 Task: Add a signature Lauren Sanchez containing Have a great National Domestic Violence Awareness Month, Lauren Sanchez to email address softage.9@softage.net and add a label Tools
Action: Mouse moved to (1096, 63)
Screenshot: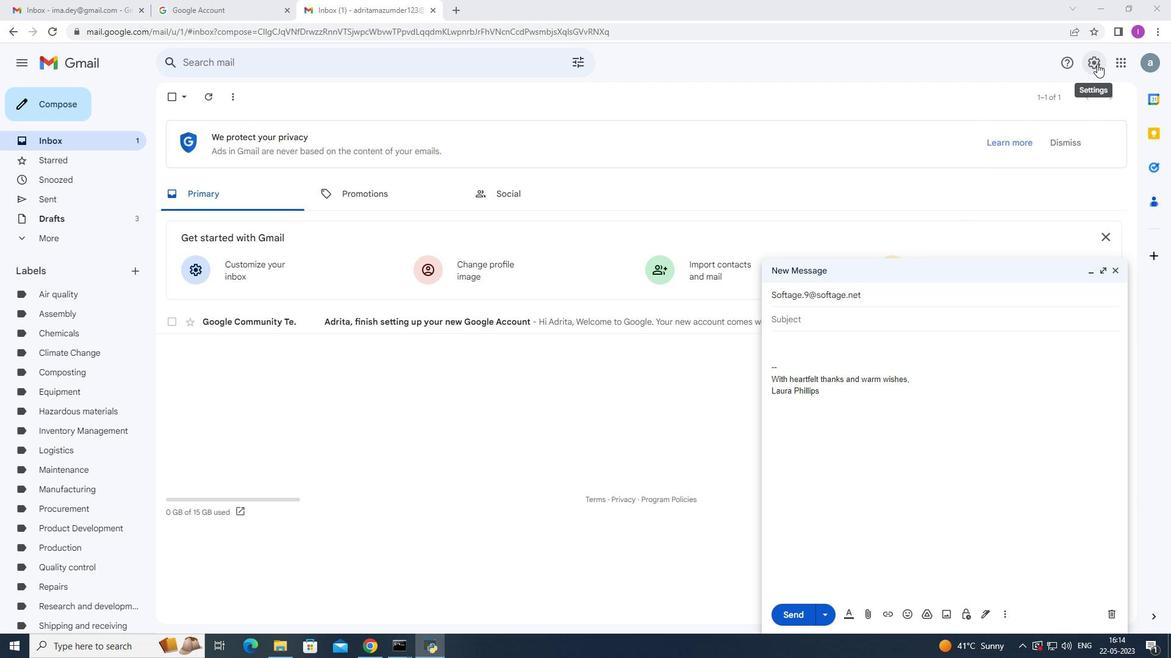 
Action: Mouse pressed left at (1096, 63)
Screenshot: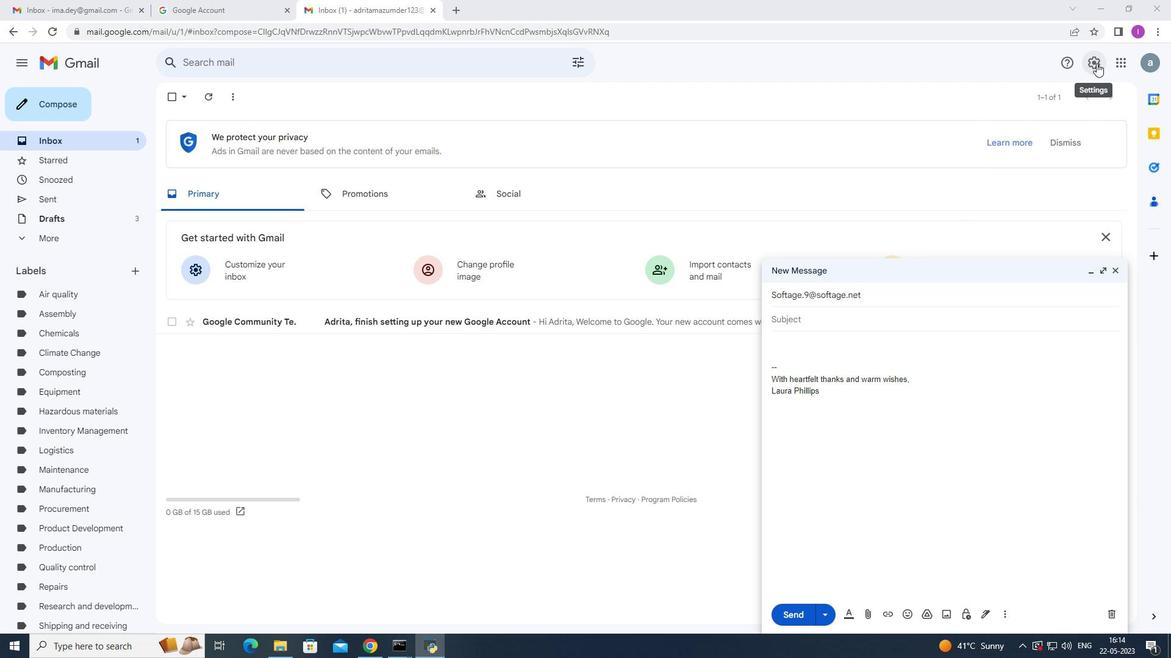 
Action: Mouse moved to (1112, 272)
Screenshot: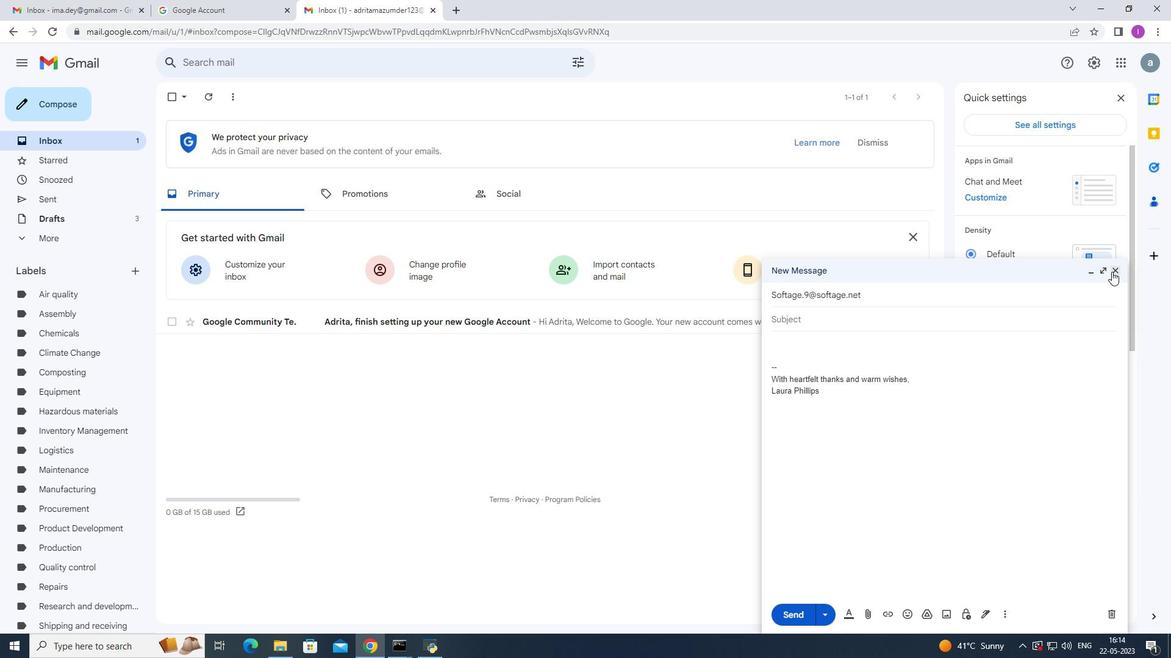 
Action: Mouse pressed left at (1112, 272)
Screenshot: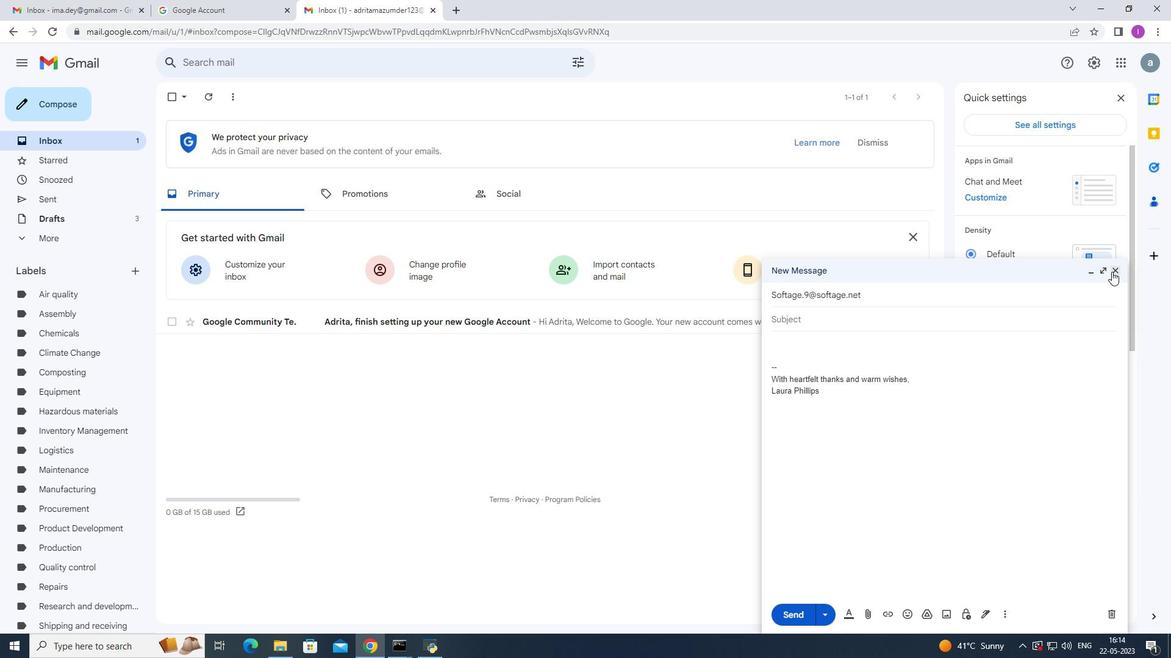 
Action: Mouse moved to (1050, 120)
Screenshot: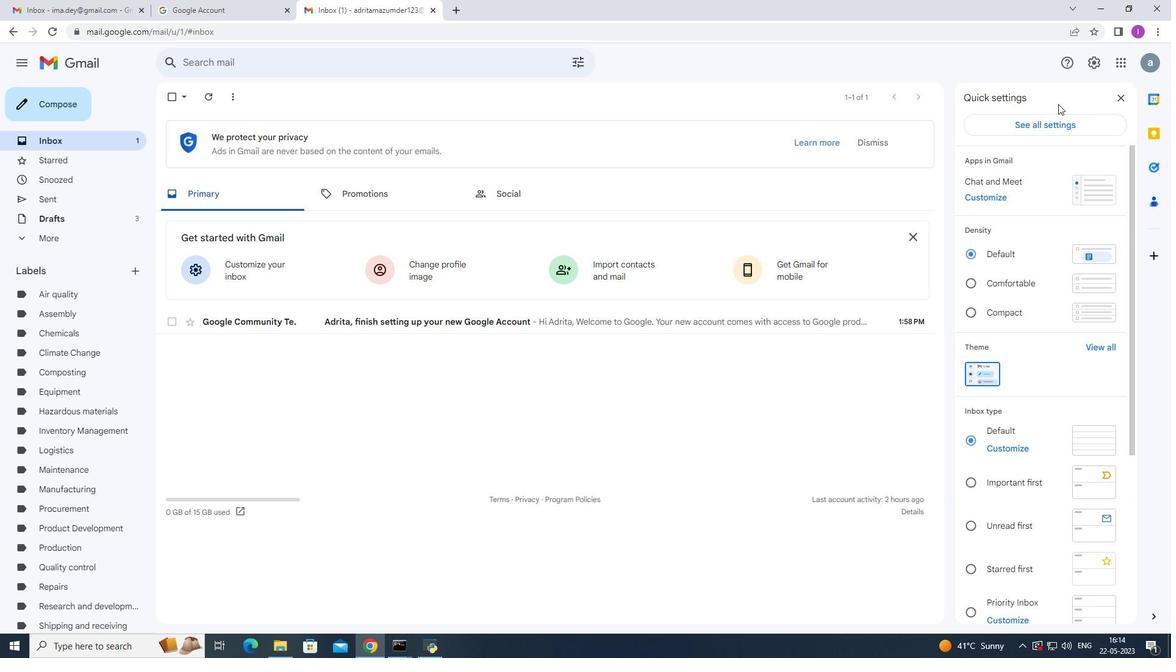 
Action: Mouse pressed left at (1050, 120)
Screenshot: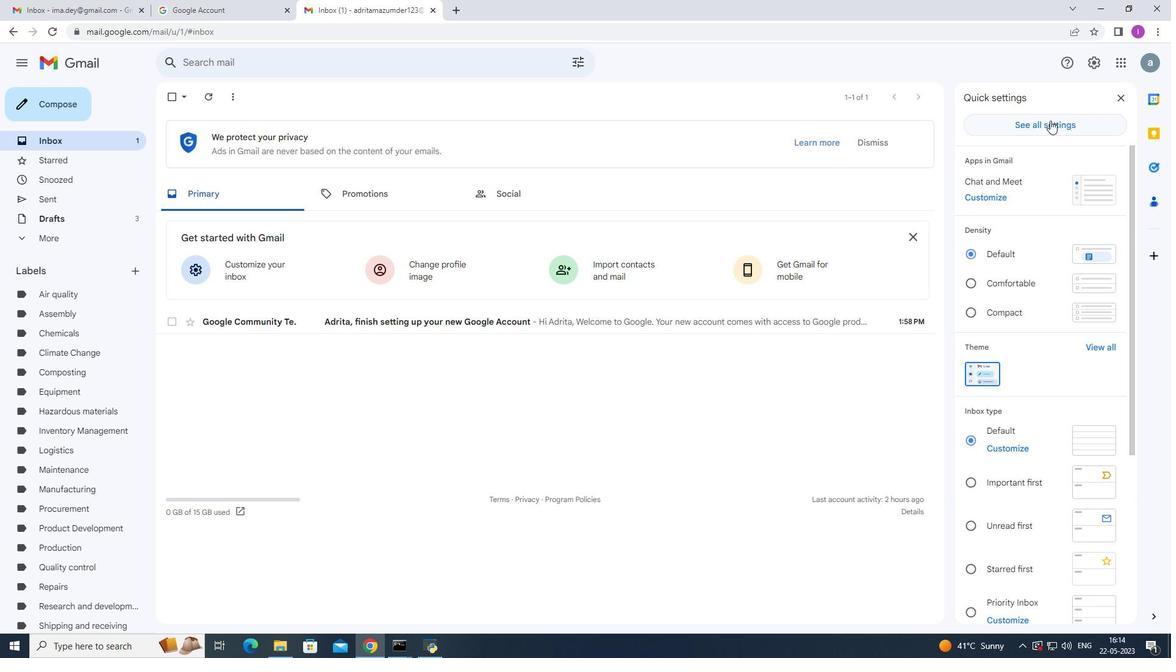 
Action: Mouse moved to (616, 316)
Screenshot: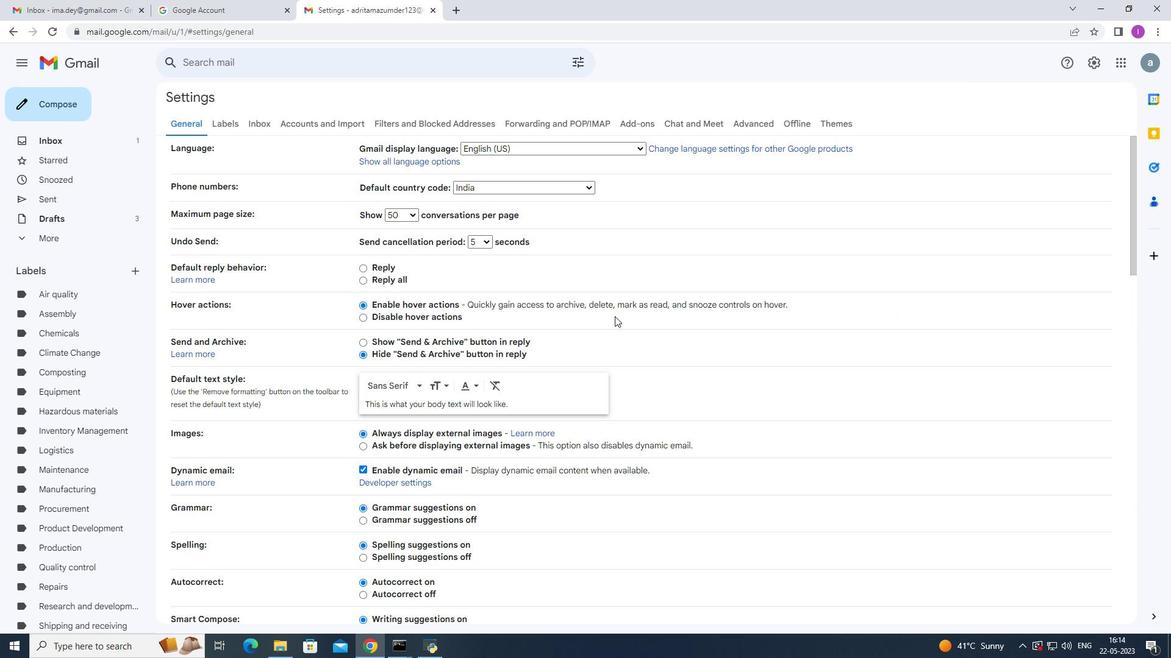 
Action: Mouse scrolled (616, 316) with delta (0, 0)
Screenshot: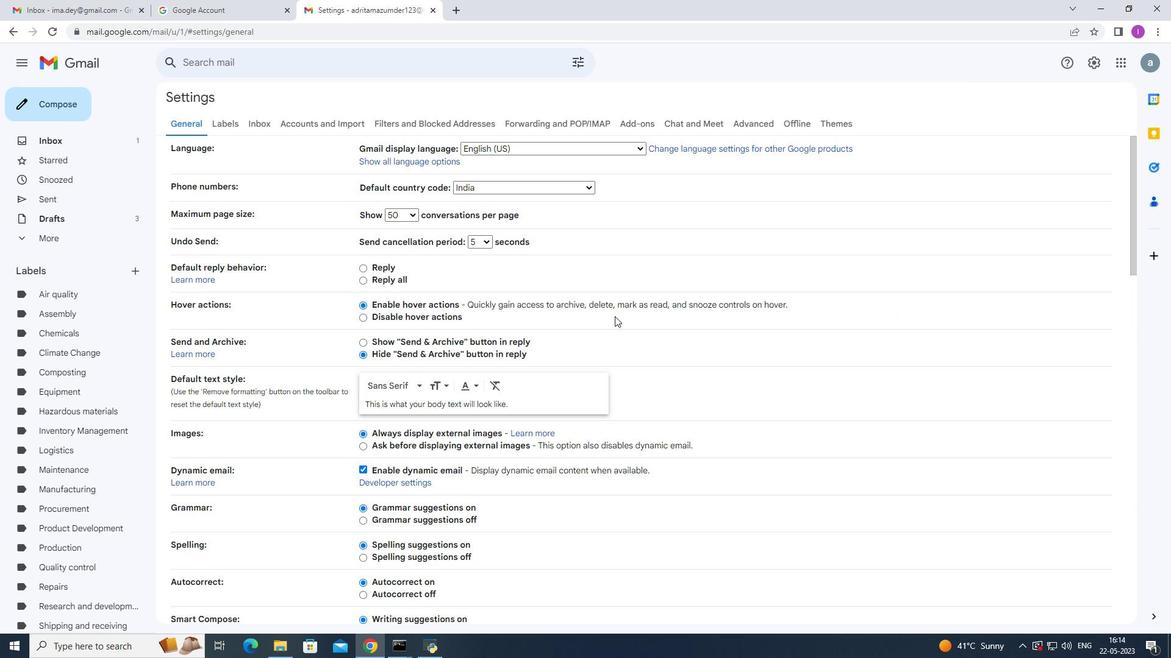
Action: Mouse moved to (623, 325)
Screenshot: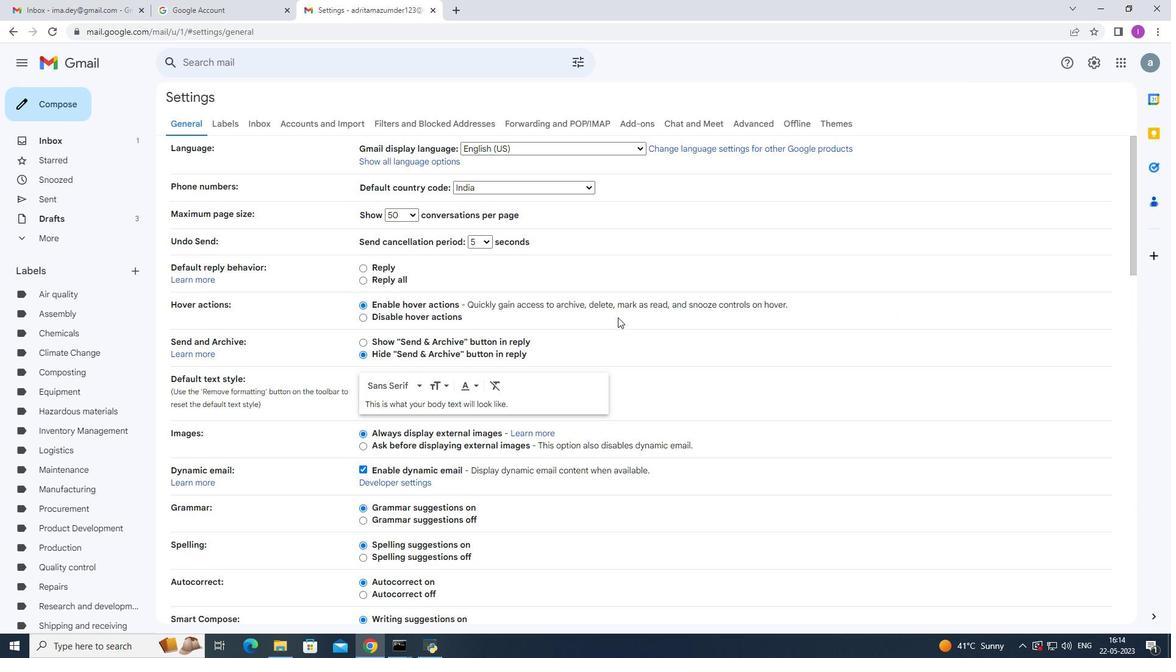 
Action: Mouse scrolled (622, 323) with delta (0, 0)
Screenshot: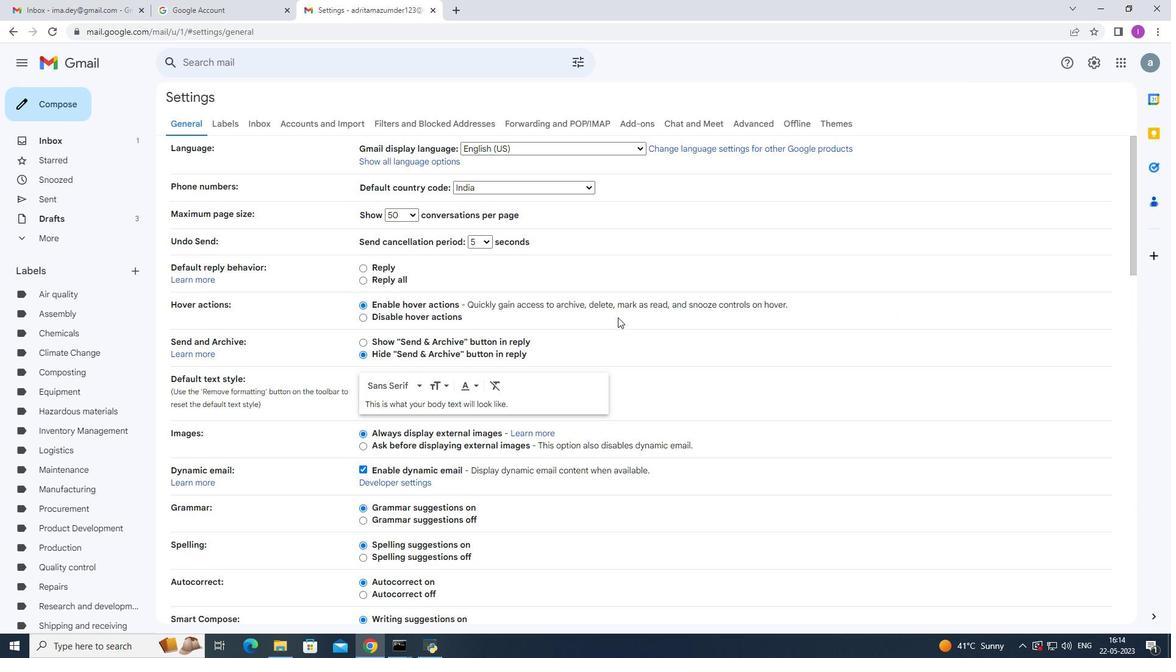 
Action: Mouse moved to (625, 325)
Screenshot: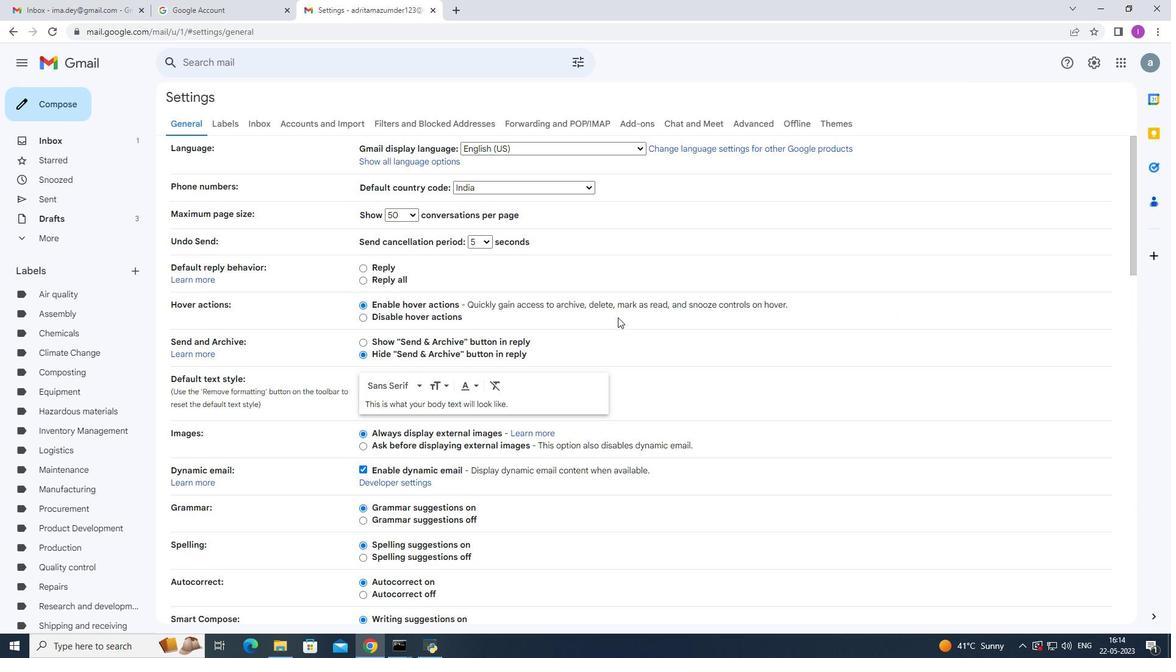 
Action: Mouse scrolled (623, 324) with delta (0, 0)
Screenshot: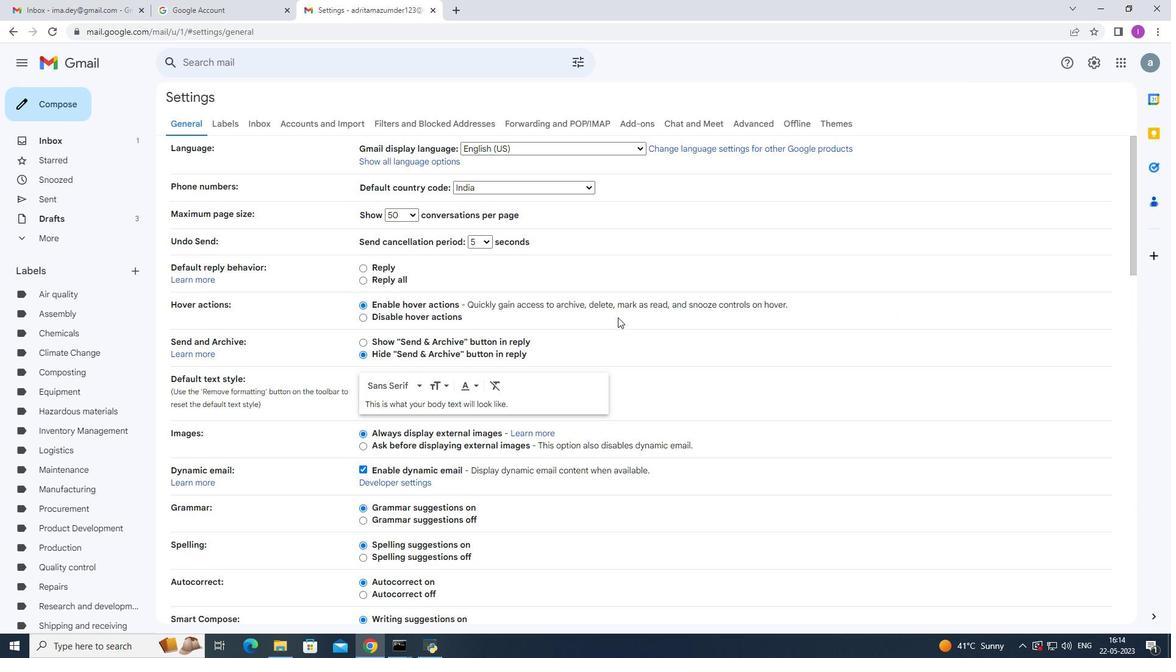 
Action: Mouse moved to (627, 326)
Screenshot: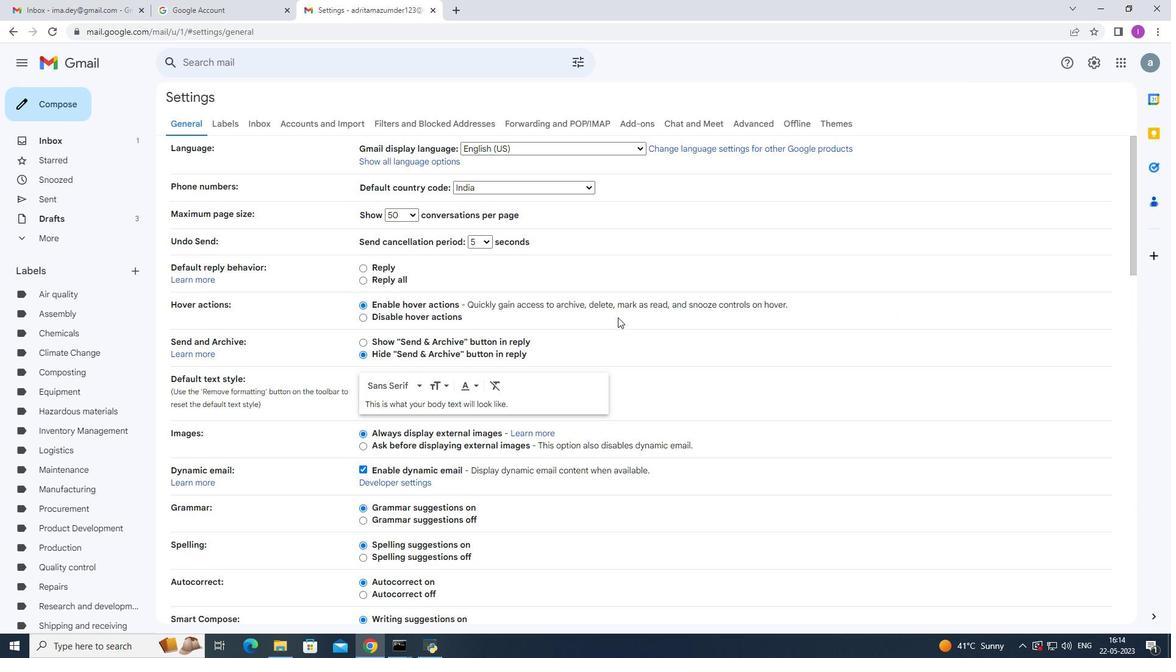 
Action: Mouse scrolled (625, 324) with delta (0, 0)
Screenshot: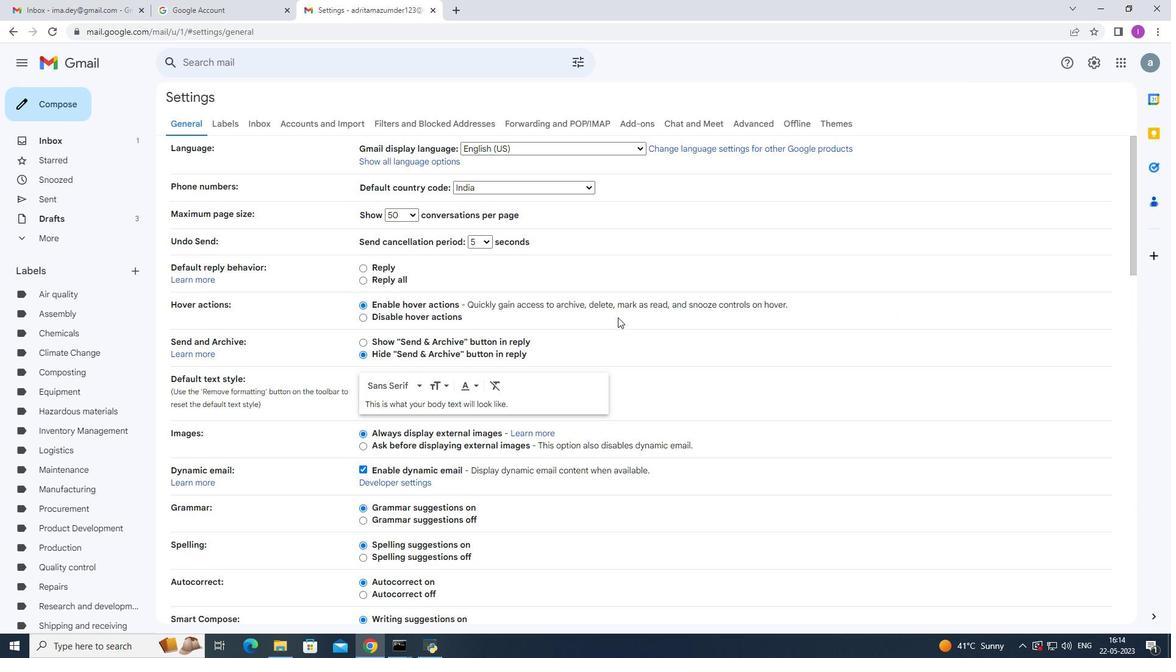 
Action: Mouse moved to (634, 322)
Screenshot: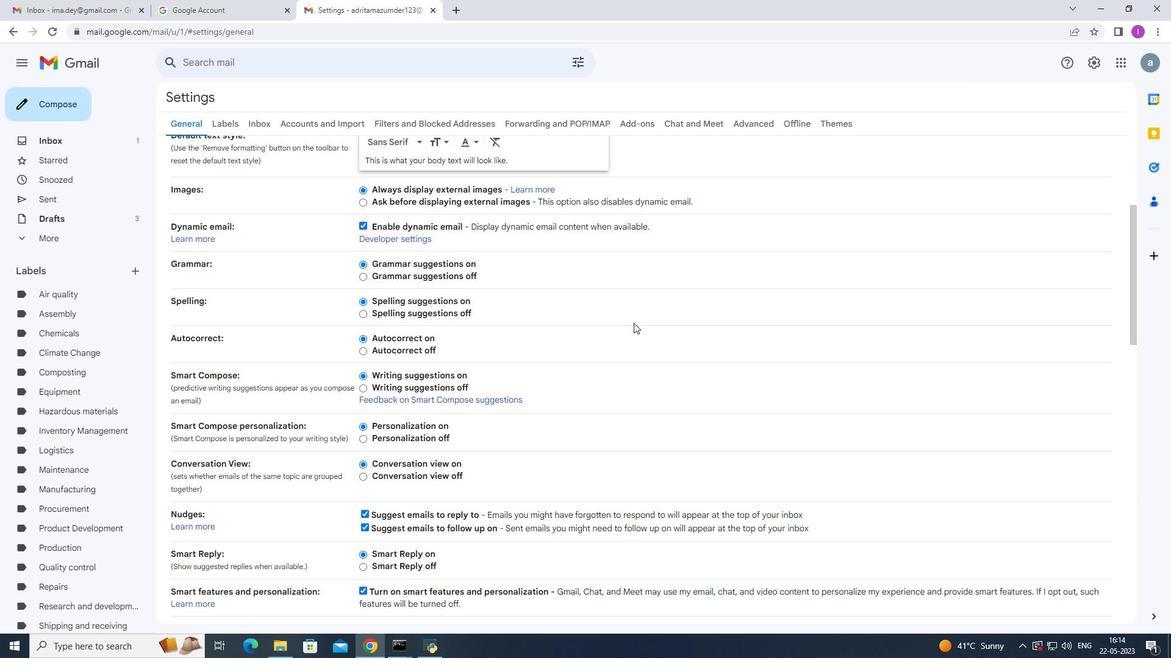 
Action: Mouse scrolled (634, 322) with delta (0, 0)
Screenshot: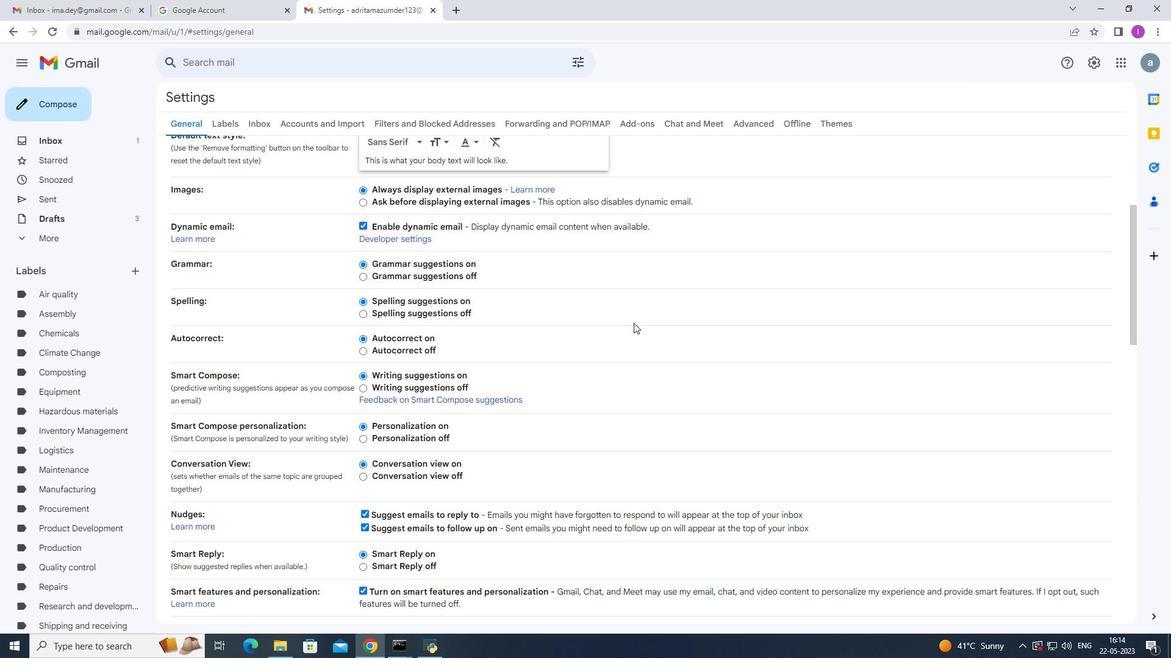 
Action: Mouse moved to (636, 322)
Screenshot: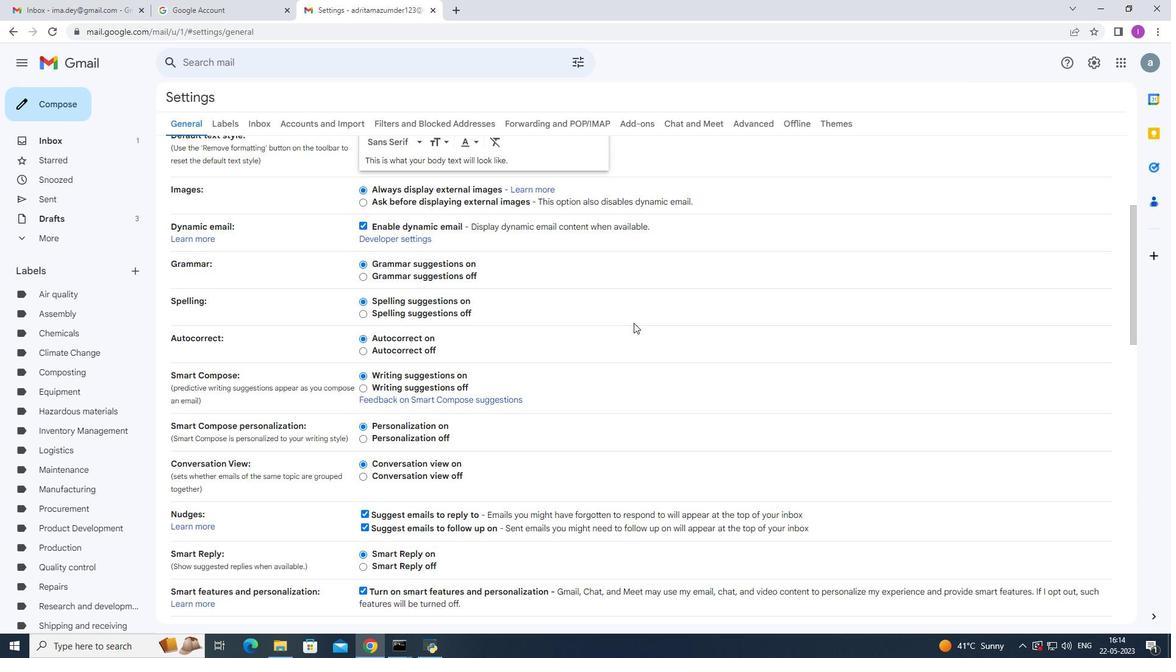 
Action: Mouse scrolled (636, 322) with delta (0, 0)
Screenshot: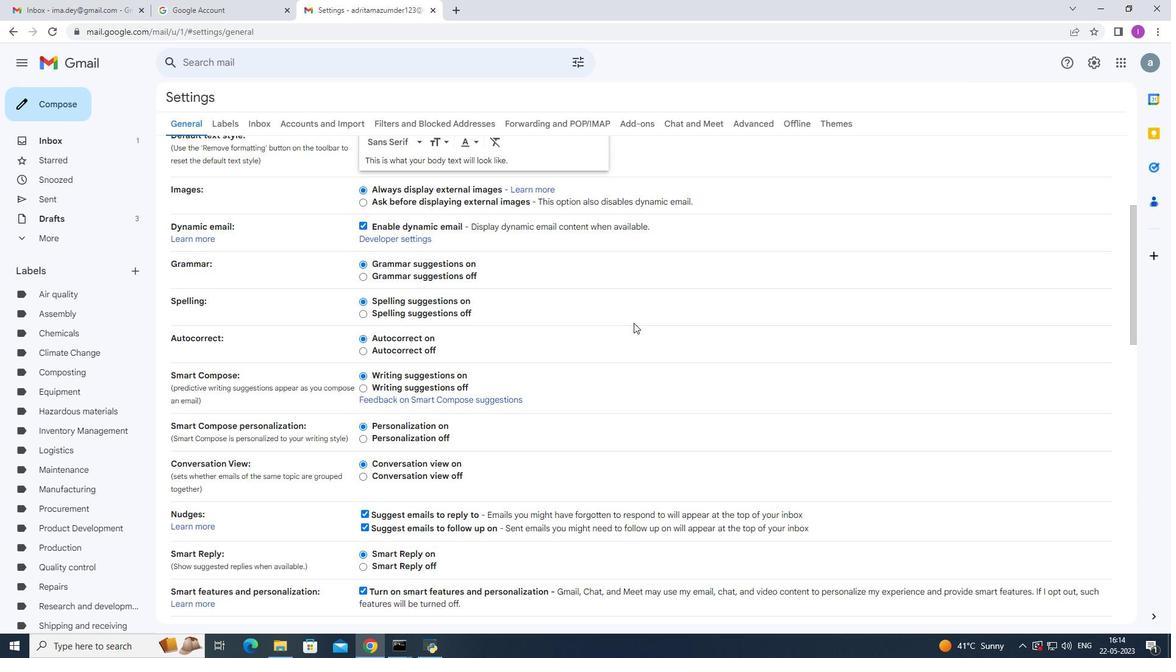 
Action: Mouse moved to (636, 322)
Screenshot: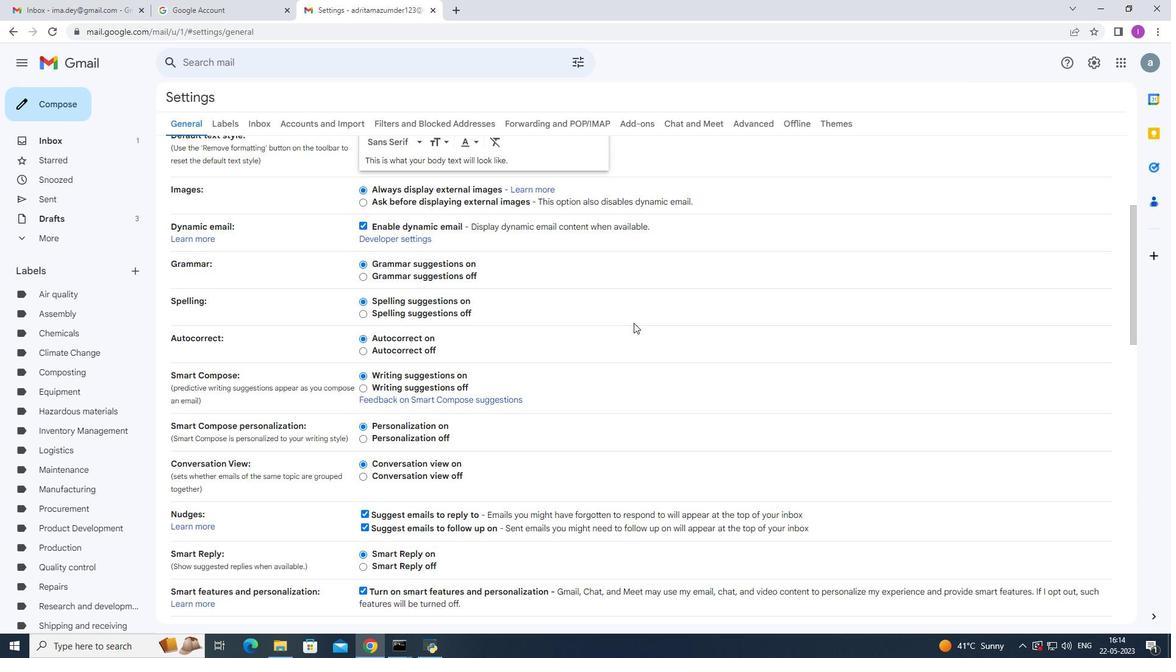 
Action: Mouse scrolled (636, 322) with delta (0, 0)
Screenshot: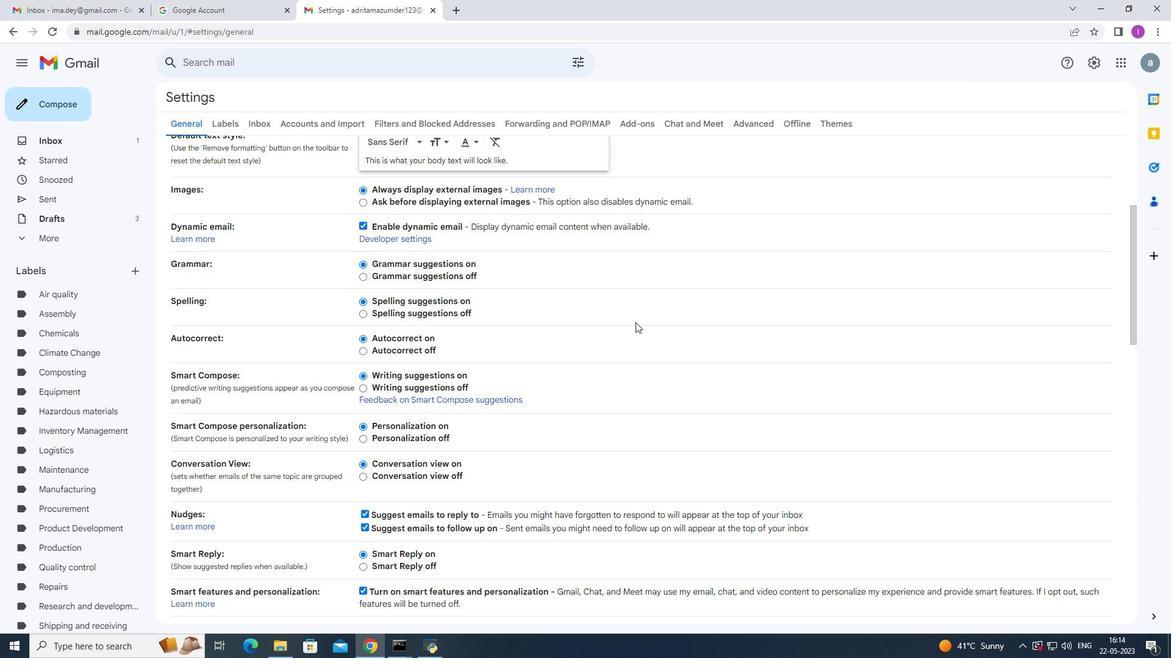 
Action: Mouse moved to (636, 323)
Screenshot: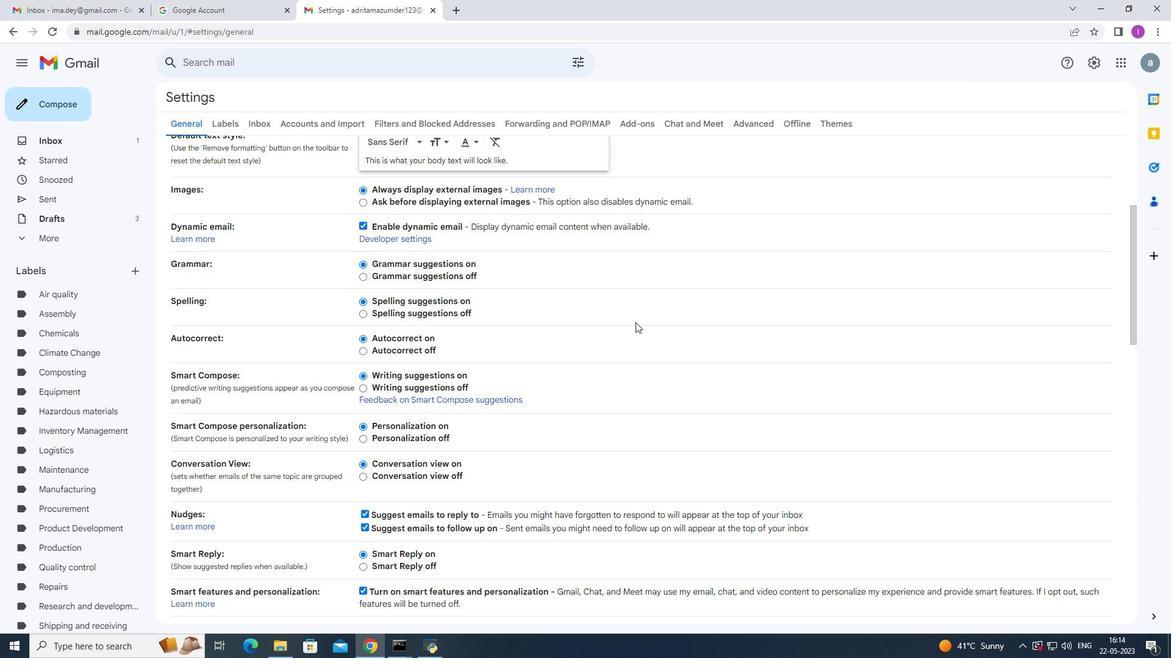 
Action: Mouse scrolled (636, 322) with delta (0, 0)
Screenshot: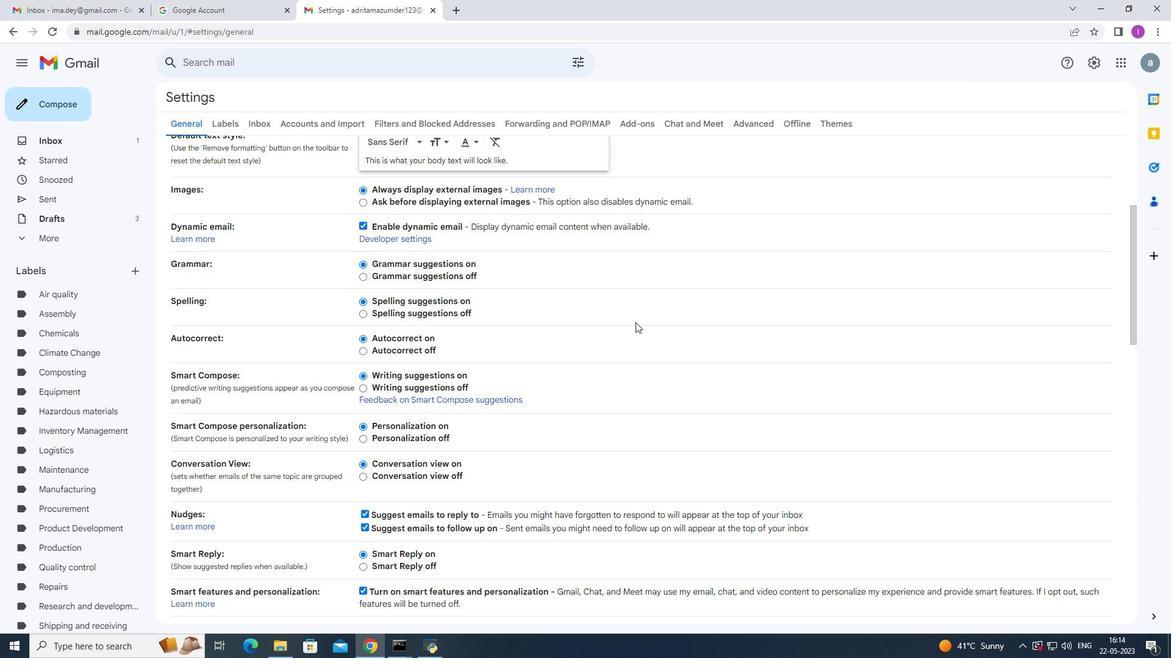 
Action: Mouse moved to (639, 323)
Screenshot: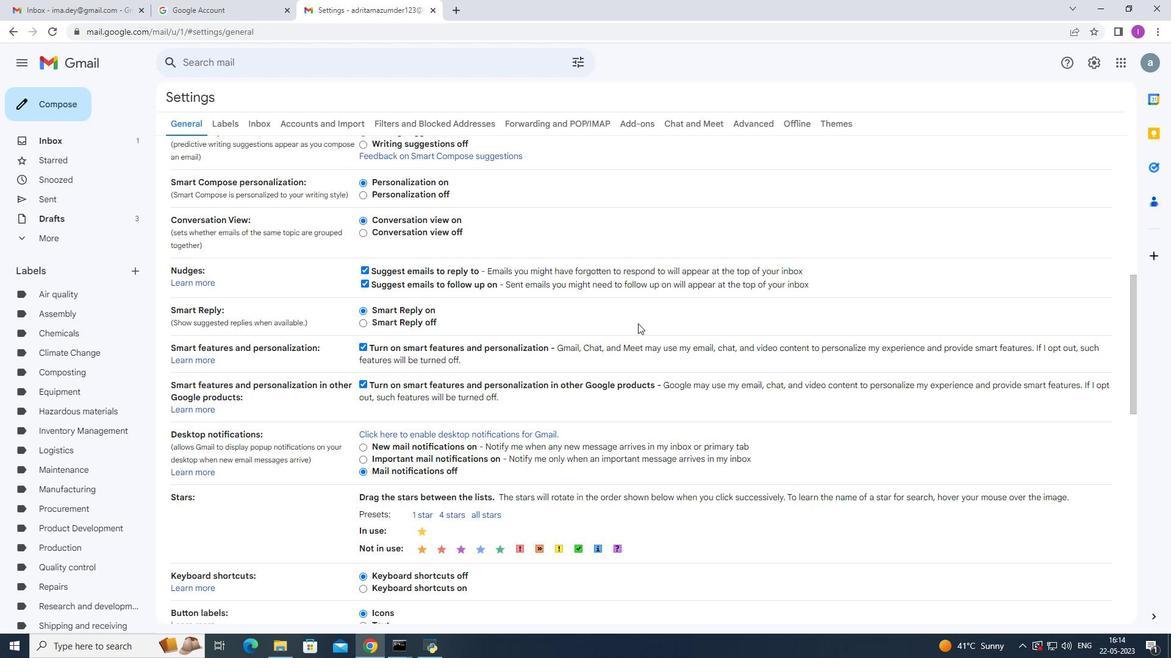 
Action: Mouse scrolled (638, 323) with delta (0, 0)
Screenshot: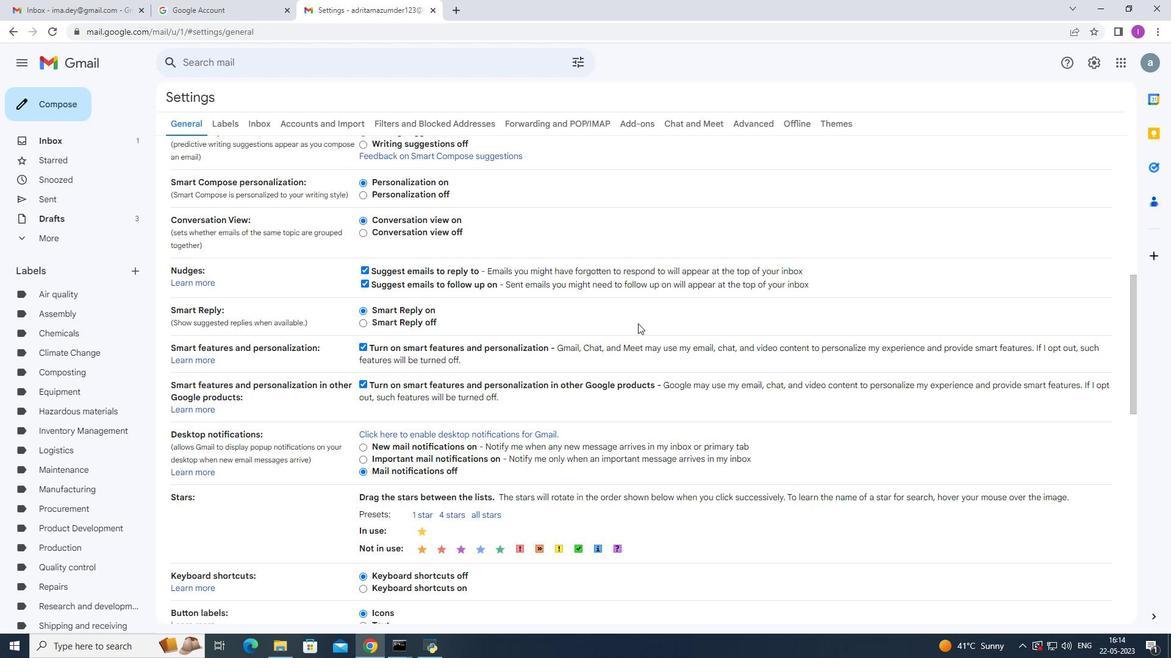 
Action: Mouse scrolled (638, 323) with delta (0, 0)
Screenshot: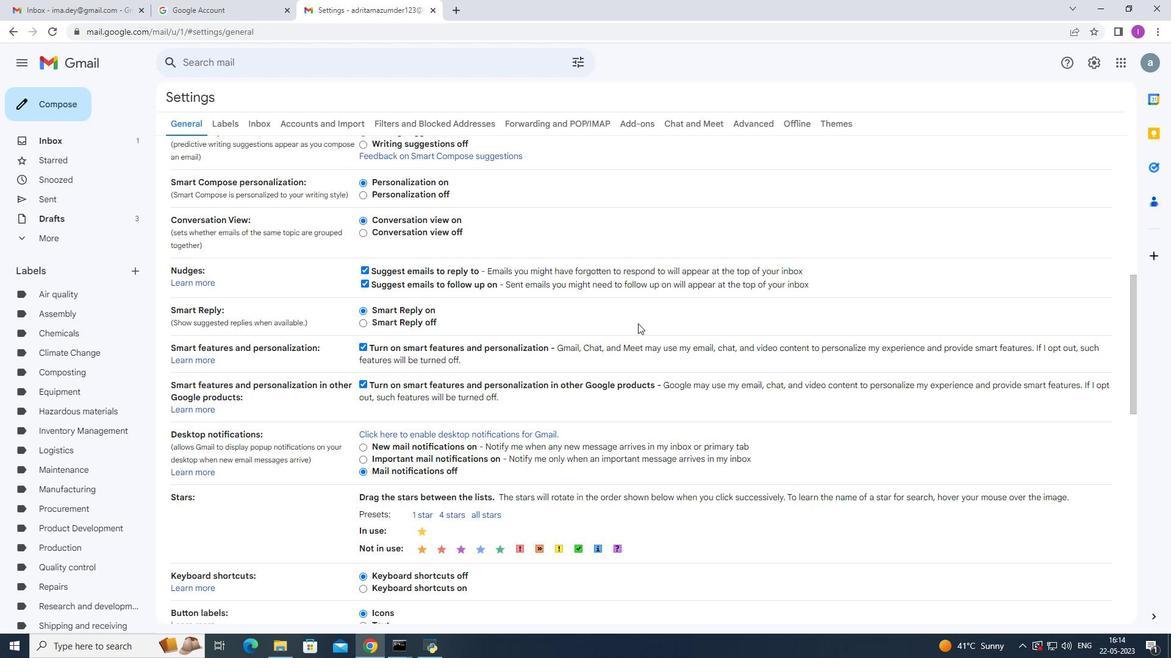 
Action: Mouse scrolled (638, 323) with delta (0, 0)
Screenshot: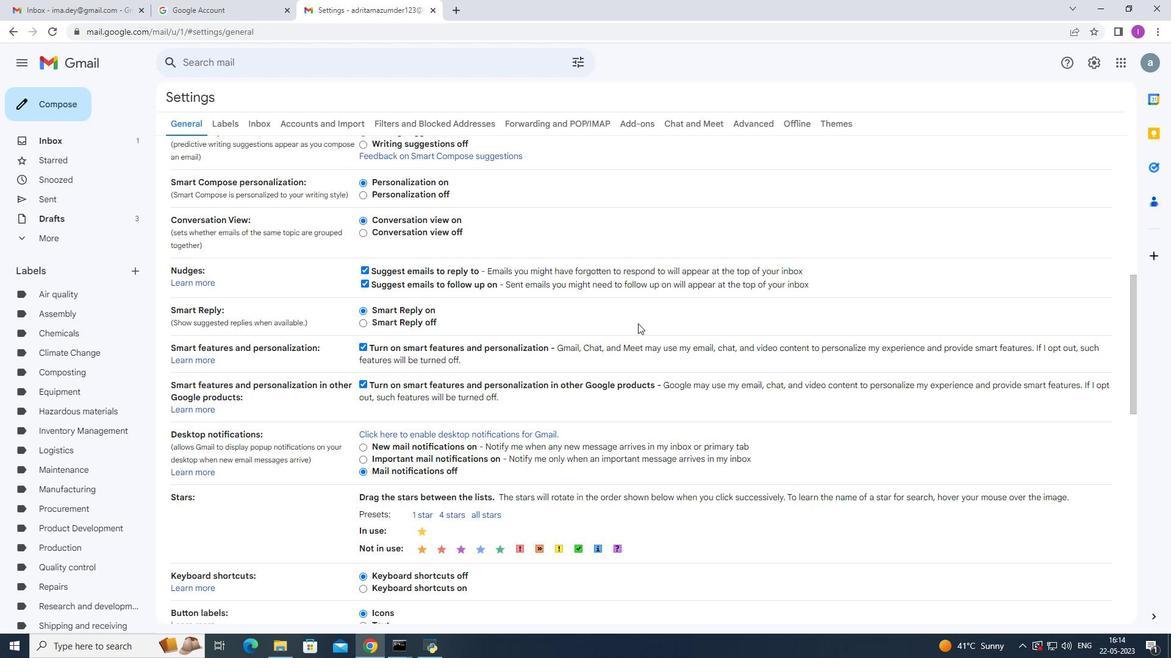 
Action: Mouse scrolled (639, 323) with delta (0, 0)
Screenshot: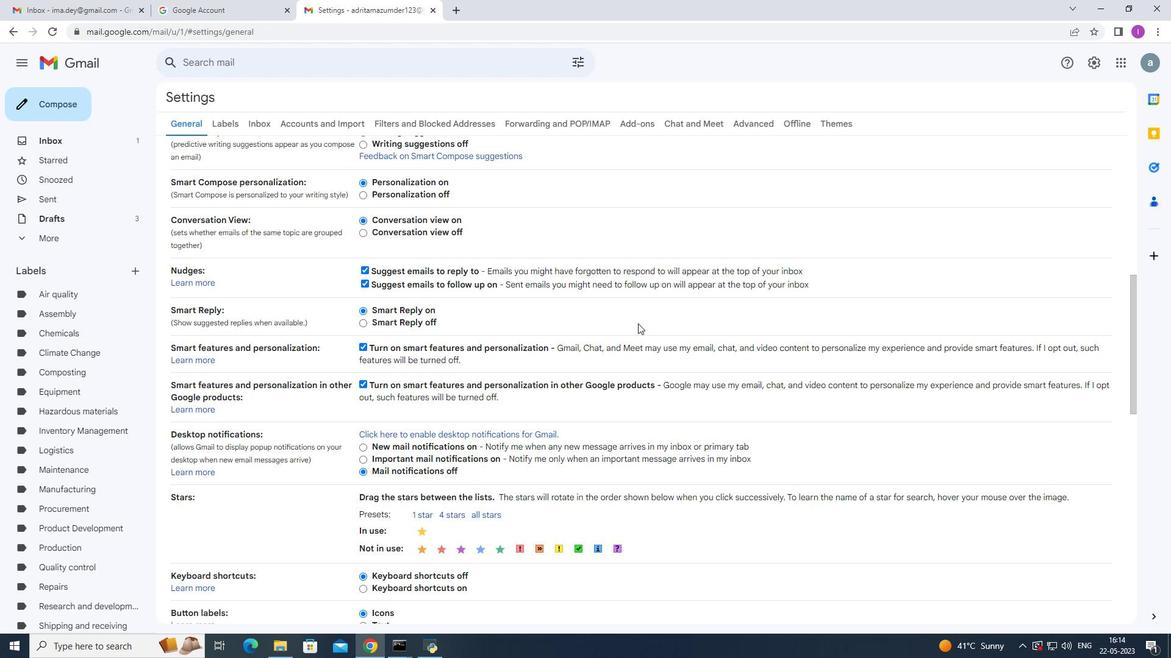 
Action: Mouse moved to (640, 323)
Screenshot: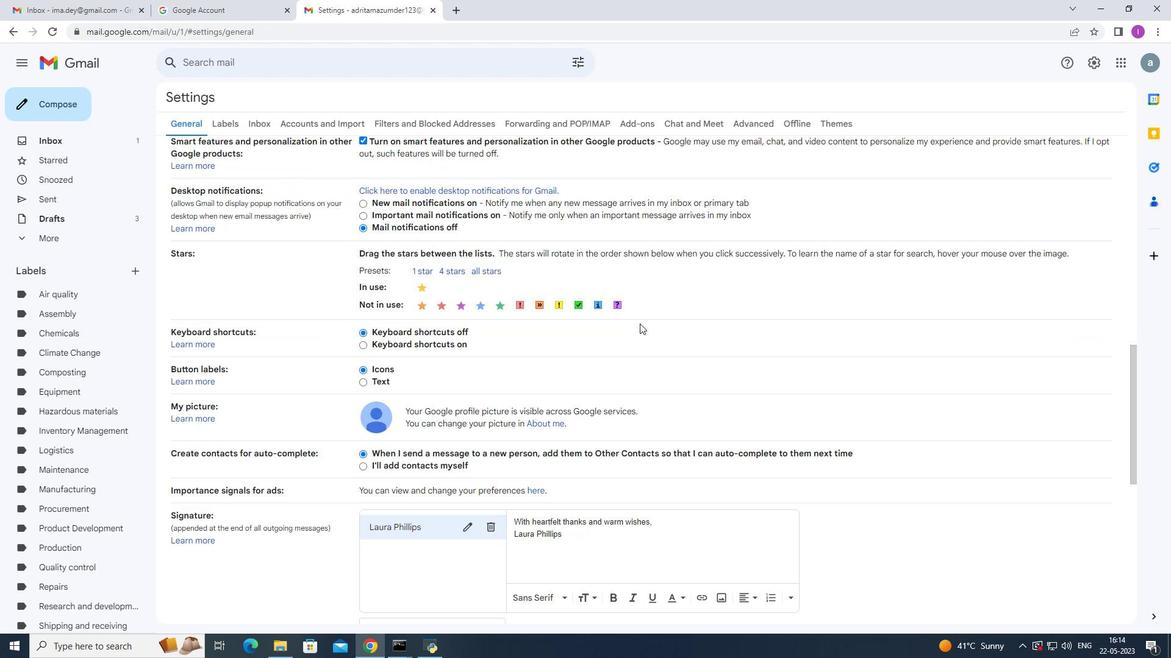 
Action: Mouse scrolled (640, 323) with delta (0, 0)
Screenshot: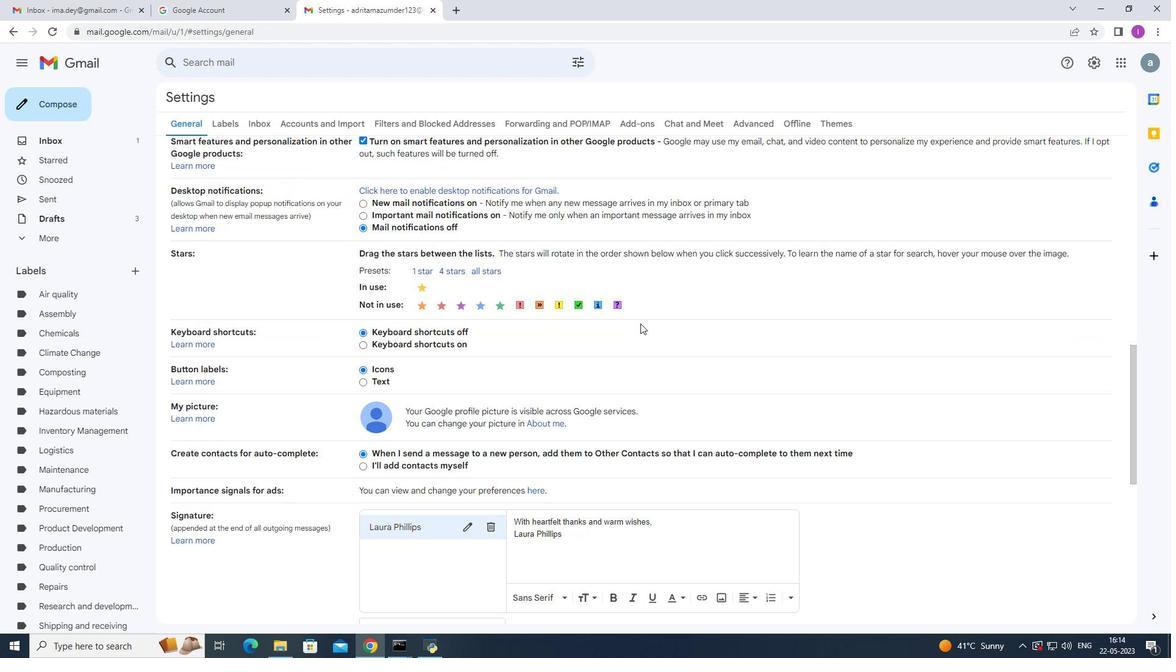 
Action: Mouse moved to (641, 324)
Screenshot: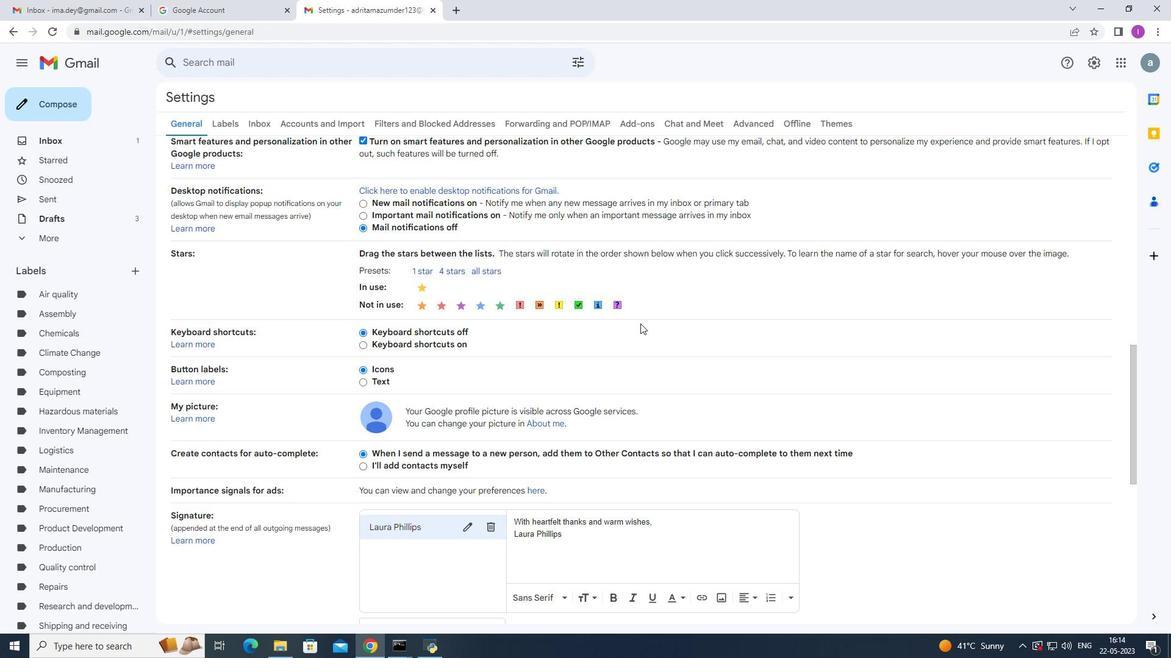 
Action: Mouse scrolled (641, 323) with delta (0, 0)
Screenshot: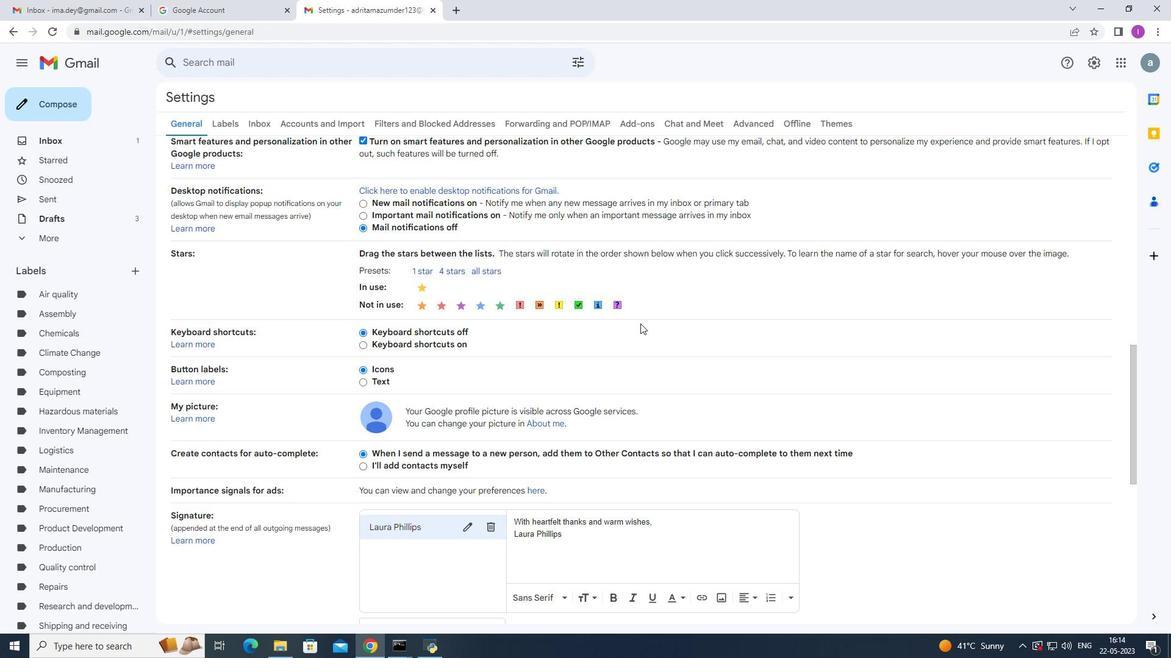 
Action: Mouse moved to (641, 324)
Screenshot: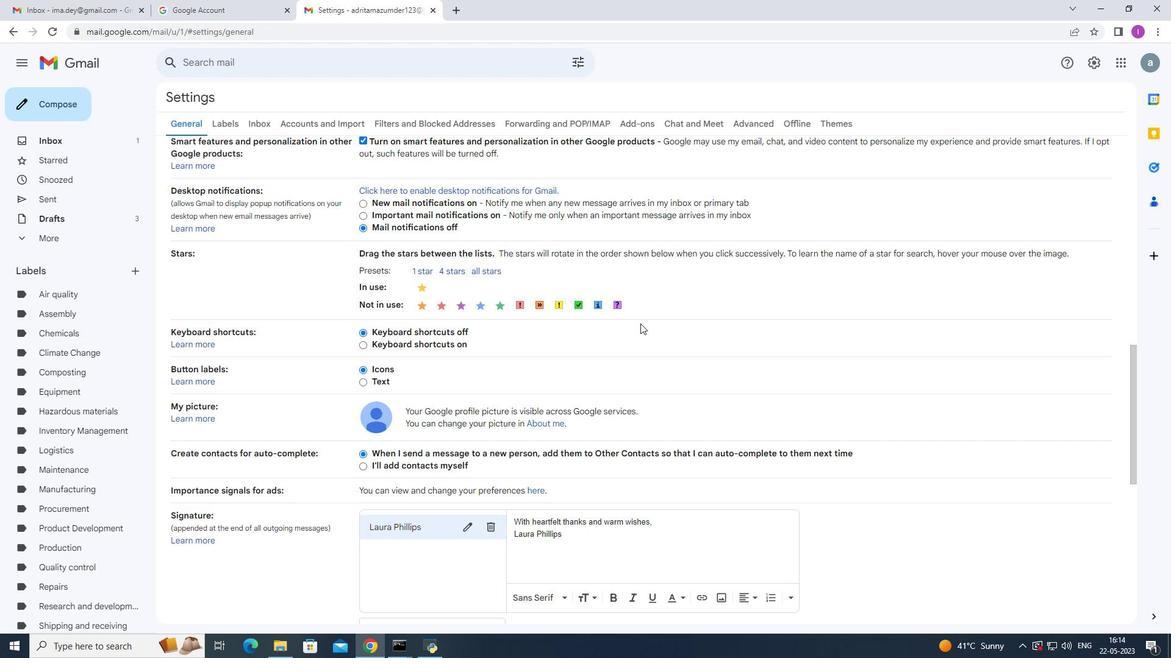 
Action: Mouse scrolled (641, 323) with delta (0, 0)
Screenshot: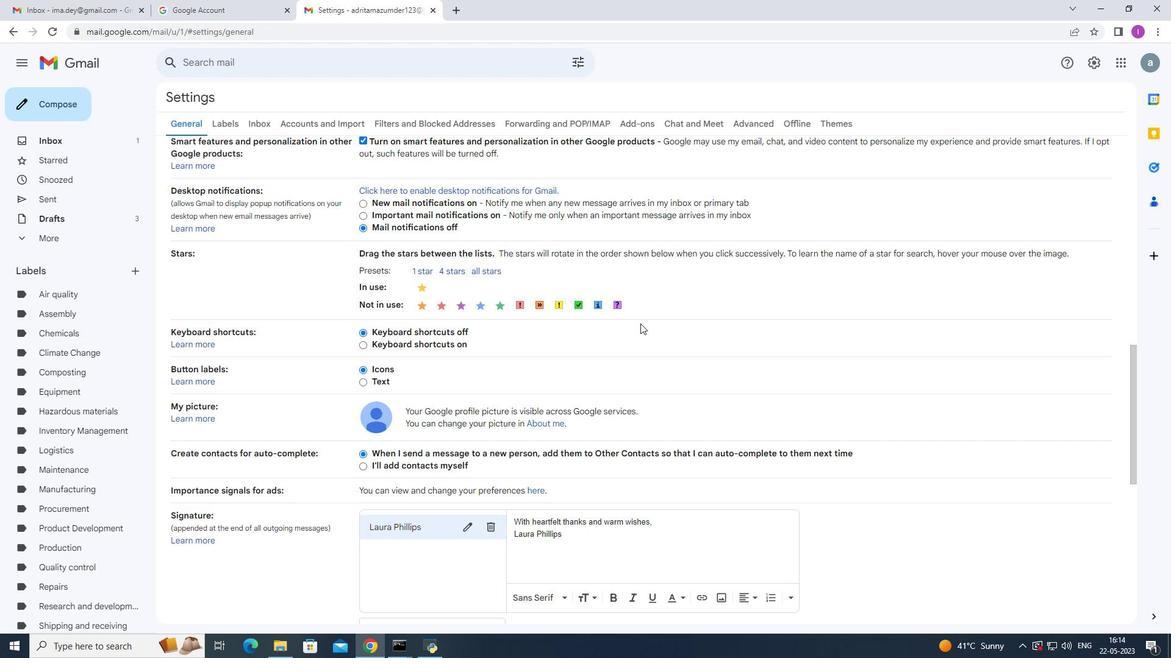 
Action: Mouse scrolled (641, 323) with delta (0, 0)
Screenshot: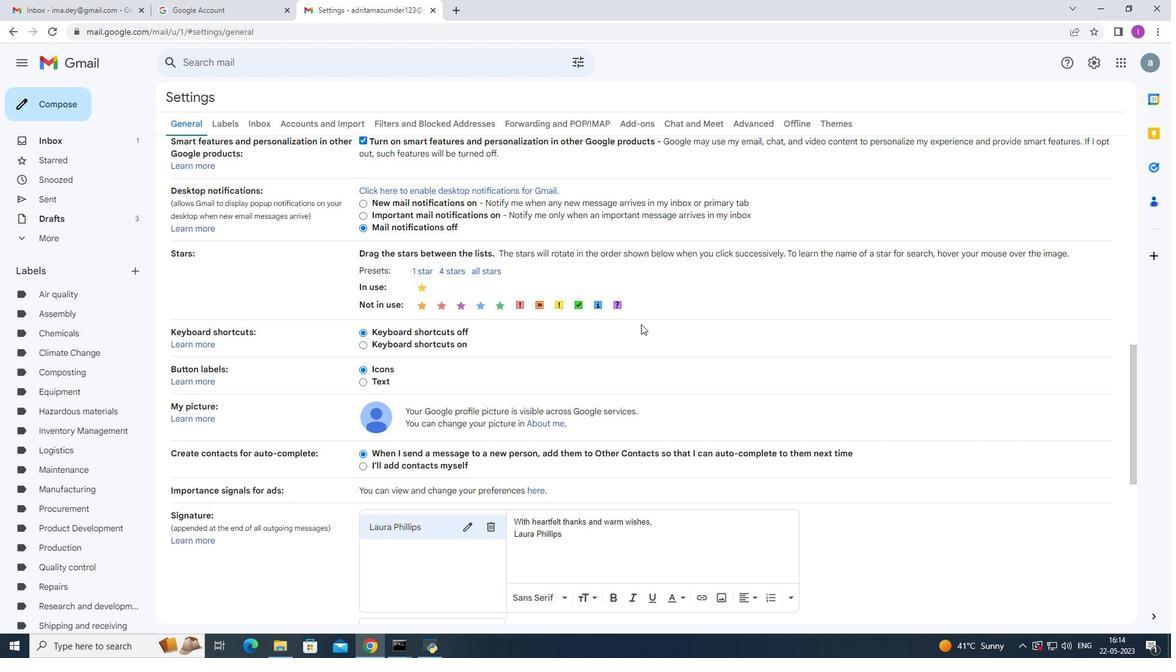 
Action: Mouse moved to (505, 289)
Screenshot: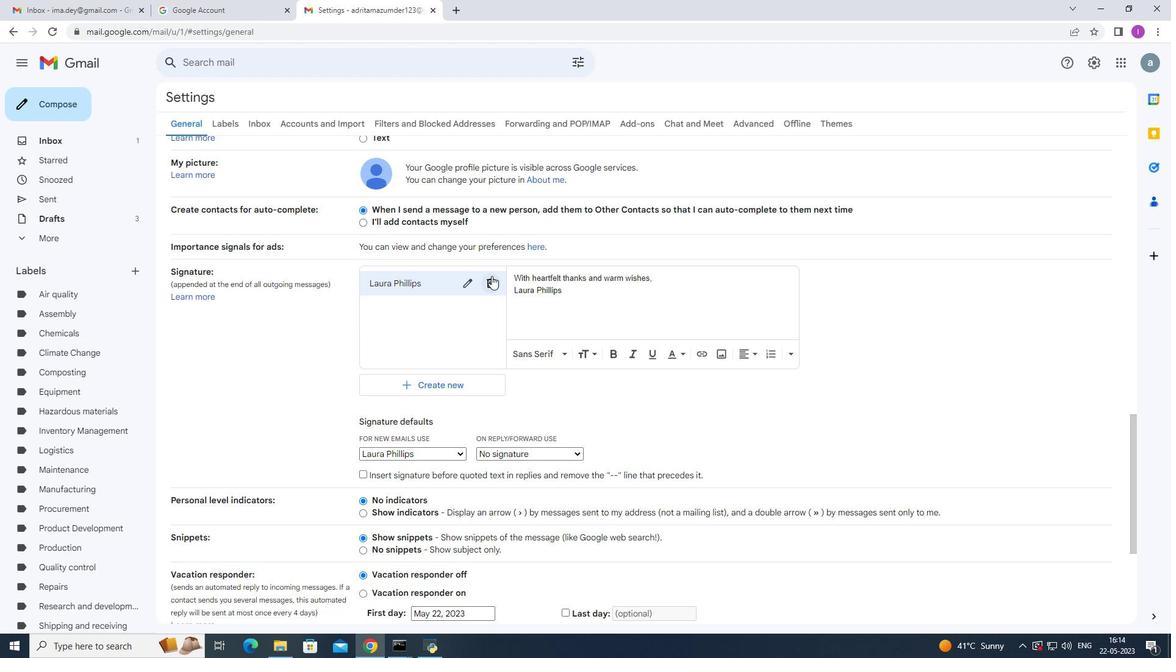 
Action: Mouse pressed left at (505, 289)
Screenshot: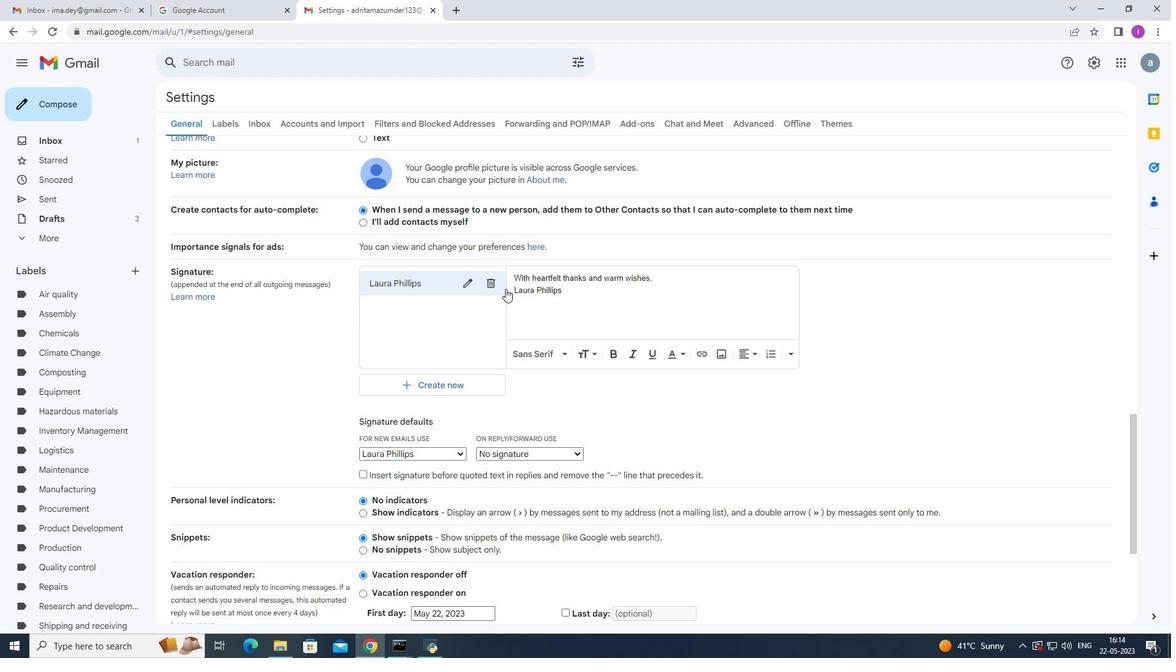 
Action: Mouse moved to (499, 287)
Screenshot: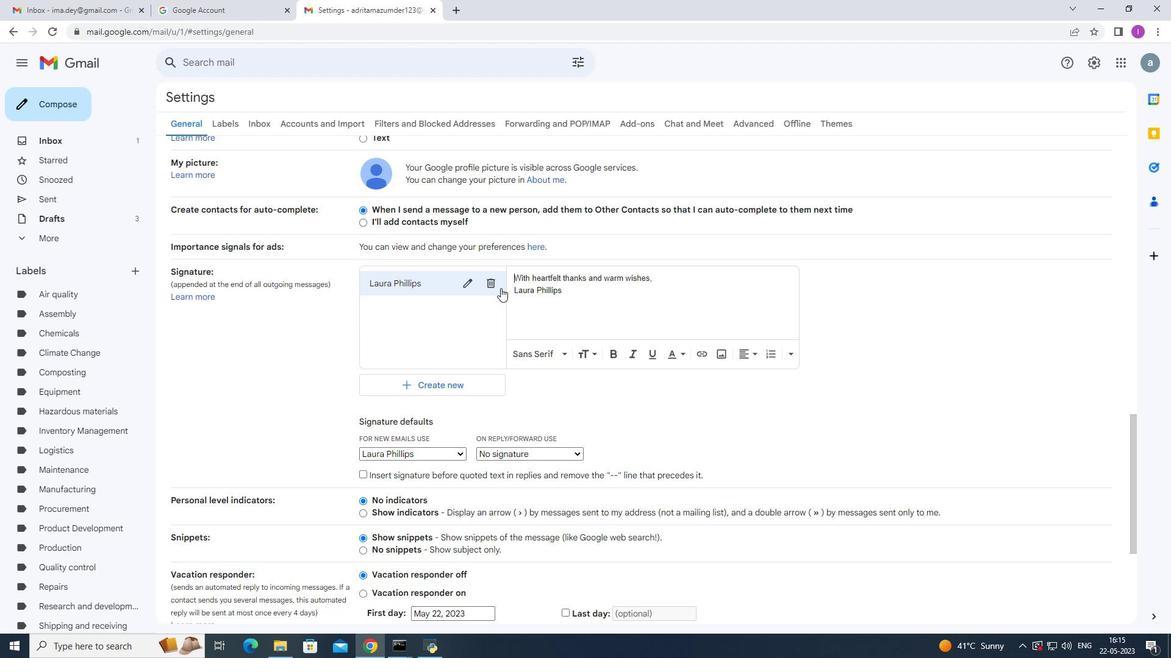 
Action: Mouse pressed left at (499, 287)
Screenshot: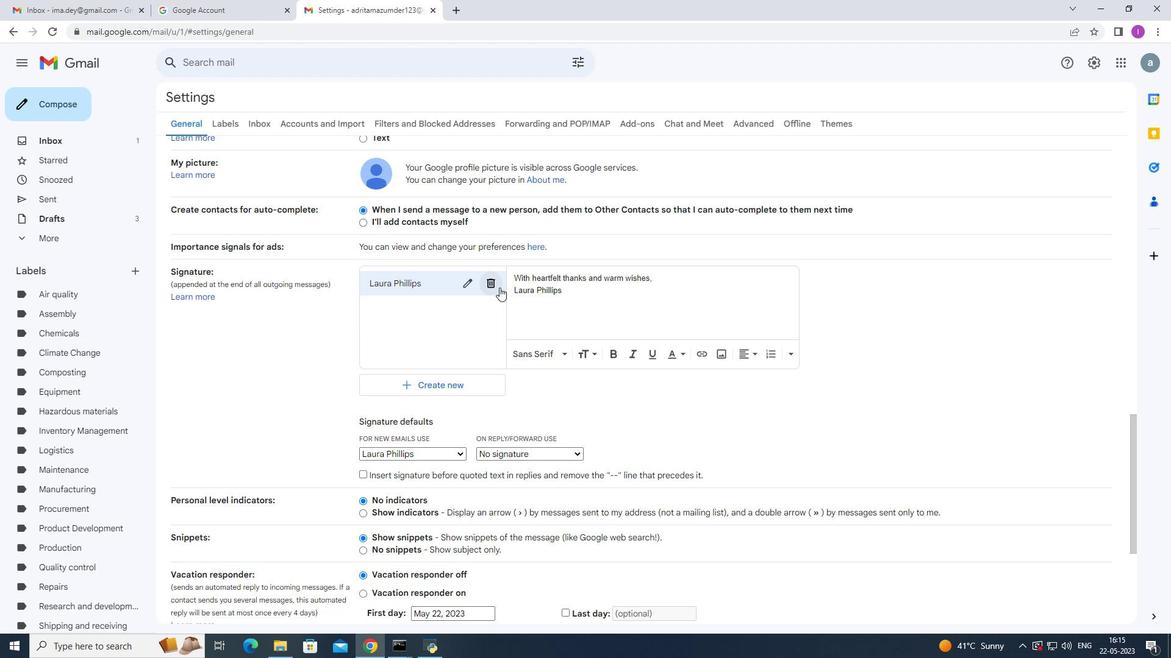 
Action: Mouse moved to (682, 359)
Screenshot: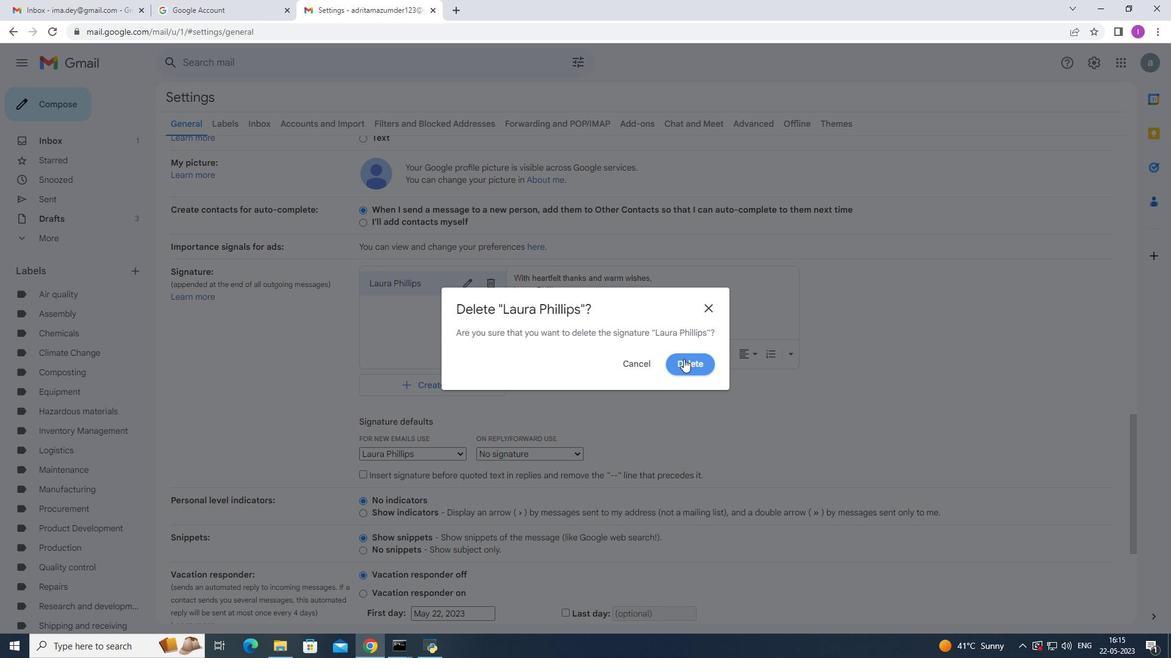 
Action: Mouse pressed left at (682, 359)
Screenshot: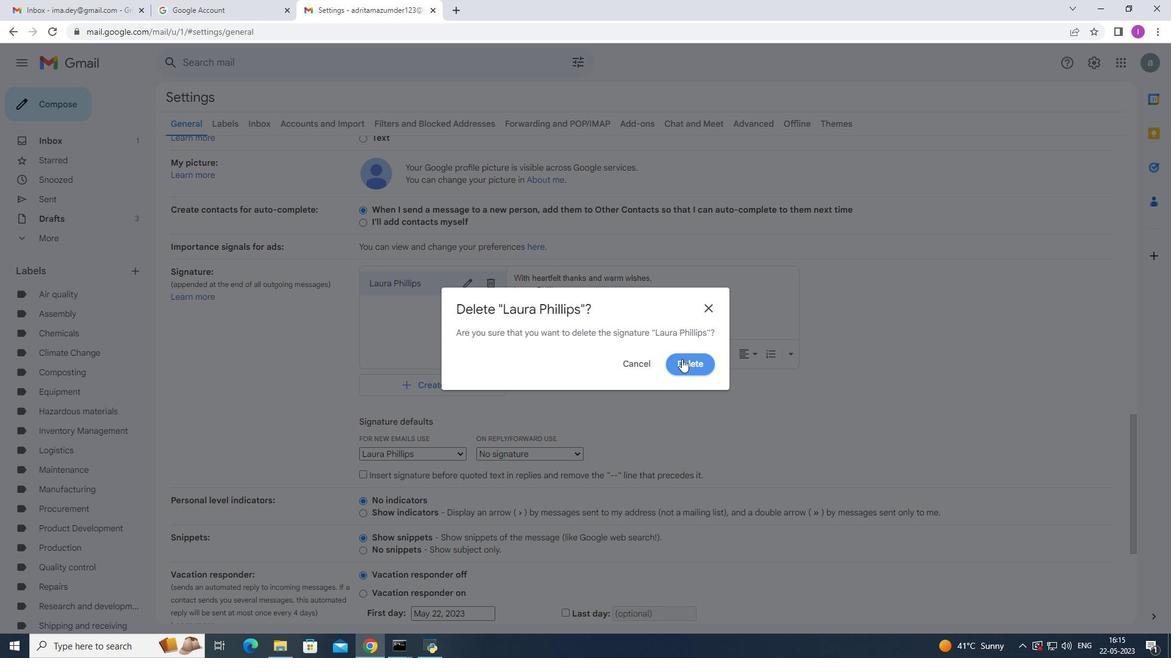 
Action: Mouse moved to (391, 298)
Screenshot: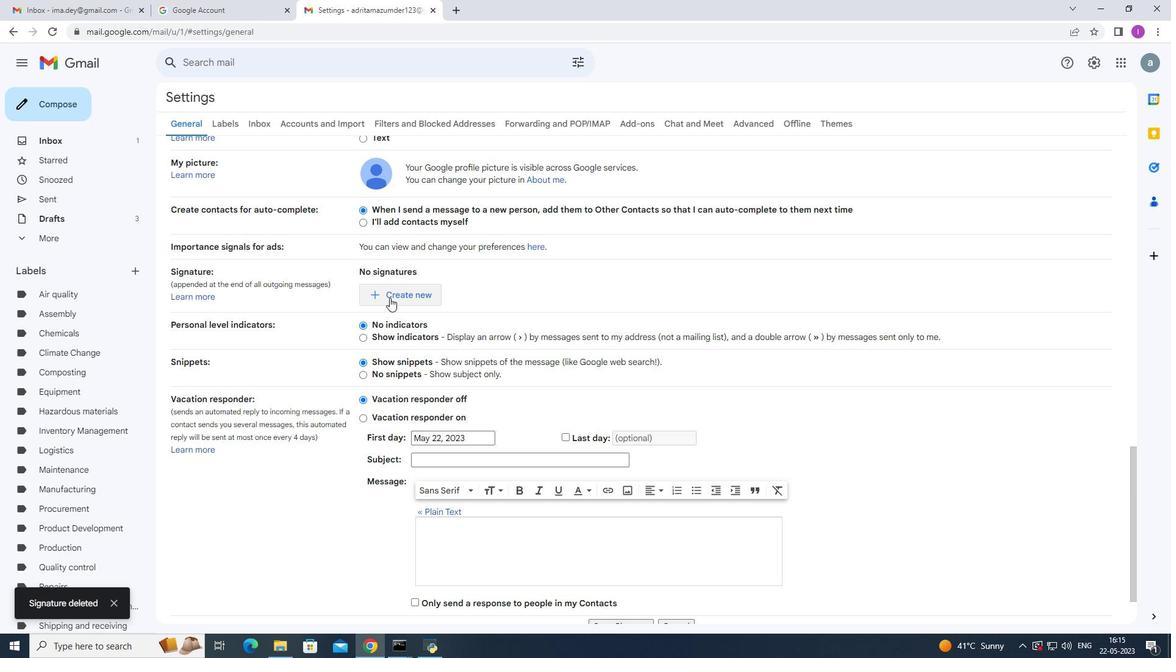 
Action: Mouse pressed left at (391, 298)
Screenshot: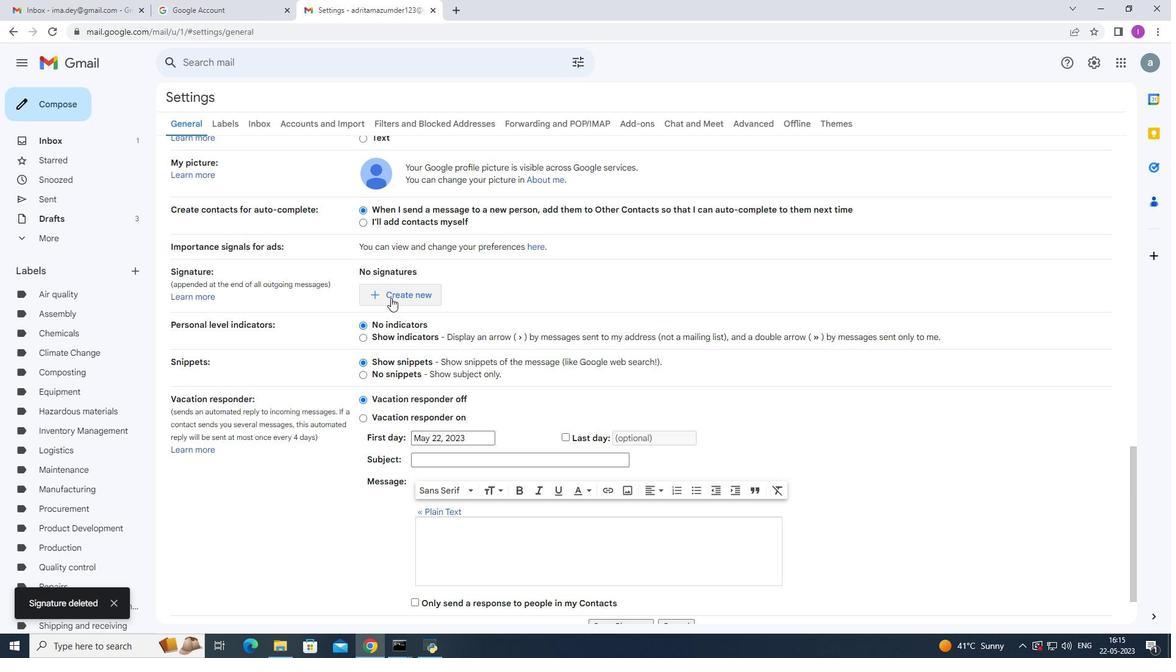 
Action: Mouse moved to (488, 330)
Screenshot: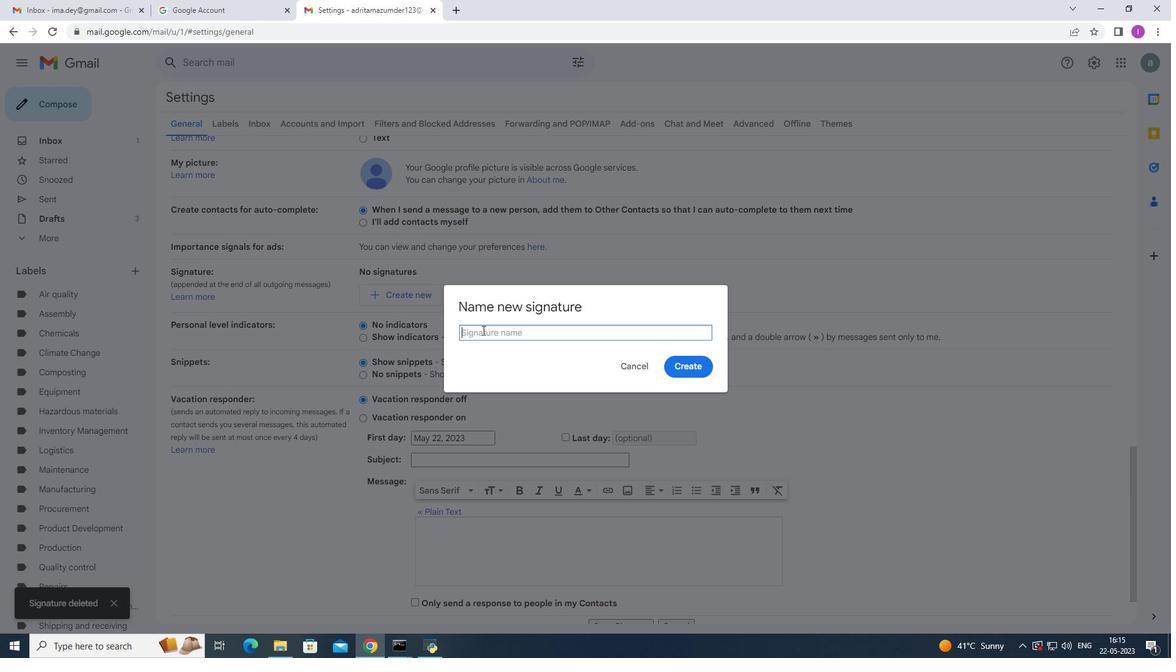 
Action: Key pressed <Key.shift><Key.shift><Key.shift><Key.shift><Key.shift><Key.shift><Key.shift>Lauren<Key.space><Key.shift>Sanchr<Key.backspace>ez
Screenshot: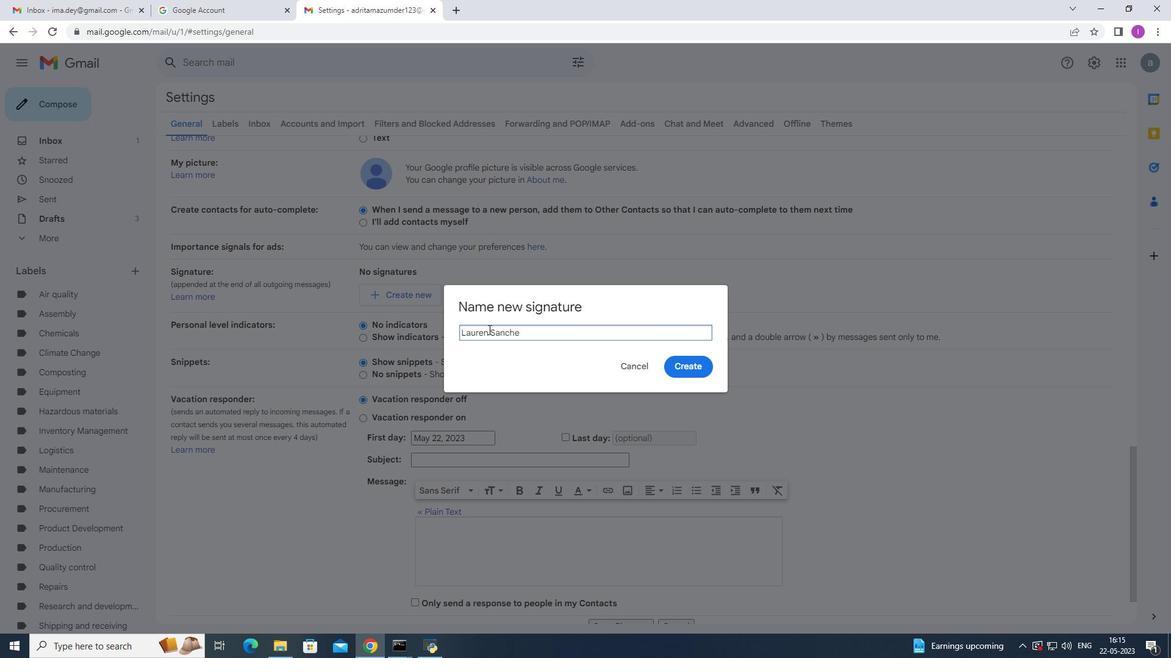 
Action: Mouse moved to (691, 362)
Screenshot: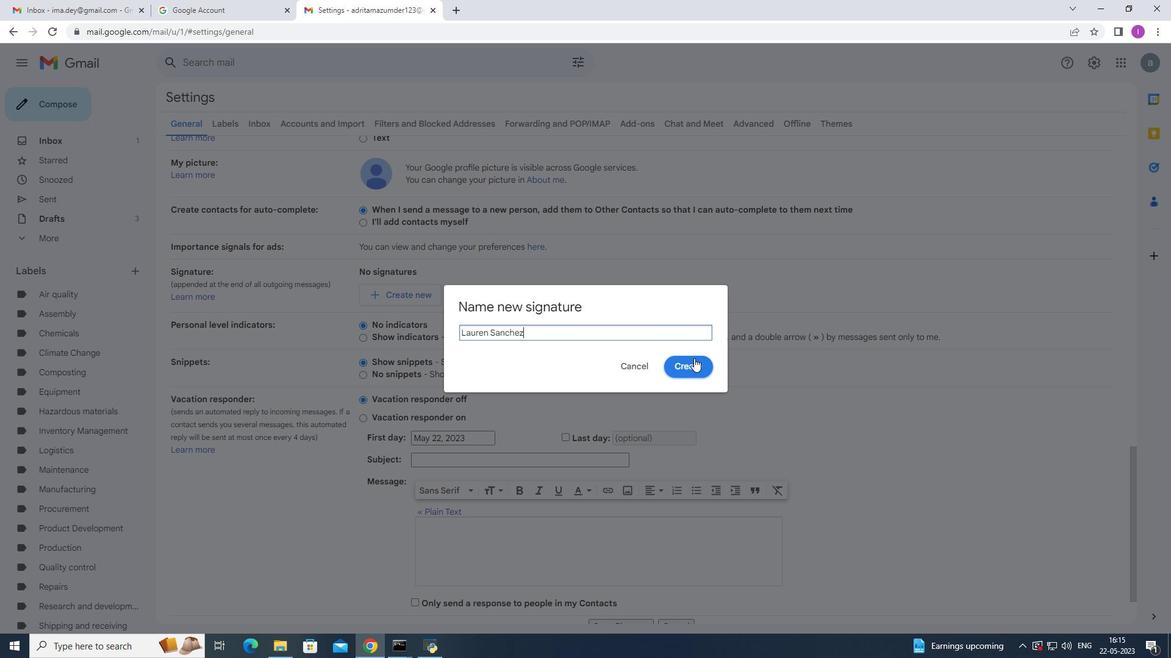 
Action: Mouse pressed left at (691, 362)
Screenshot: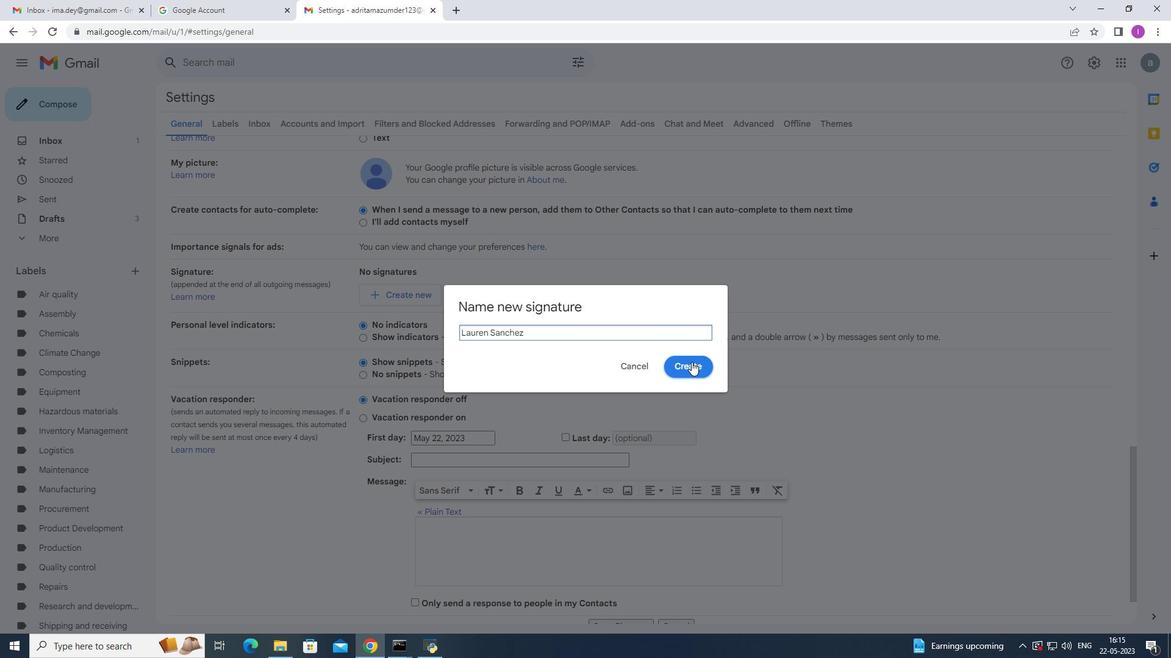 
Action: Mouse moved to (457, 450)
Screenshot: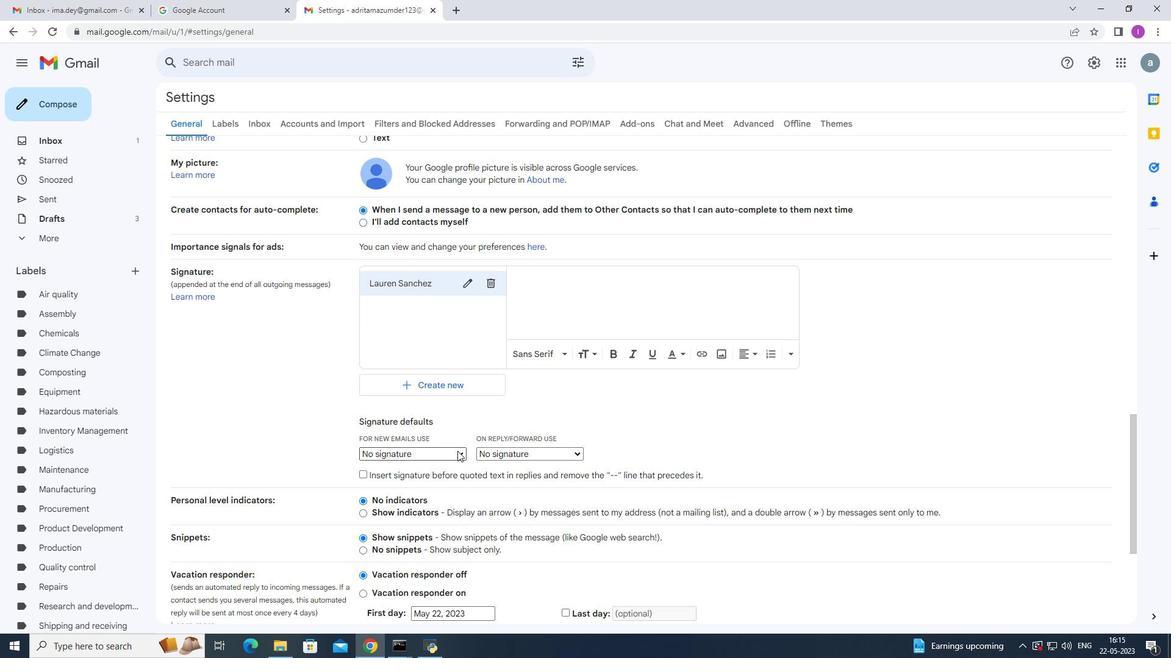 
Action: Mouse pressed left at (457, 450)
Screenshot: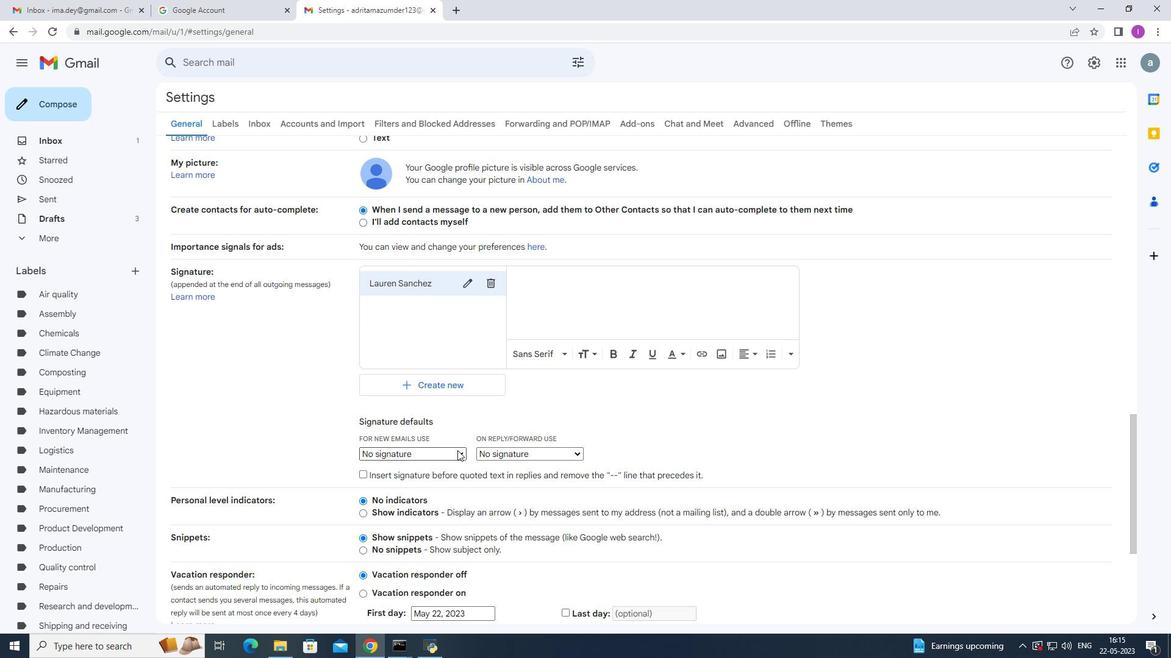 
Action: Mouse moved to (436, 478)
Screenshot: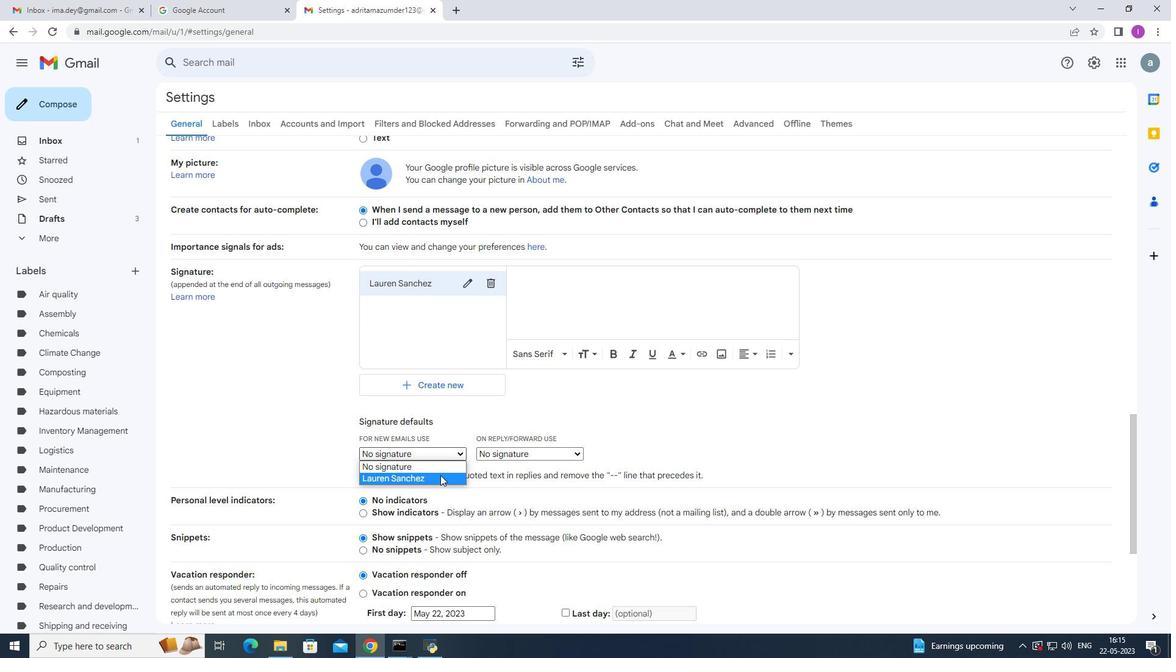 
Action: Mouse pressed left at (436, 478)
Screenshot: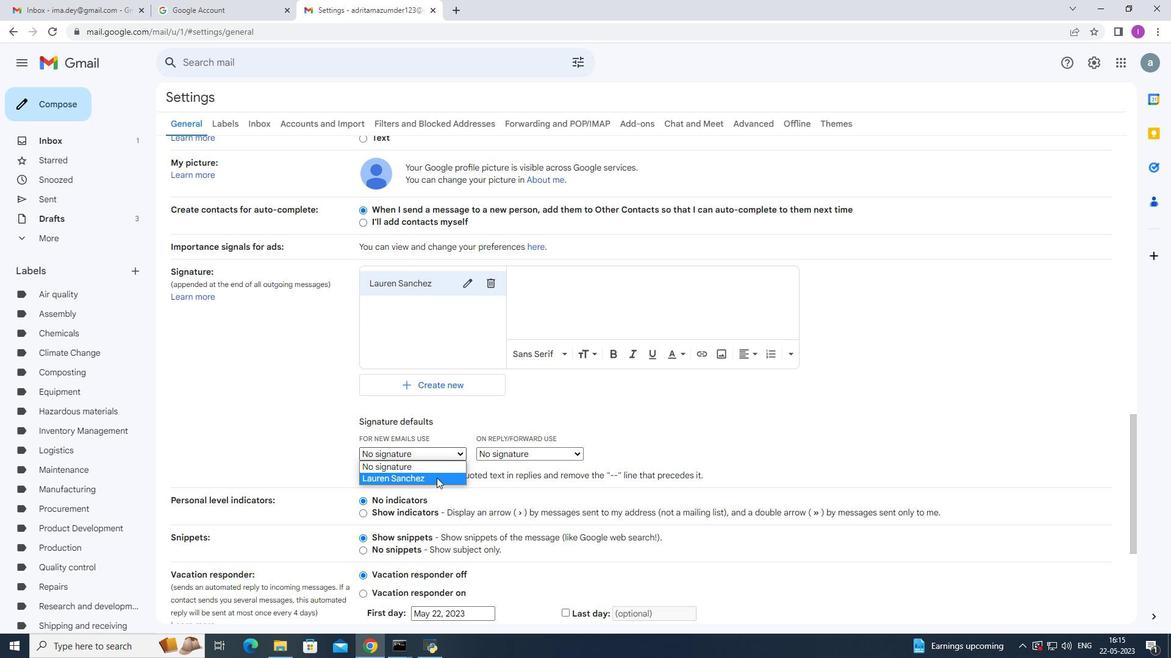 
Action: Mouse moved to (532, 280)
Screenshot: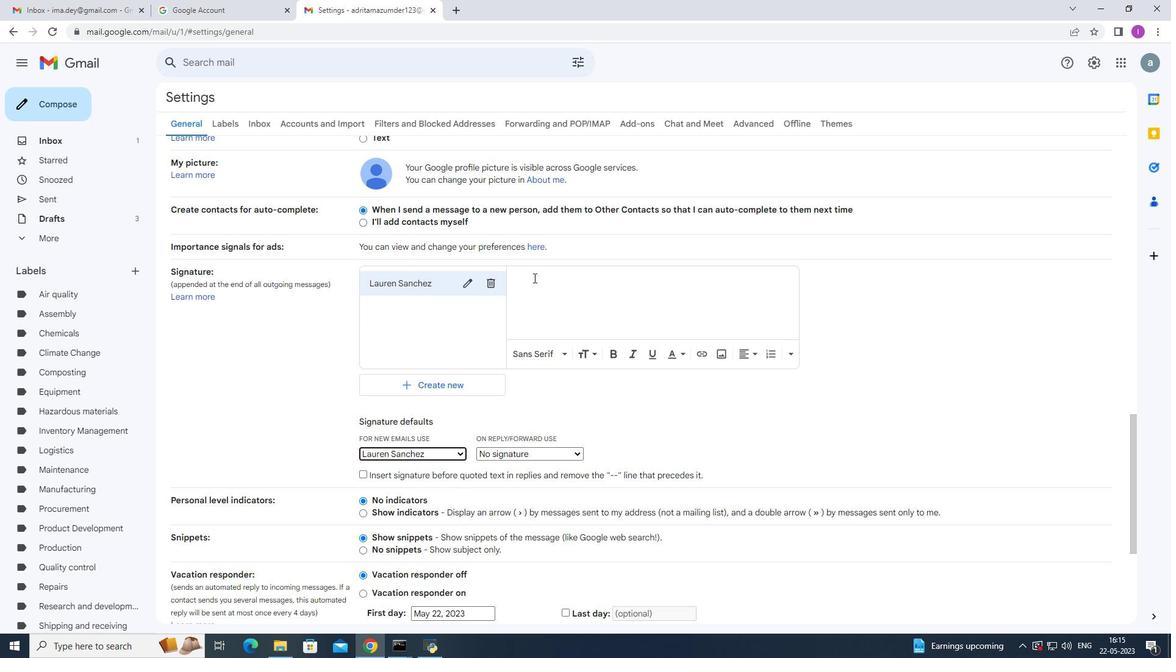 
Action: Mouse pressed left at (532, 280)
Screenshot: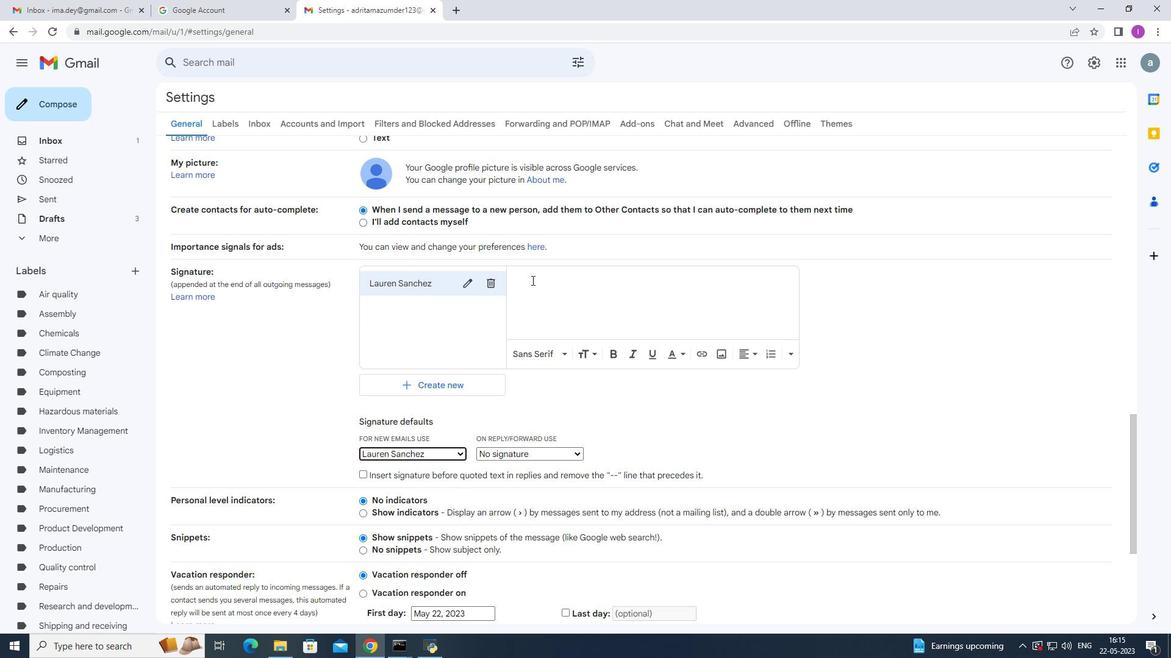 
Action: Mouse moved to (604, 293)
Screenshot: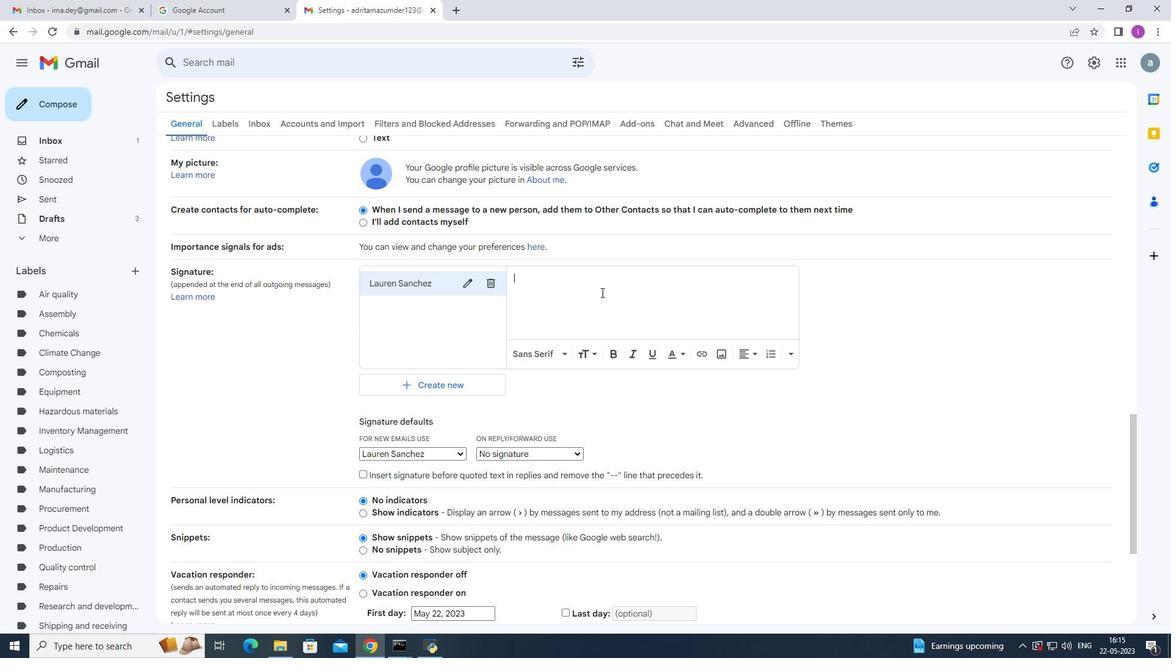 
Action: Key pressed <Key.shift>Have<Key.space>a<Key.space>great<Key.space><Key.shift>National<Key.space><Key.shift><Key.shift><Key.shift><Key.shift><Key.shift><Key.shift><Key.shift><Key.shift><Key.shift>Domestic<Key.space><Key.space>vvvvvv<Key.backspace><Key.shift>Vio
Screenshot: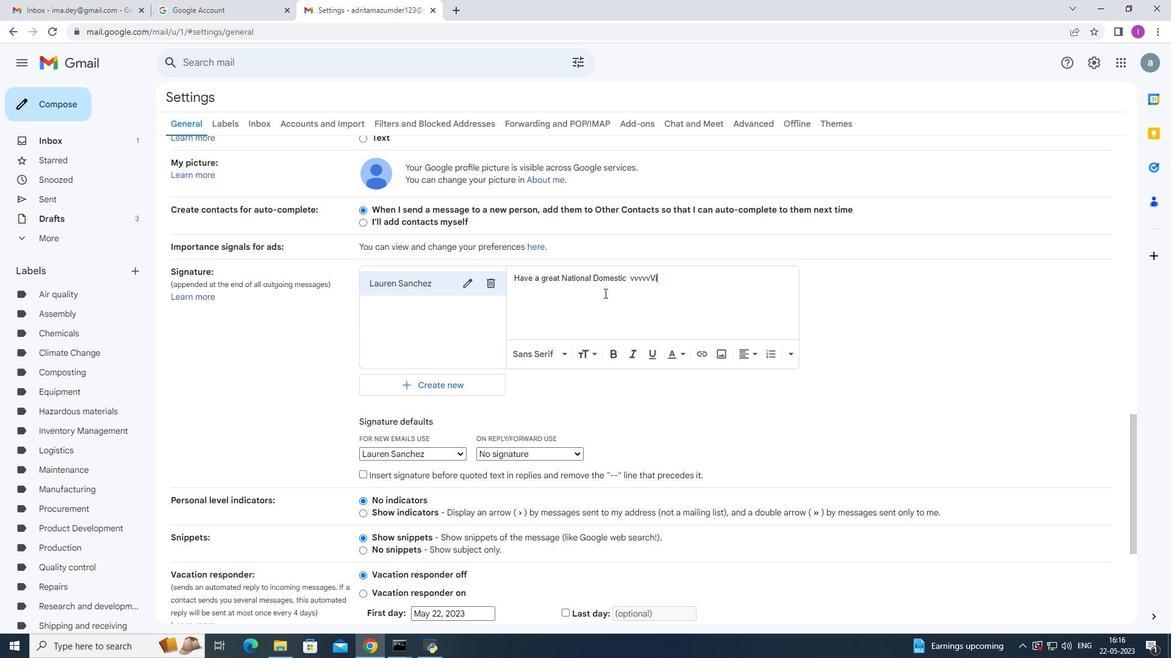 
Action: Mouse moved to (668, 322)
Screenshot: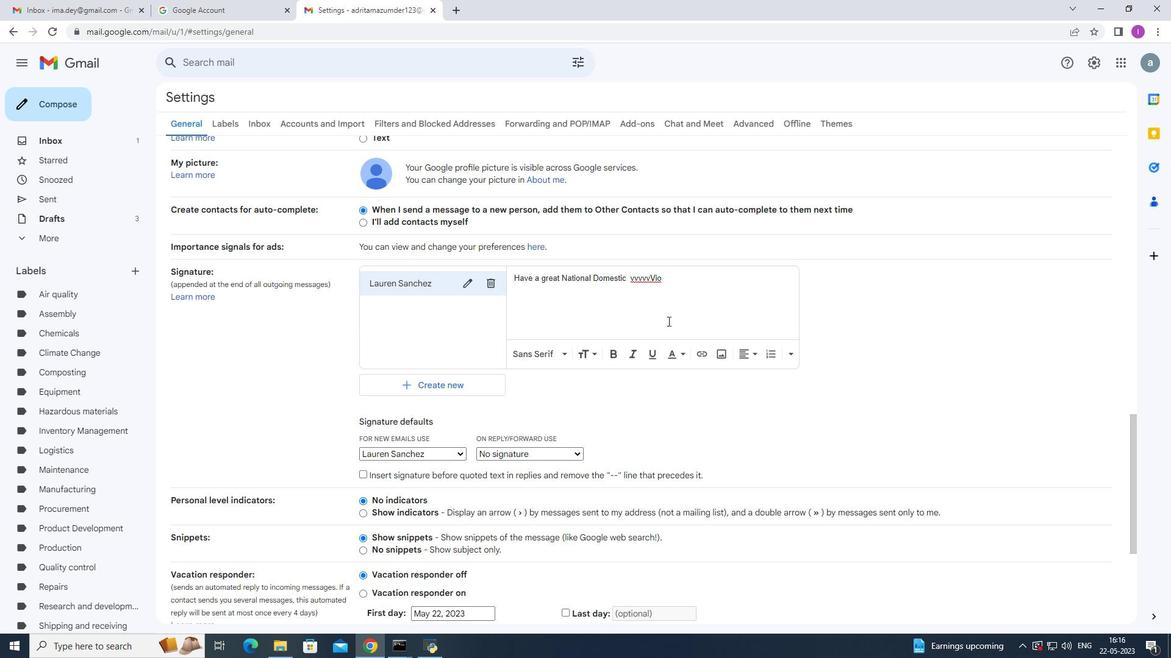 
Action: Key pressed <Key.backspace><Key.backspace><Key.backspace><Key.backspace><Key.backspace><Key.backspace><Key.backspace><Key.backspace><Key.shift><Key.shift><Key.shift><Key.shift><Key.shift><Key.shift><Key.shift><Key.shift><Key.shift><Key.shift><Key.shift><Key.shift><Key.shift><Key.shift><Key.shift><Key.shift><Key.shift><Key.shift><Key.shift><Key.shift><Key.shift><Key.shift><Key.shift><Key.shift><Key.shift><Key.shift><Key.shift><Key.shift><Key.shift><Key.shift><Key.shift><Key.shift><Key.shift><Key.shift><Key.shift><Key.shift><Key.shift><Key.shift><Key.shift>Violence<Key.space><Key.shift><Key.shift><Key.shift><Key.shift><Key.shift><Key.shift><Key.shift><Key.shift><Key.shift><Key.shift>Awareness<Key.space><Key.shift>Month,
Screenshot: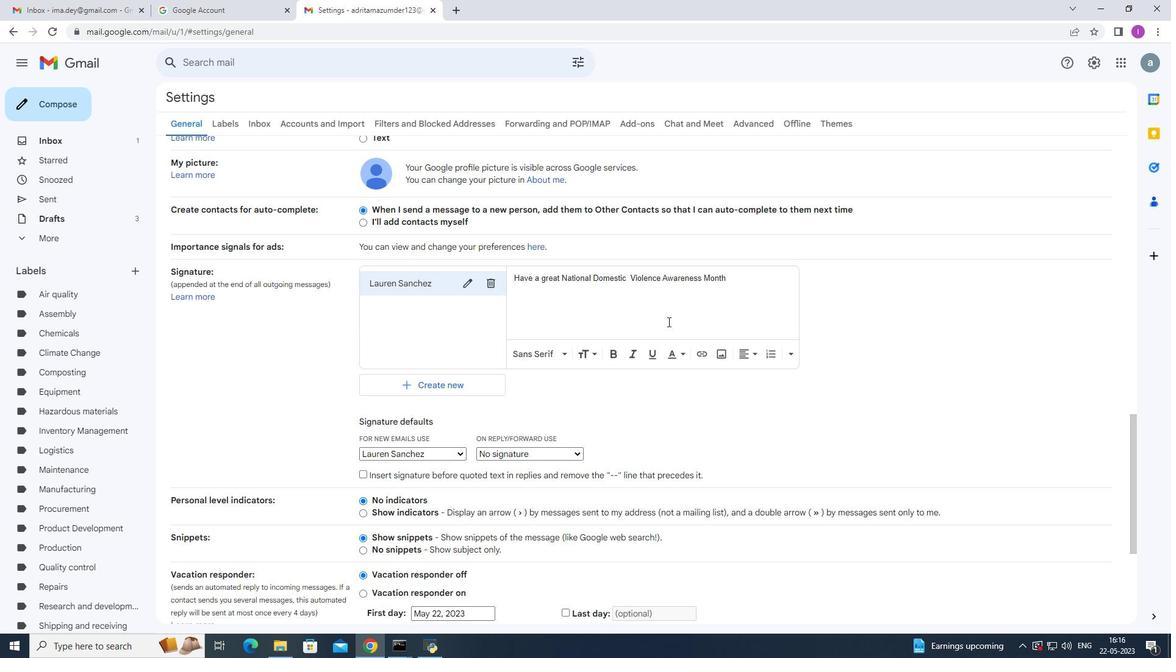 
Action: Mouse moved to (725, 342)
Screenshot: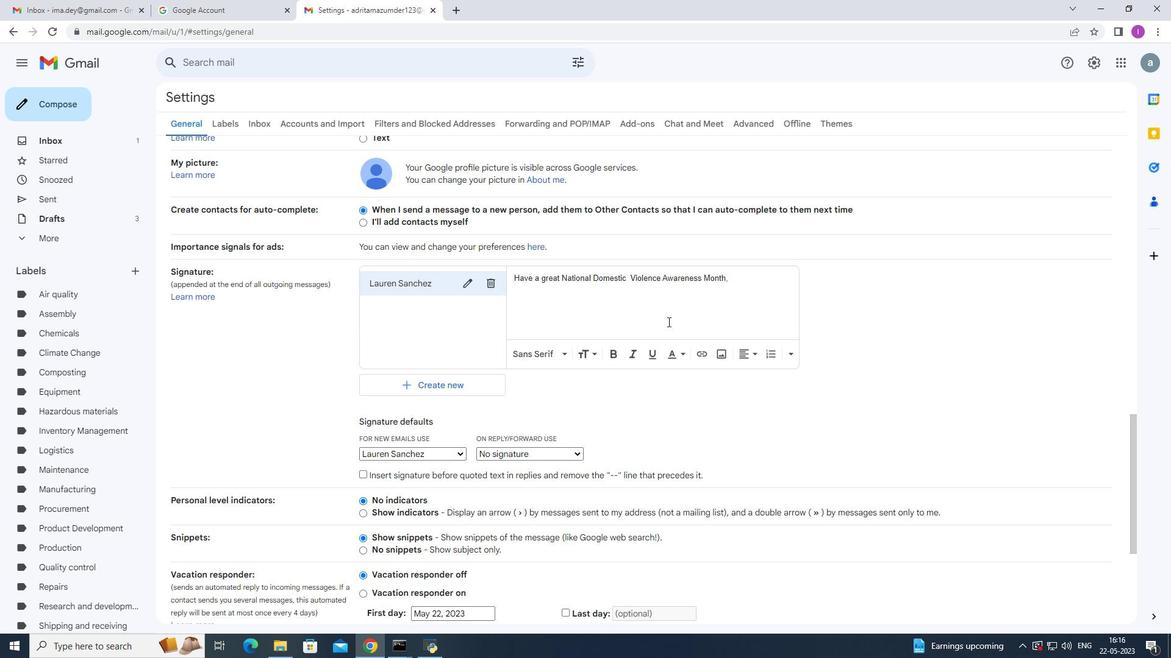 
Action: Key pressed <Key.enter><Key.shift>Lauren<Key.space><Key.shift>Sanchez
Screenshot: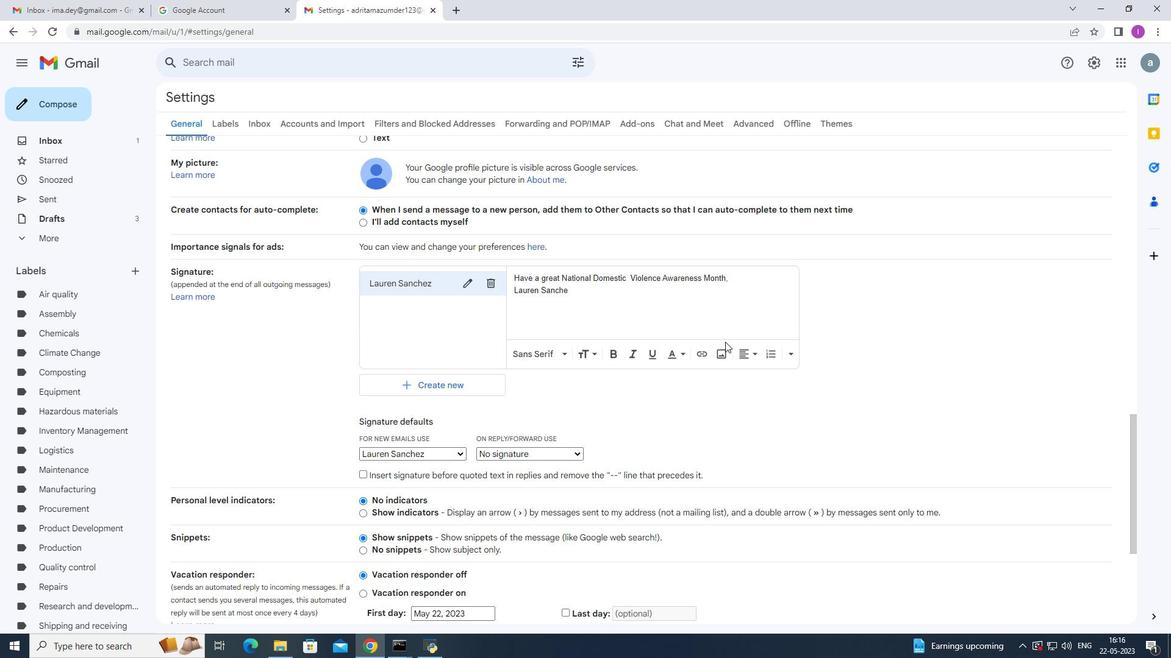 
Action: Mouse moved to (729, 387)
Screenshot: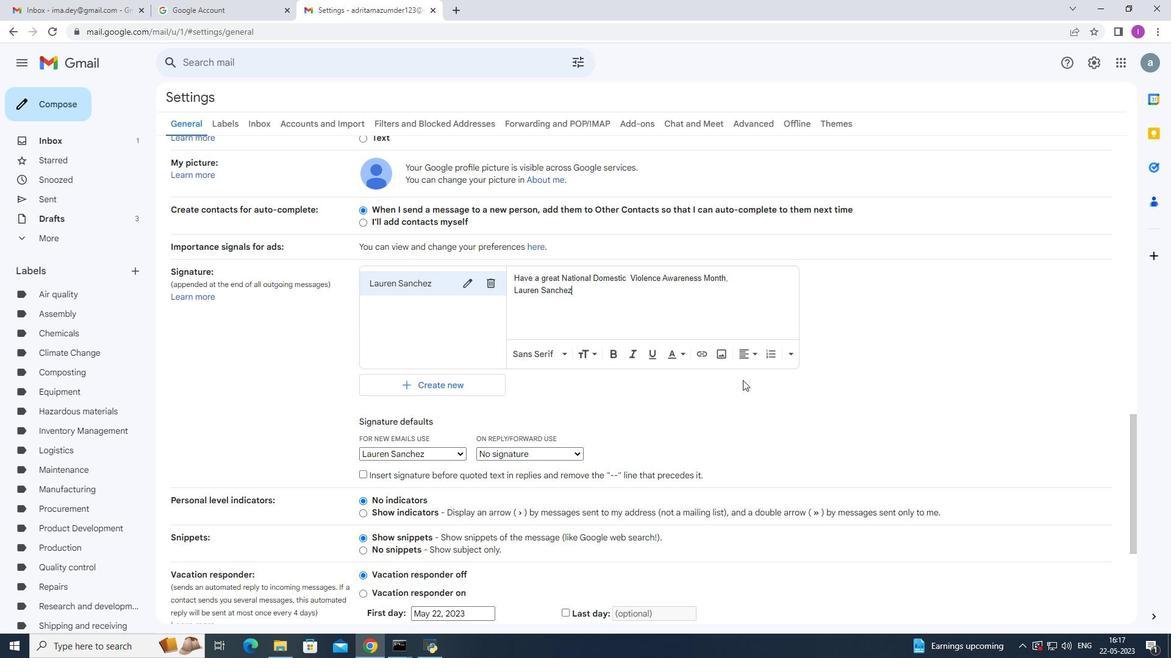 
Action: Mouse scrolled (729, 386) with delta (0, 0)
Screenshot: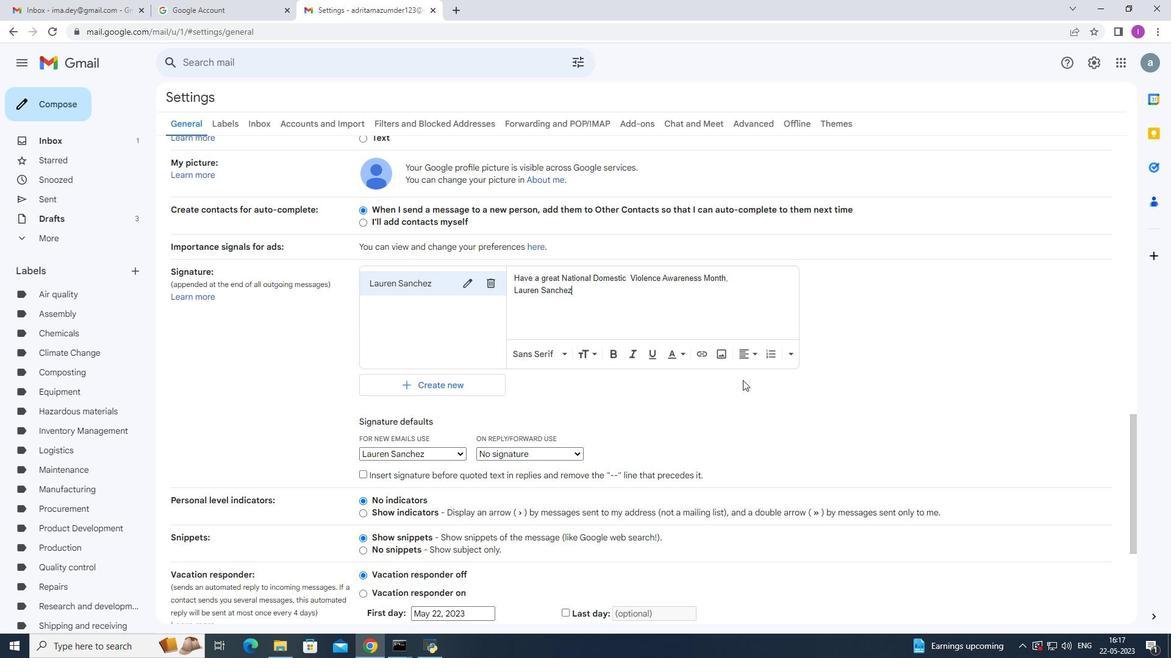 
Action: Mouse moved to (722, 391)
Screenshot: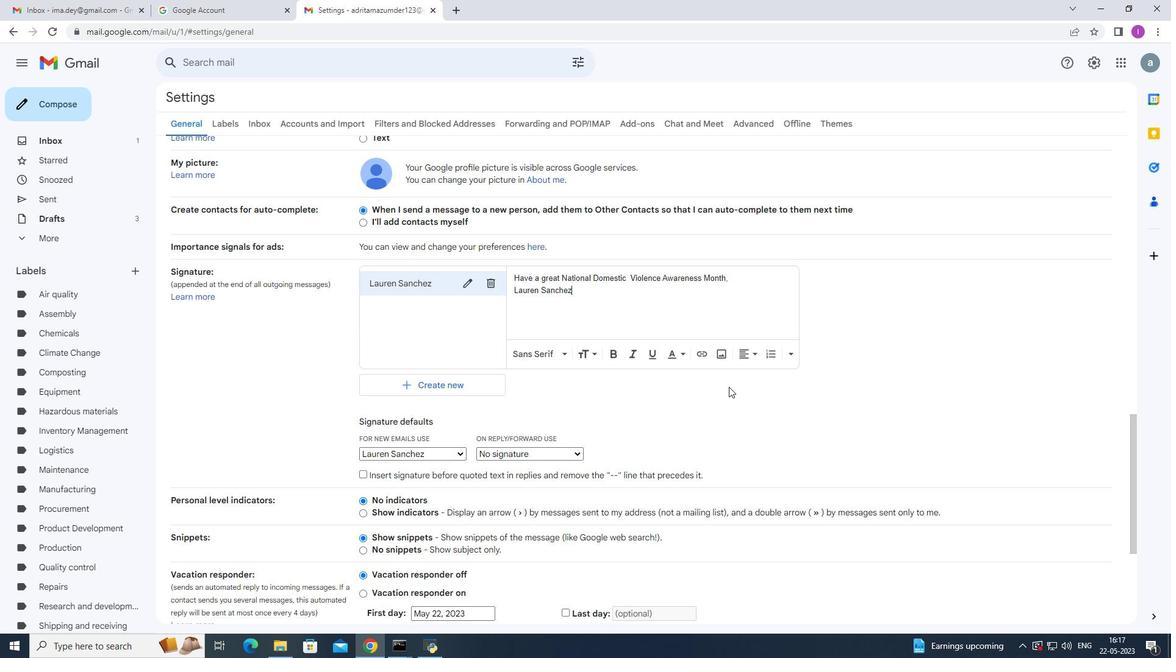 
Action: Mouse scrolled (722, 390) with delta (0, 0)
Screenshot: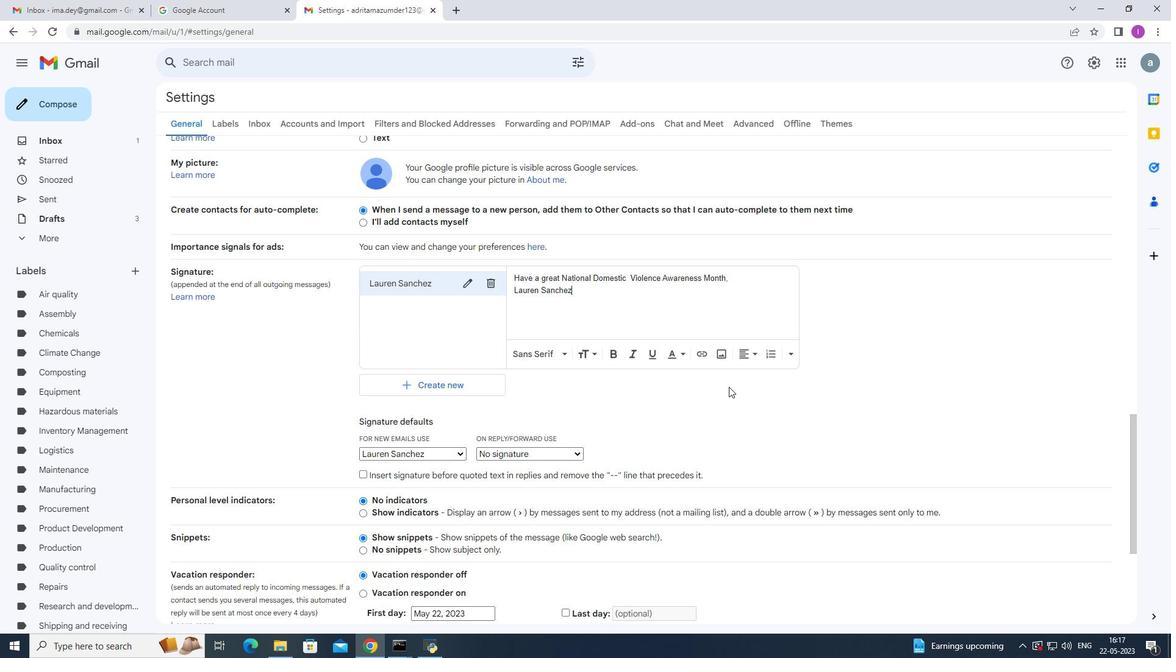 
Action: Mouse moved to (717, 389)
Screenshot: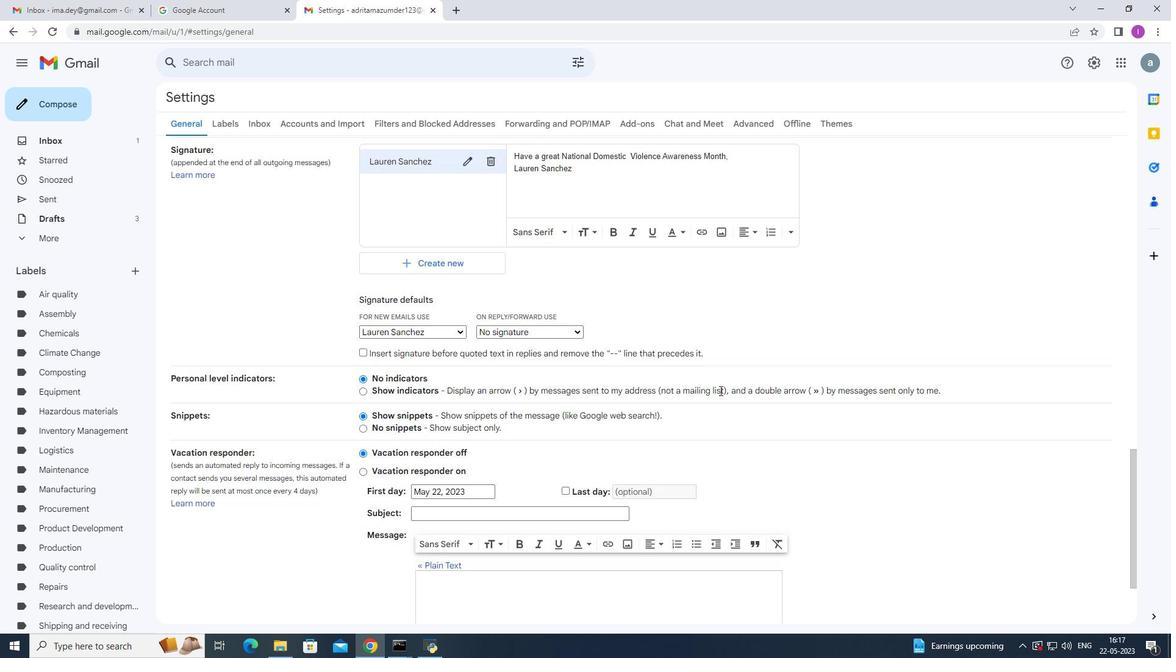 
Action: Mouse scrolled (717, 389) with delta (0, 0)
Screenshot: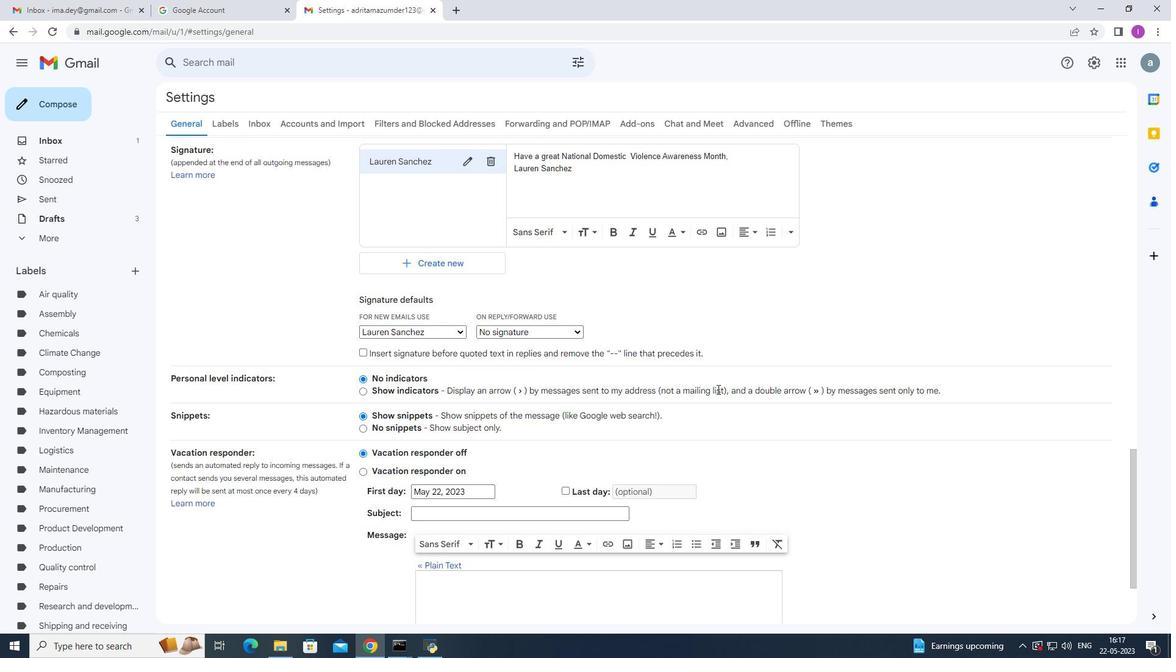 
Action: Mouse scrolled (717, 389) with delta (0, 0)
Screenshot: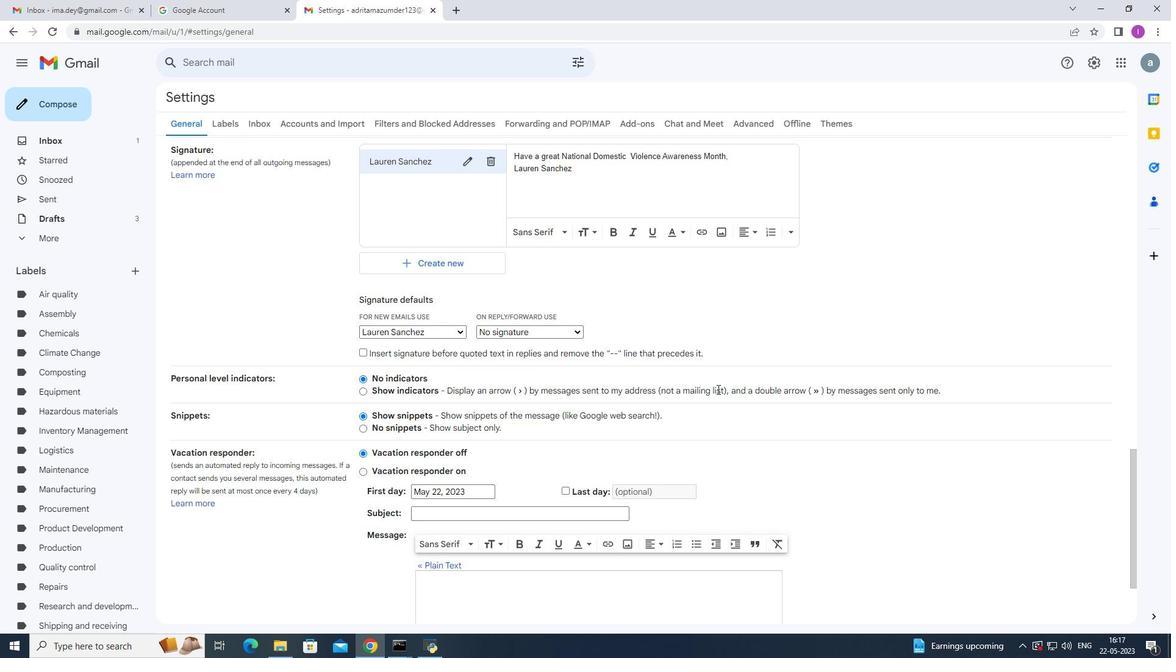 
Action: Mouse scrolled (717, 389) with delta (0, 0)
Screenshot: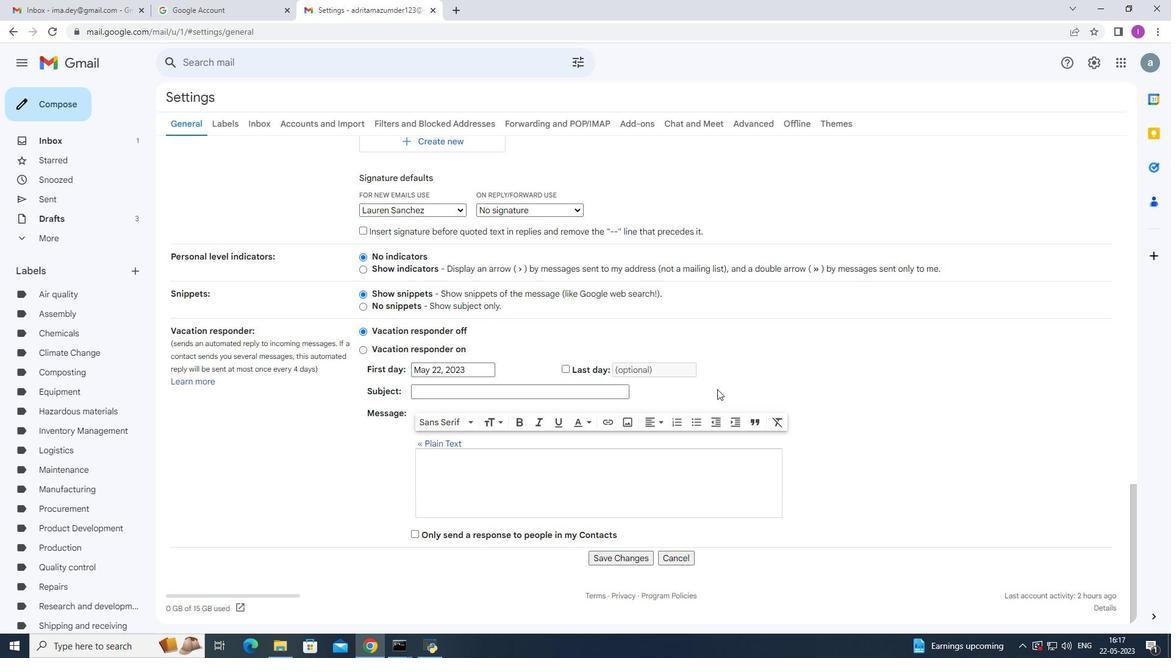 
Action: Mouse scrolled (717, 389) with delta (0, 0)
Screenshot: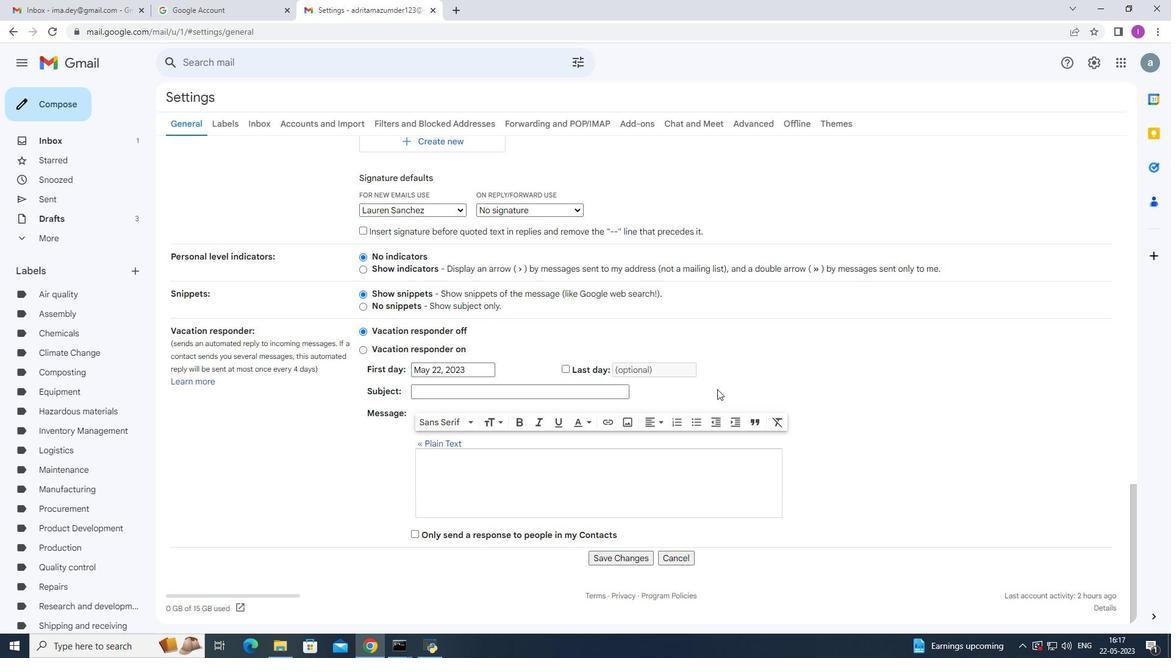 
Action: Mouse scrolled (717, 389) with delta (0, 0)
Screenshot: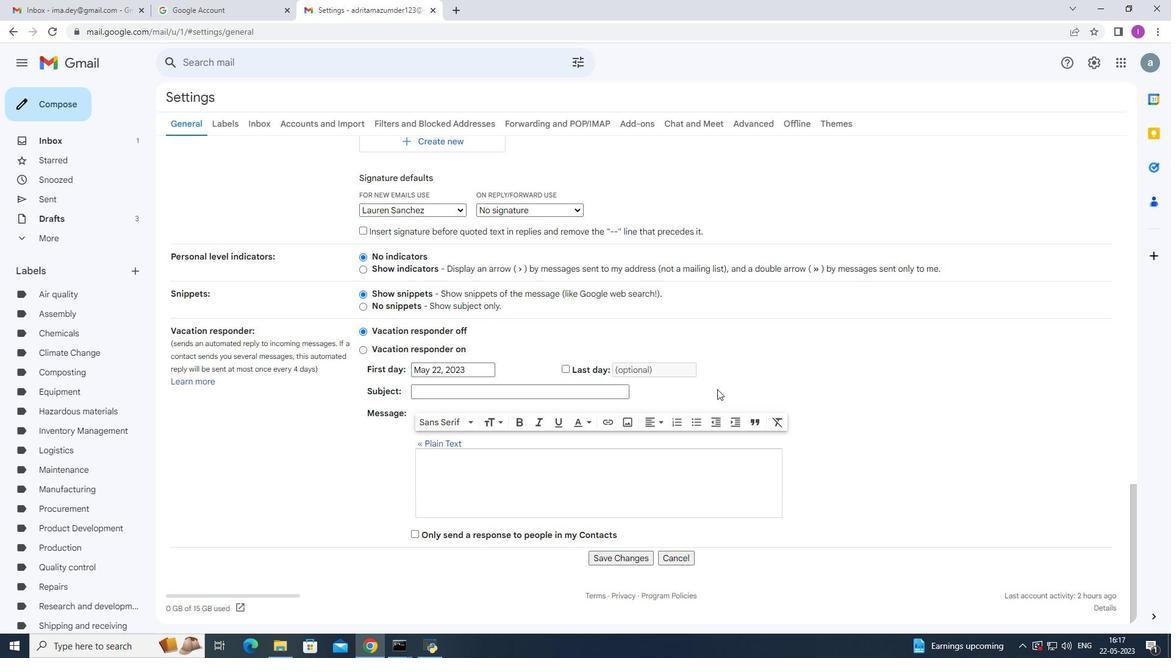 
Action: Mouse moved to (578, 465)
Screenshot: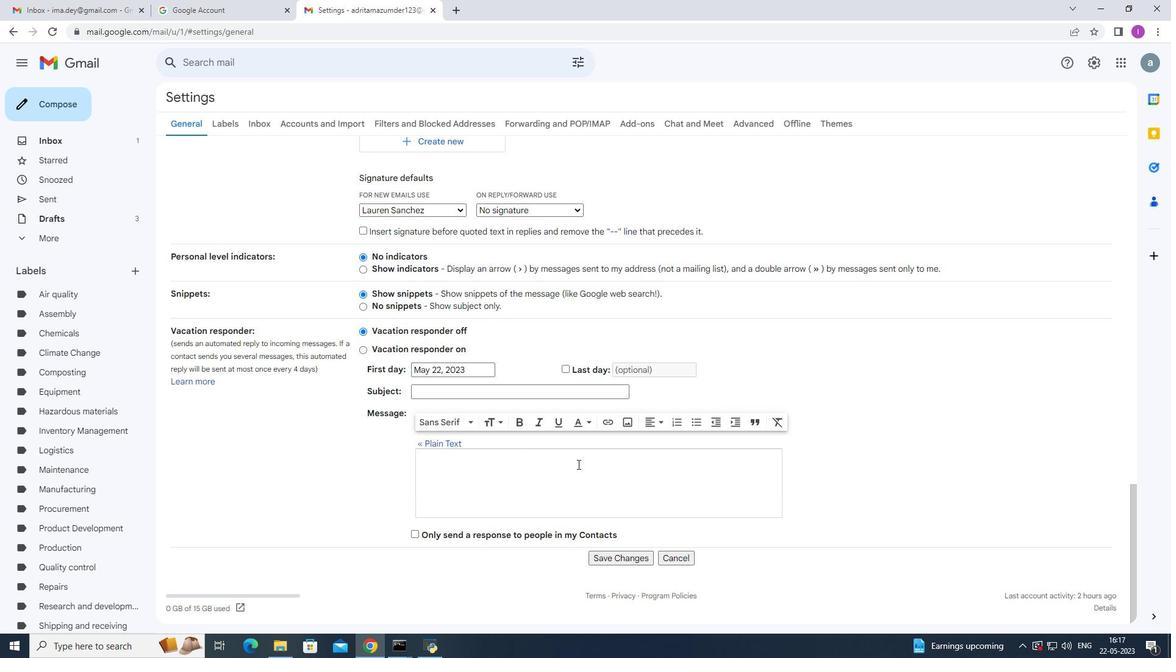 
Action: Mouse scrolled (578, 464) with delta (0, 0)
Screenshot: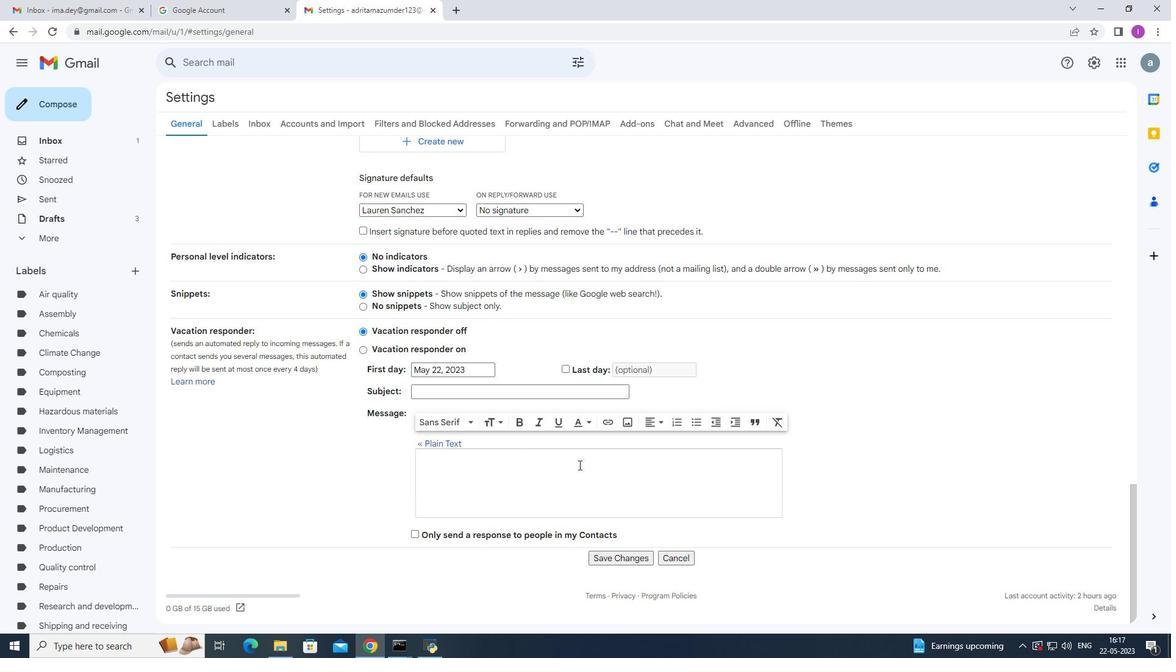 
Action: Mouse moved to (579, 467)
Screenshot: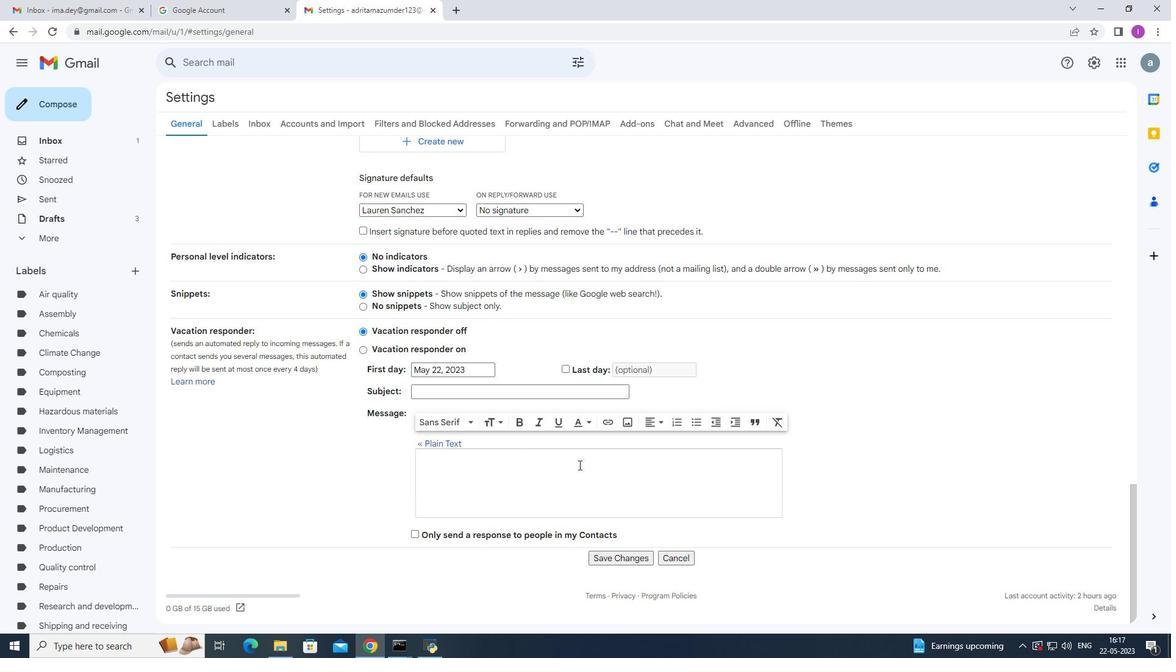 
Action: Mouse scrolled (579, 466) with delta (0, 0)
Screenshot: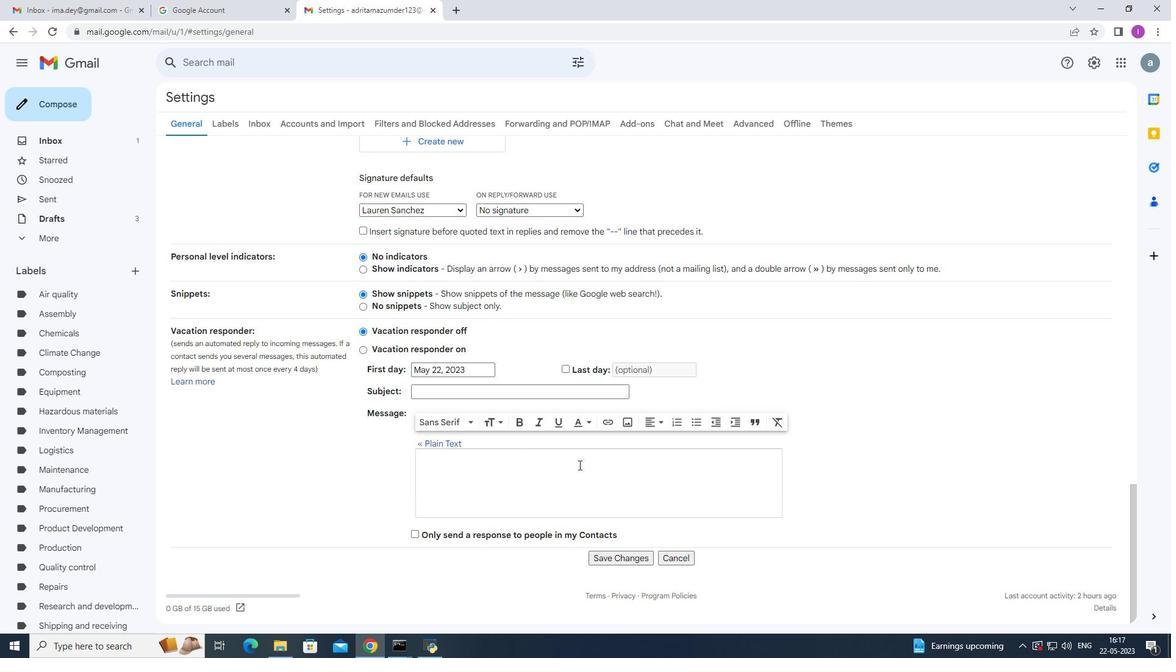 
Action: Mouse scrolled (579, 466) with delta (0, 0)
Screenshot: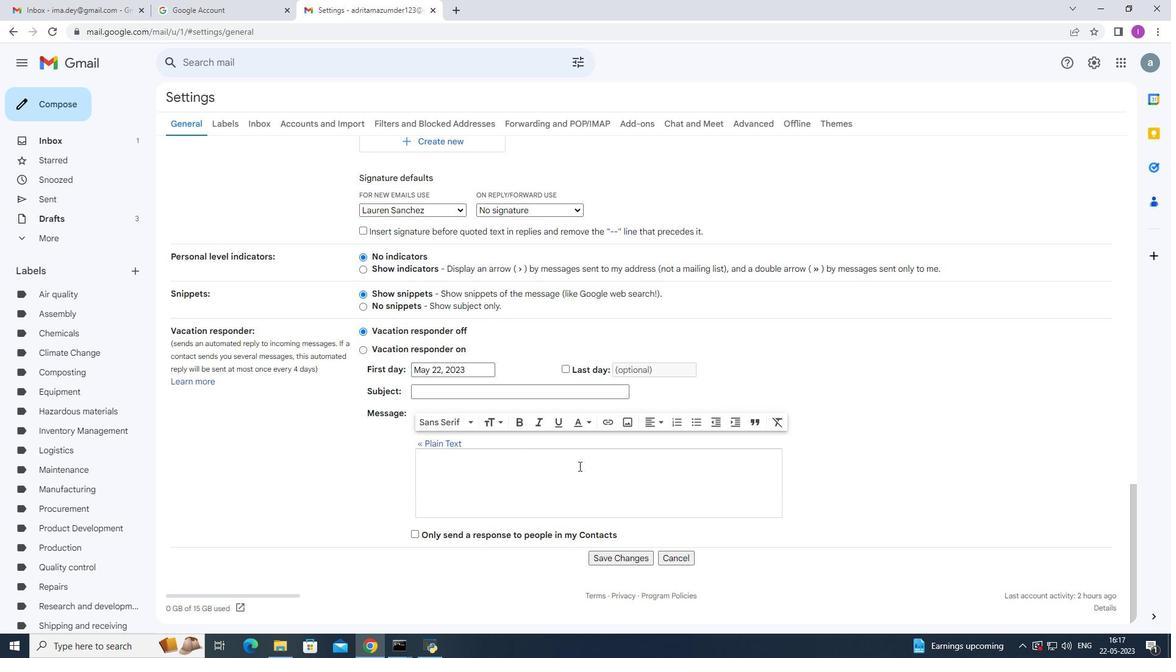 
Action: Mouse moved to (579, 467)
Screenshot: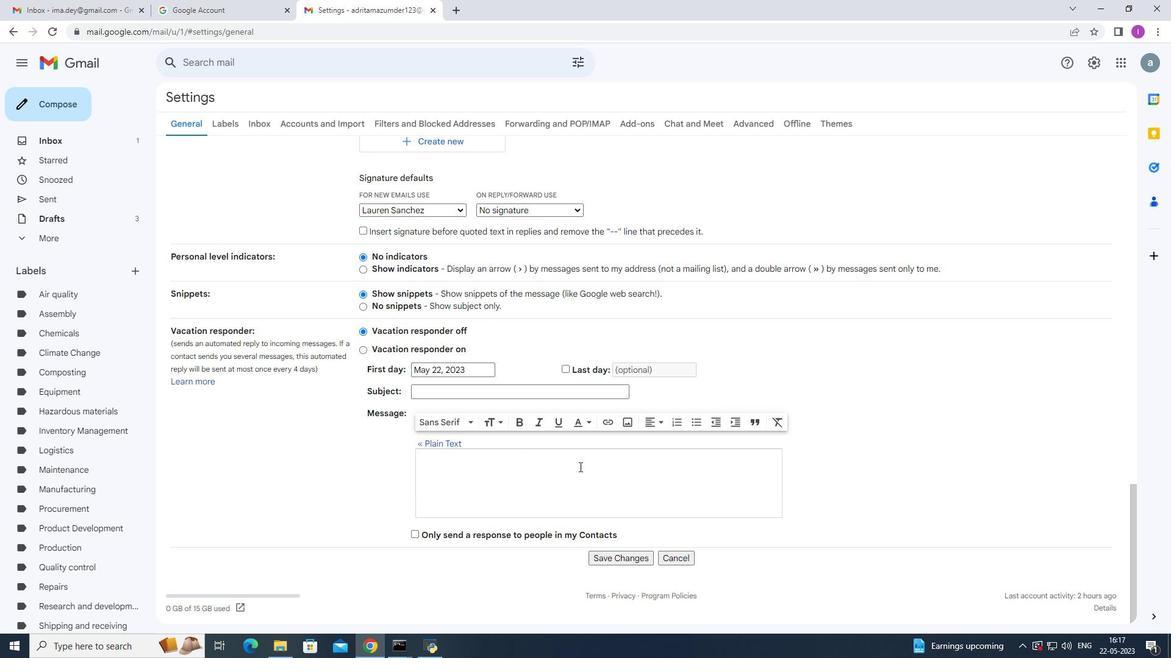 
Action: Mouse scrolled (579, 467) with delta (0, 0)
Screenshot: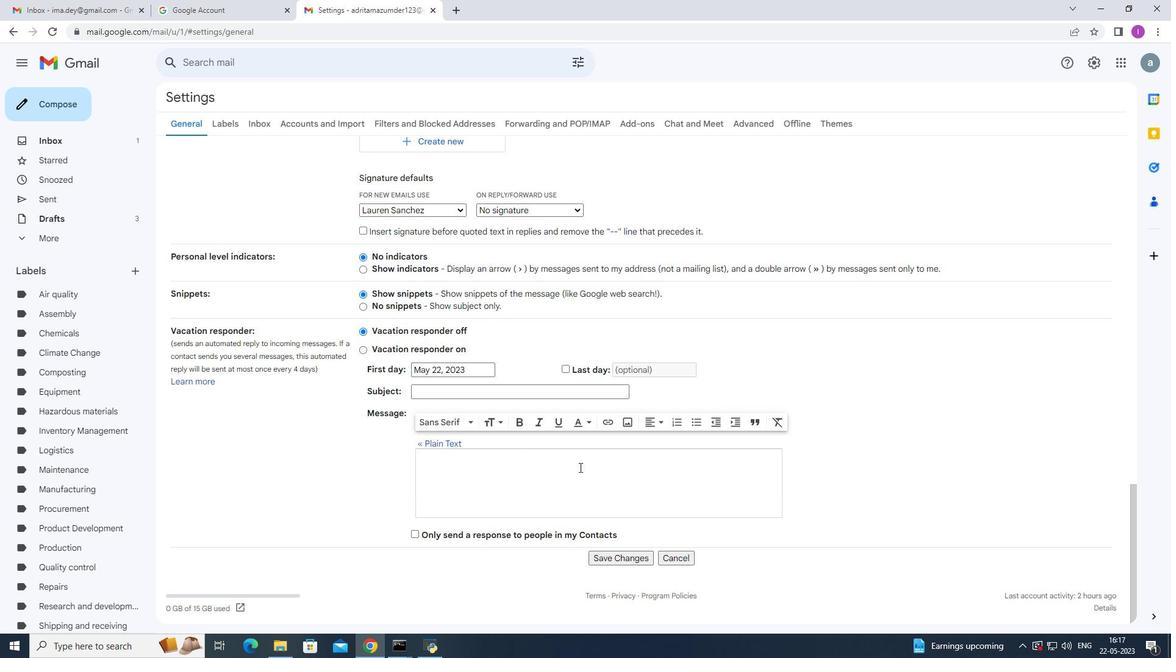 
Action: Mouse moved to (616, 561)
Screenshot: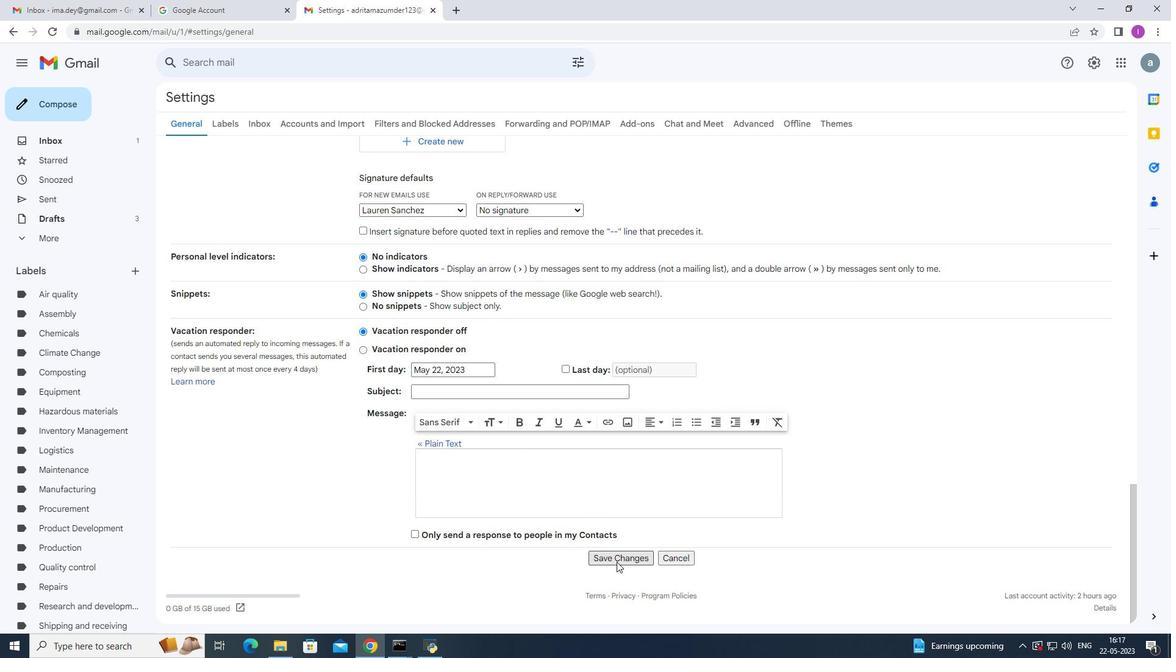 
Action: Mouse pressed left at (616, 561)
Screenshot: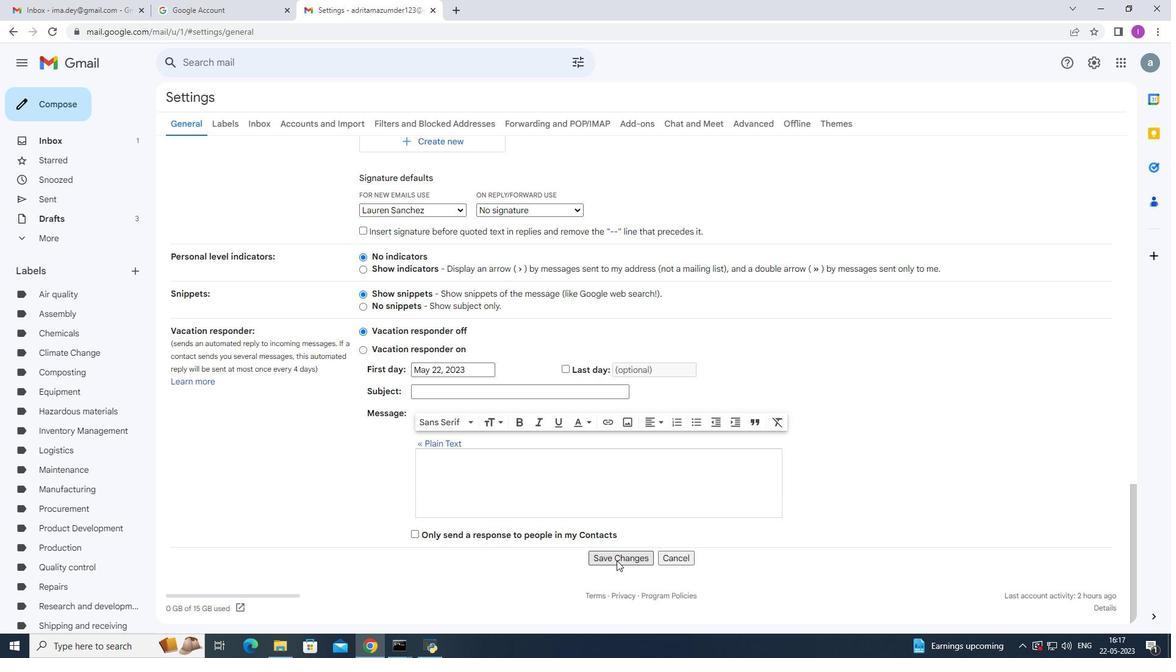 
Action: Mouse moved to (68, 98)
Screenshot: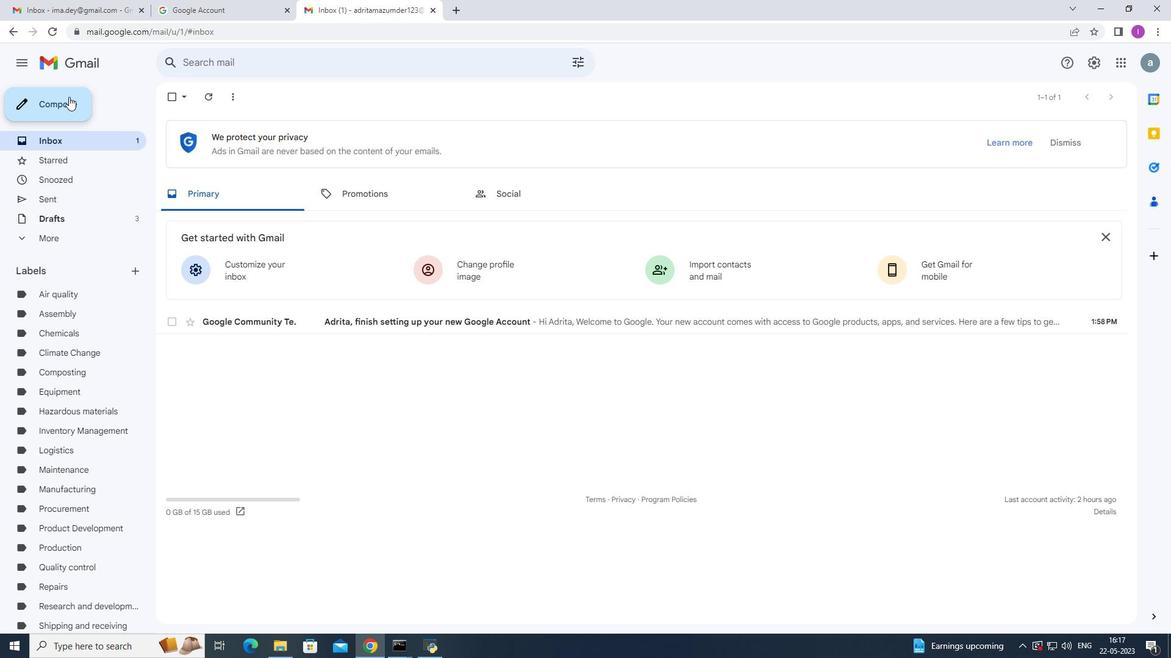 
Action: Mouse pressed left at (68, 98)
Screenshot: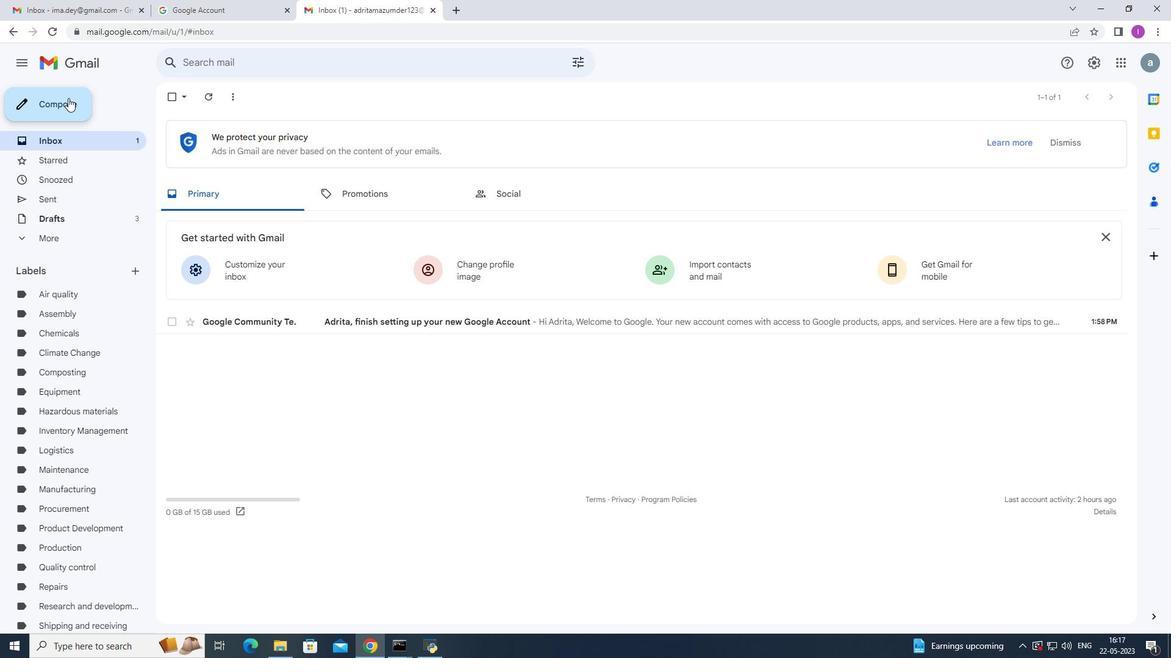 
Action: Mouse moved to (854, 317)
Screenshot: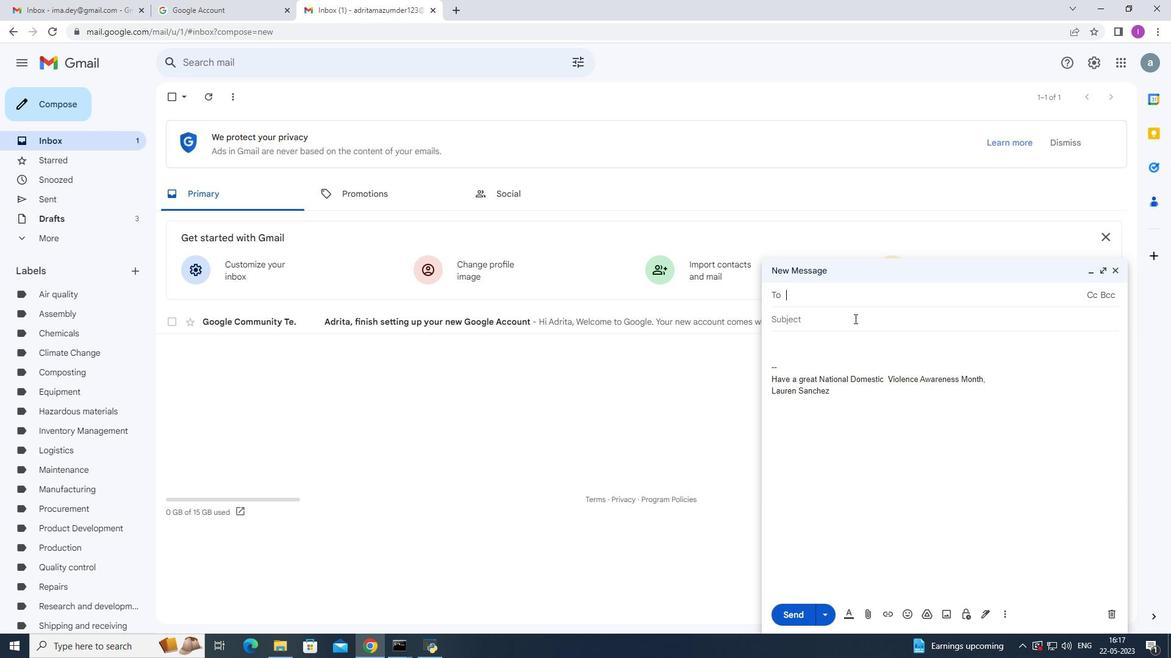 
Action: Key pressed soft
Screenshot: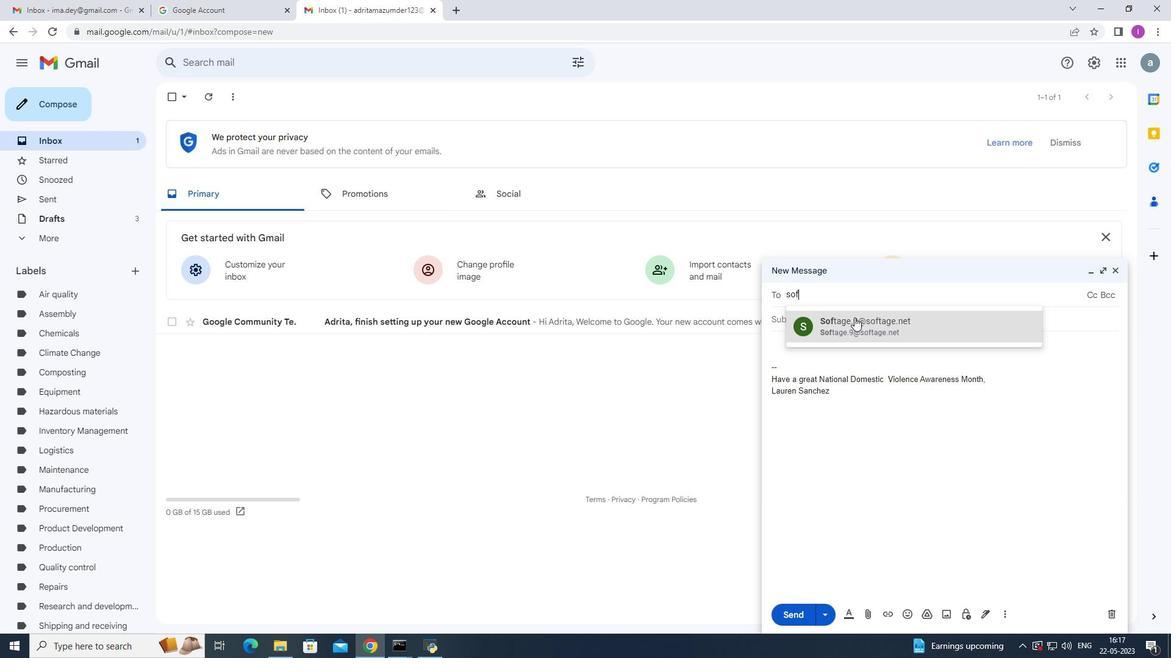 
Action: Mouse moved to (859, 325)
Screenshot: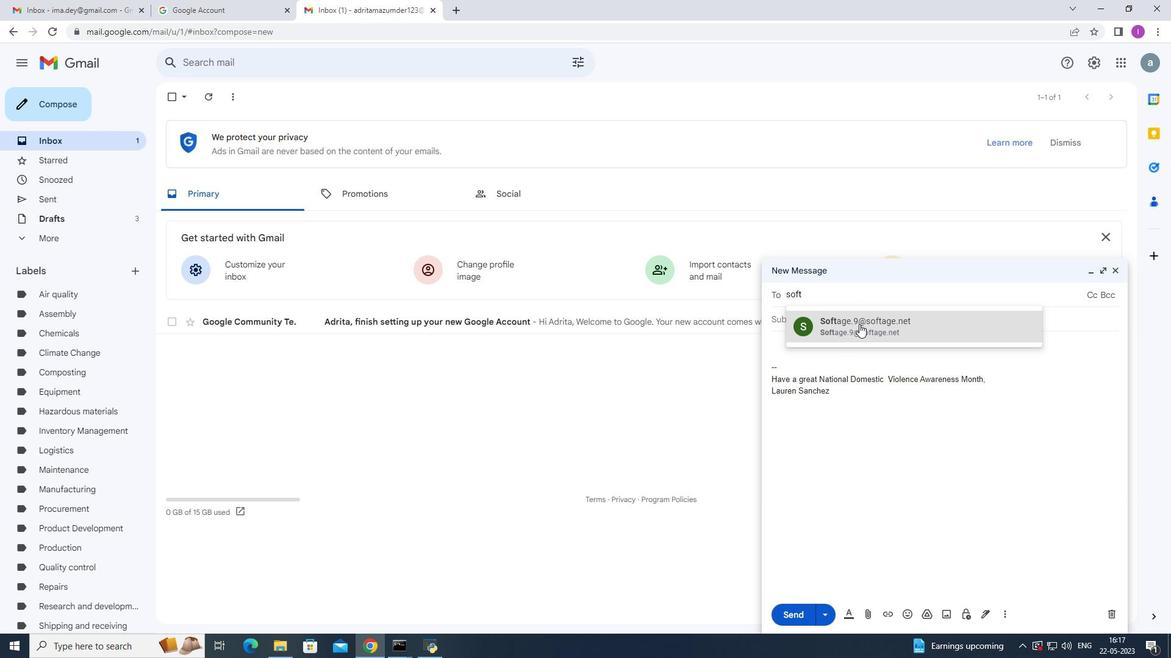 
Action: Mouse pressed left at (859, 325)
Screenshot: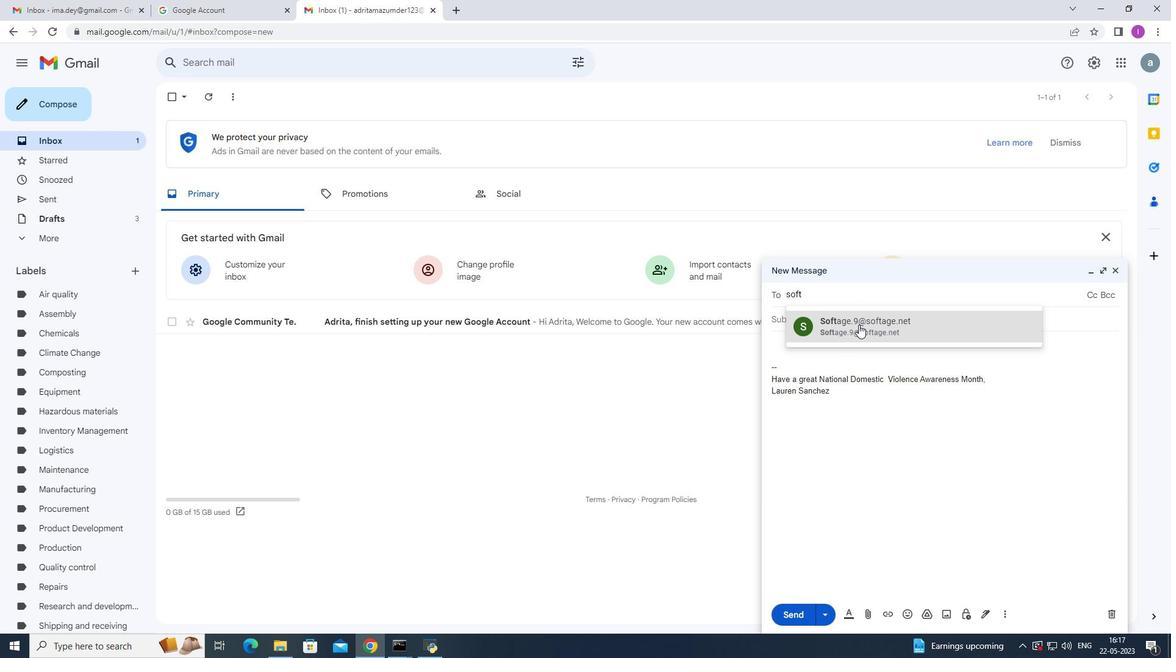
Action: Mouse moved to (1004, 611)
Screenshot: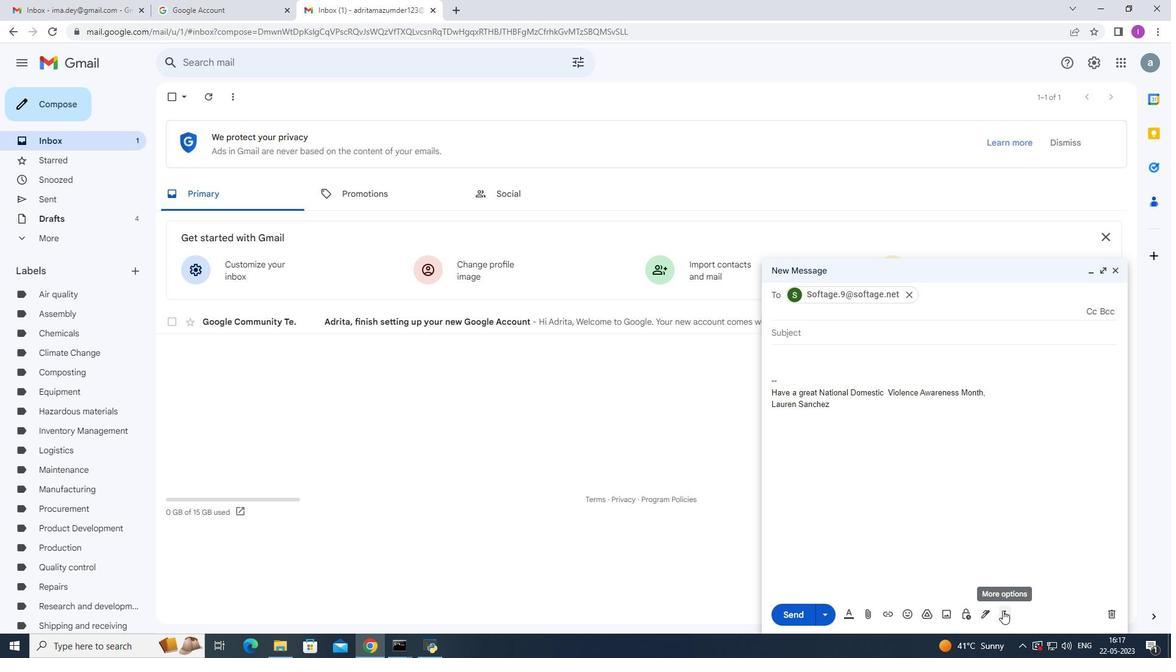 
Action: Mouse pressed left at (1004, 611)
Screenshot: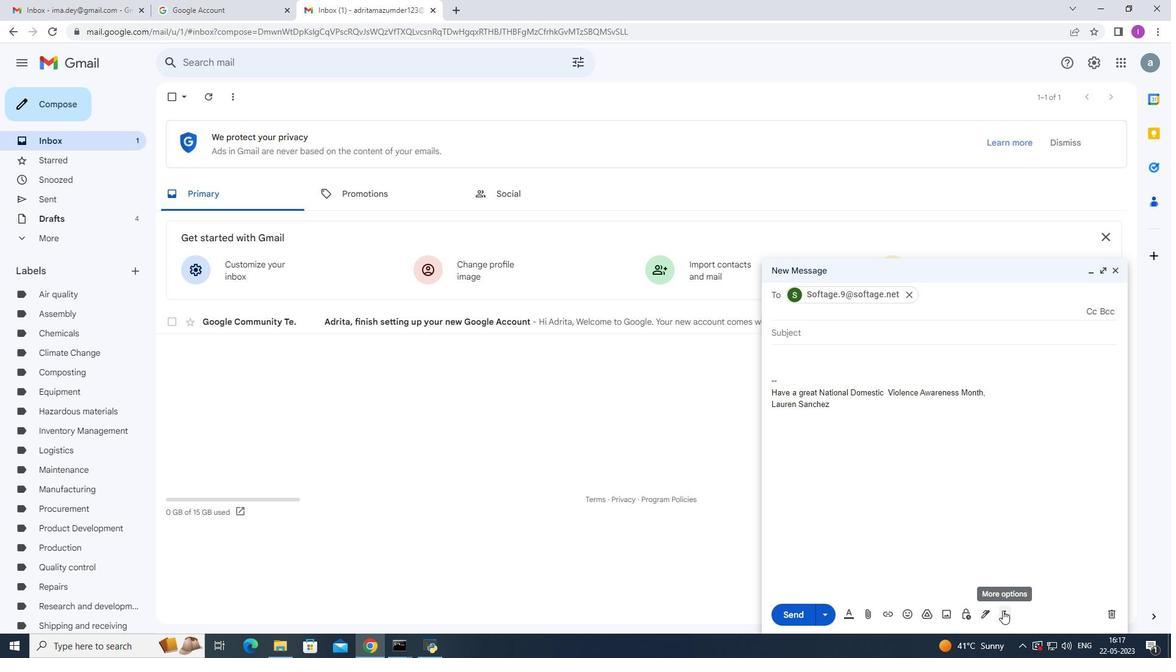 
Action: Mouse moved to (1029, 502)
Screenshot: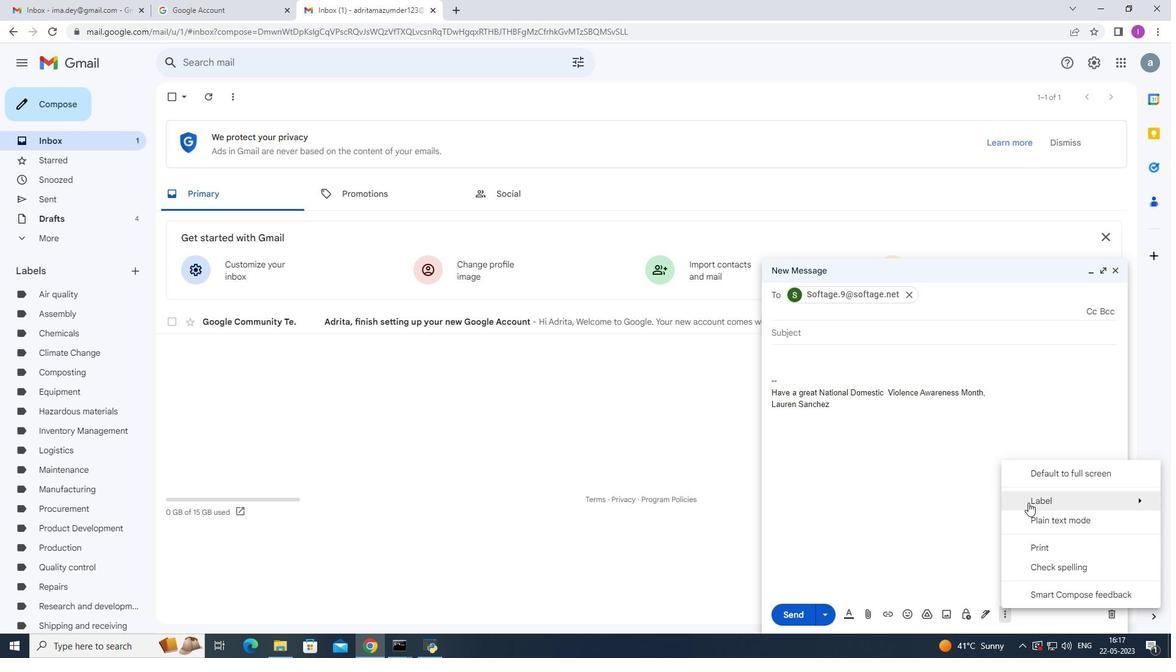 
Action: Mouse pressed left at (1029, 502)
Screenshot: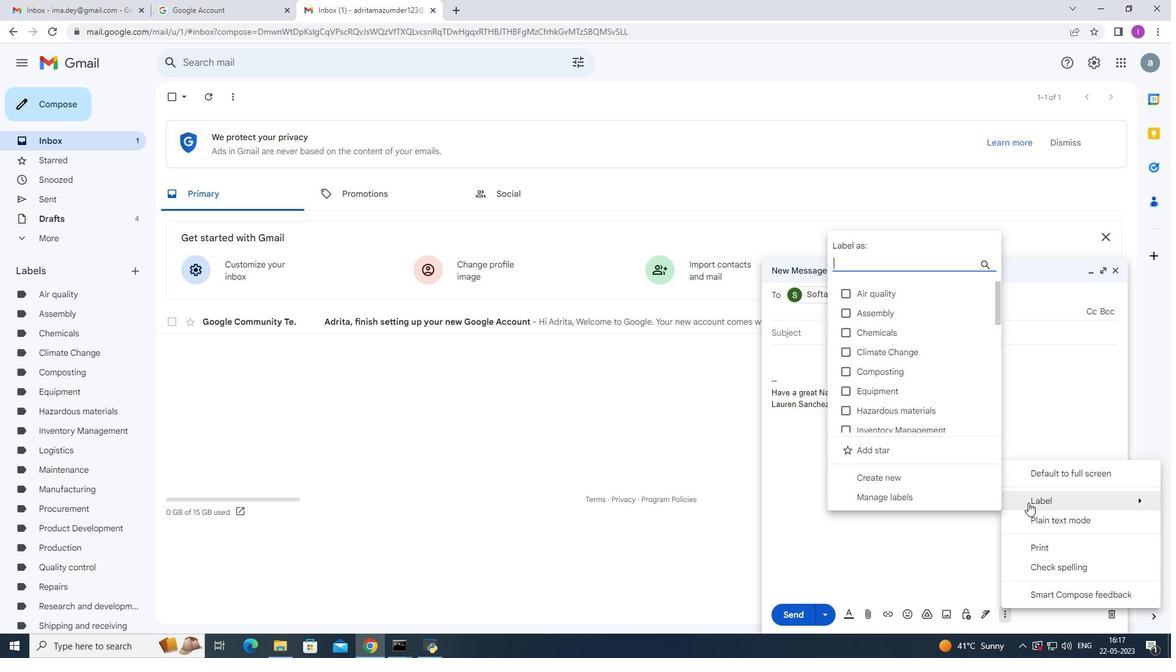 
Action: Mouse moved to (891, 260)
Screenshot: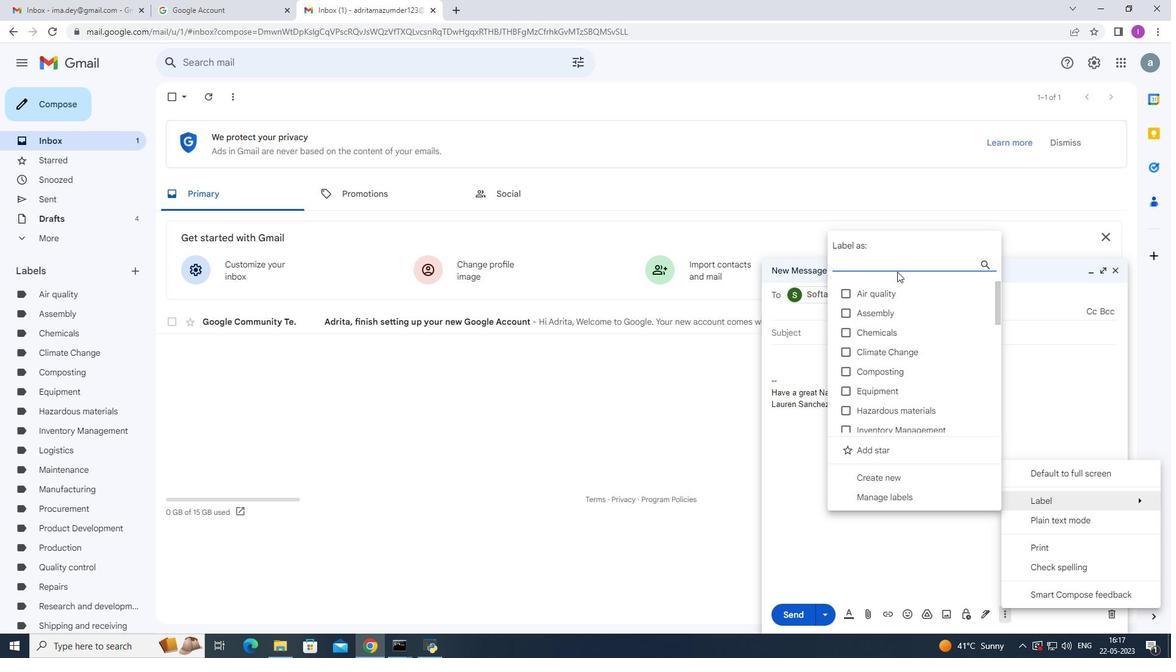 
Action: Mouse pressed left at (891, 260)
Screenshot: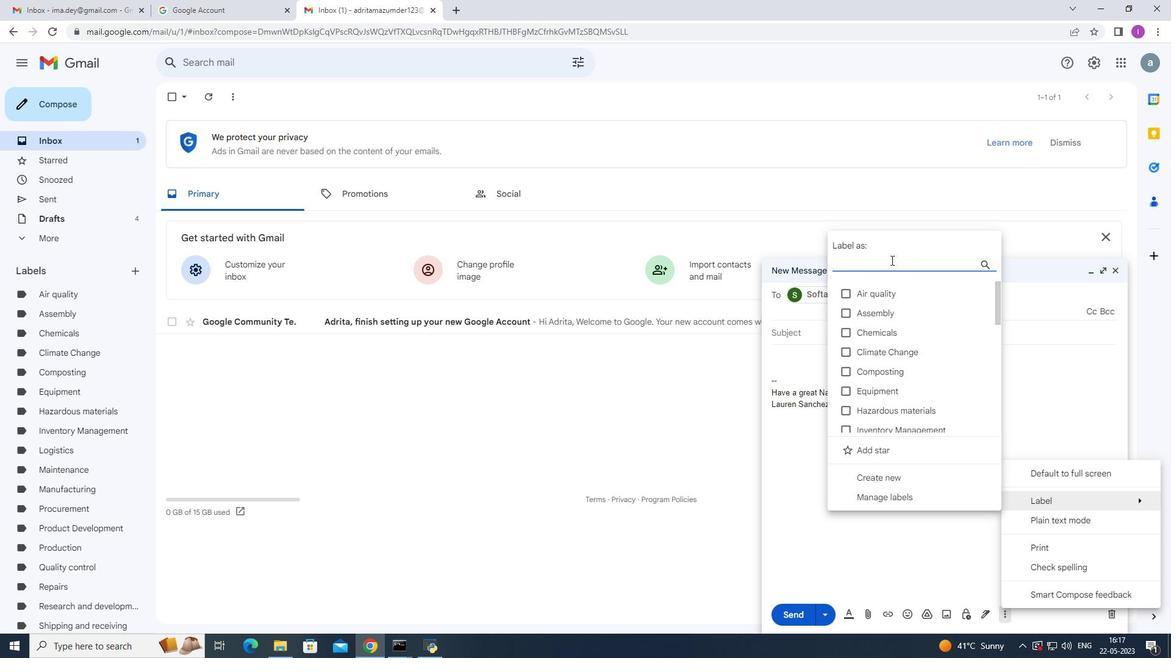 
Action: Mouse moved to (942, 293)
Screenshot: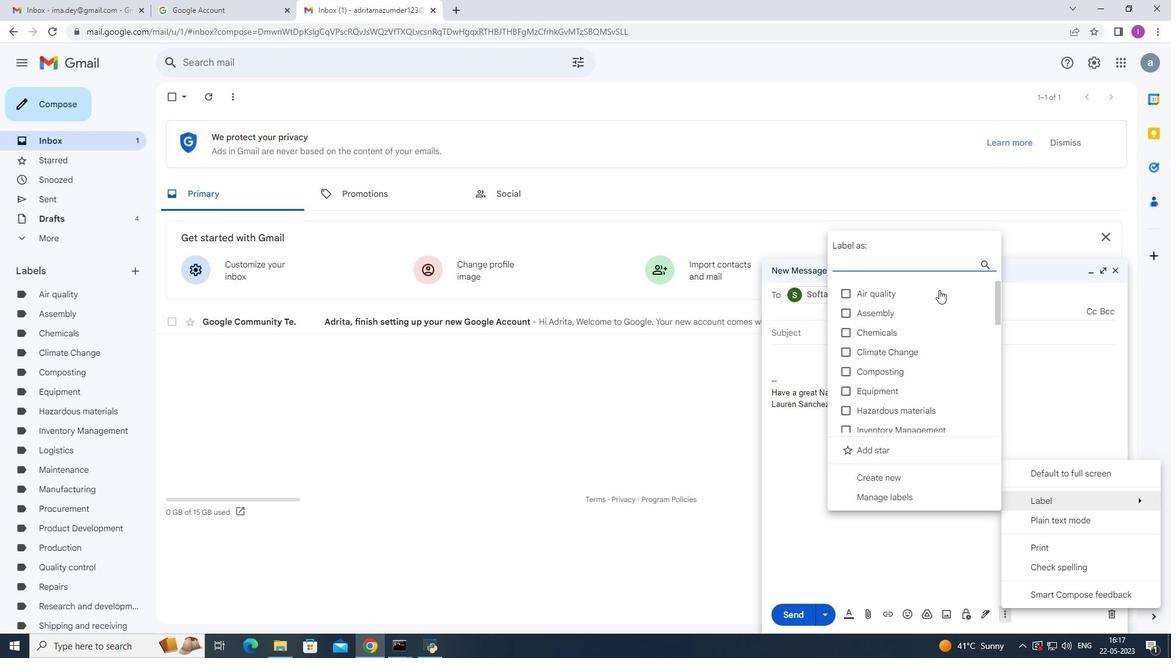 
Action: Key pressed <Key.shift>Tooo<Key.backspace>ls
Screenshot: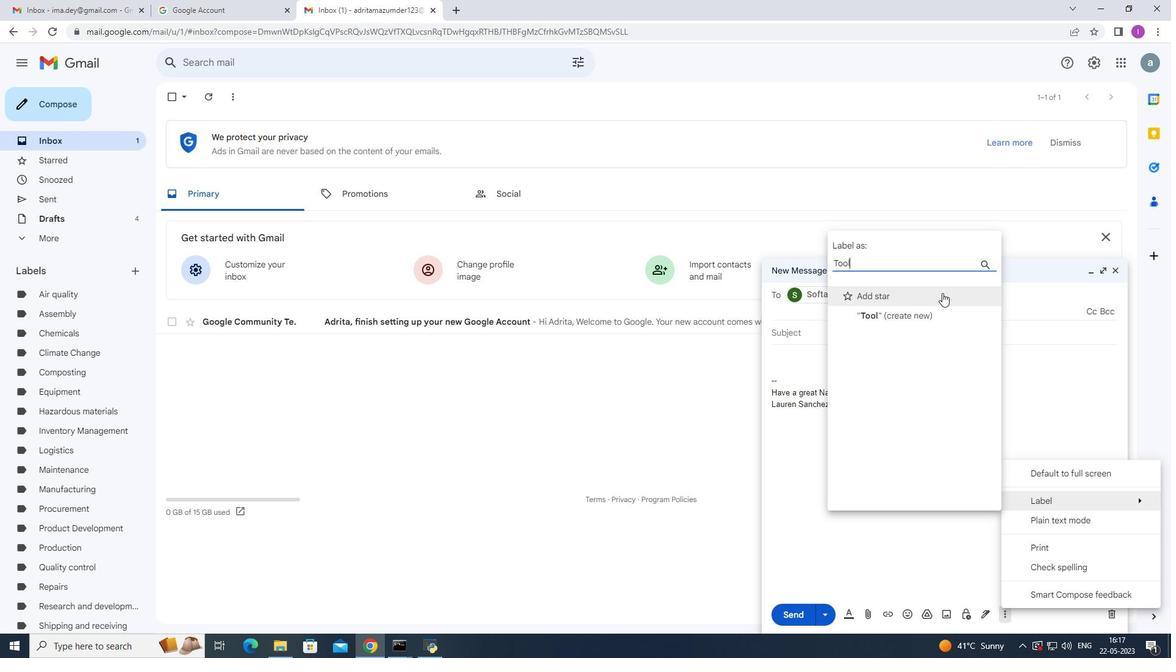 
Action: Mouse moved to (923, 312)
Screenshot: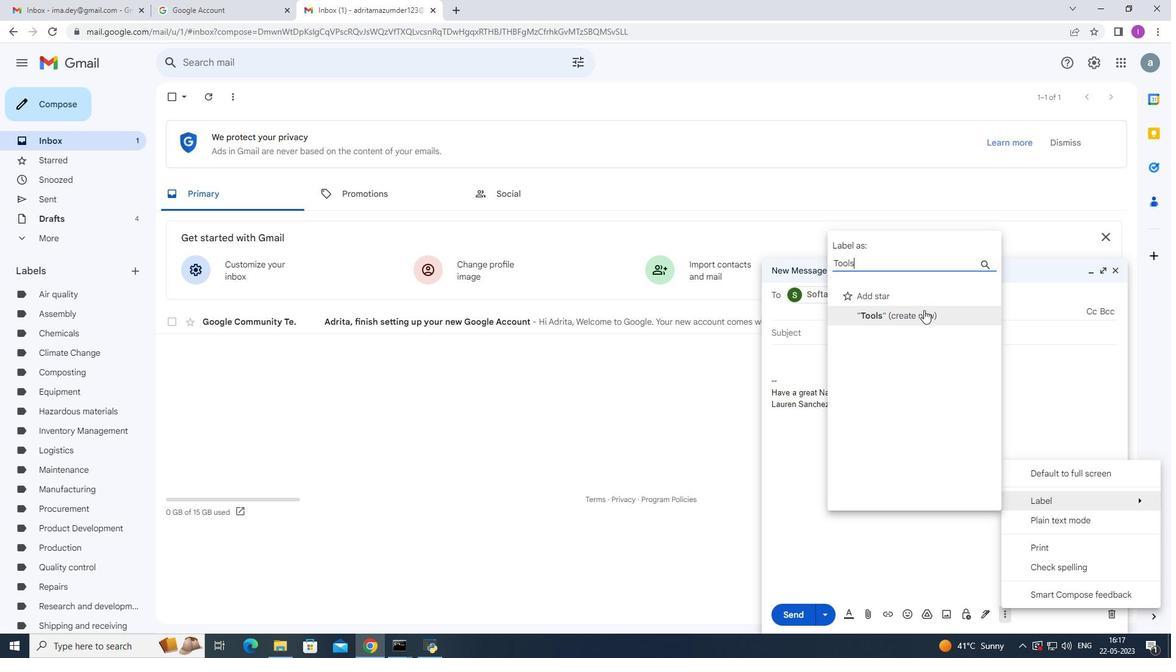 
Action: Mouse pressed left at (923, 312)
Screenshot: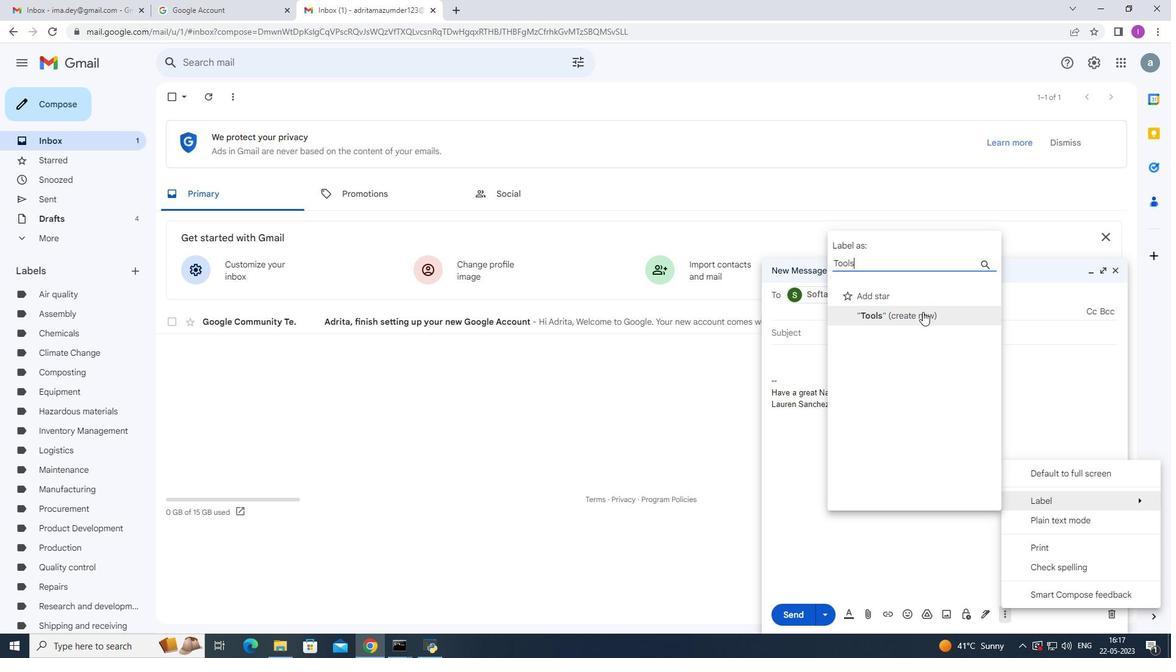 
Action: Mouse moved to (686, 386)
Screenshot: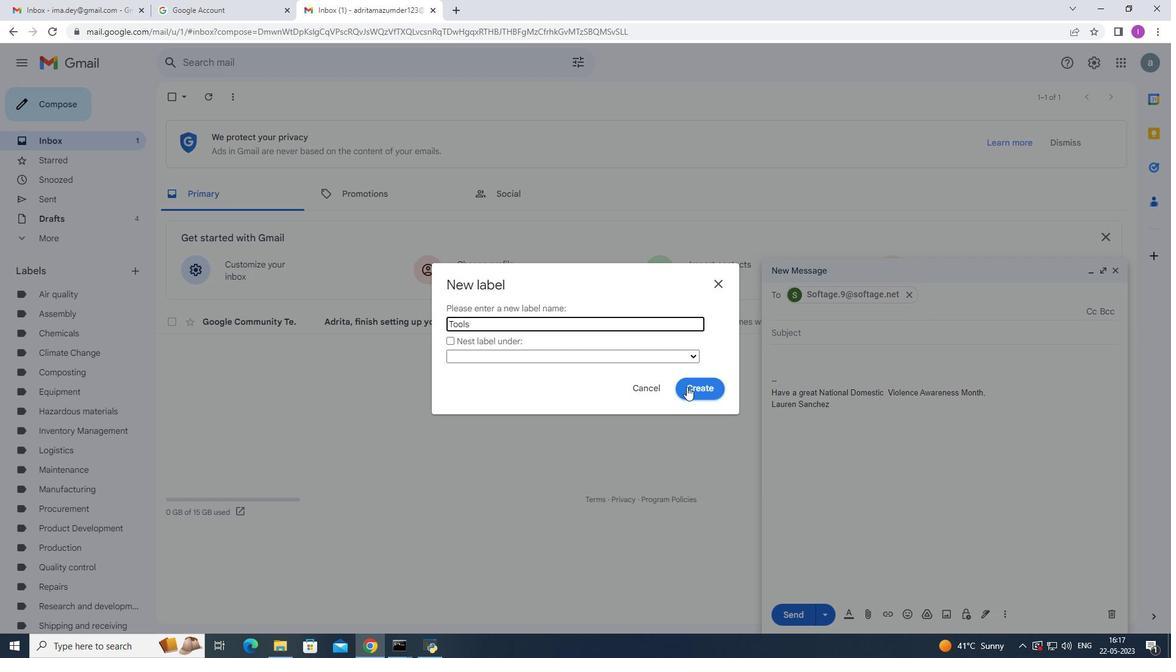 
Action: Mouse pressed left at (686, 386)
Screenshot: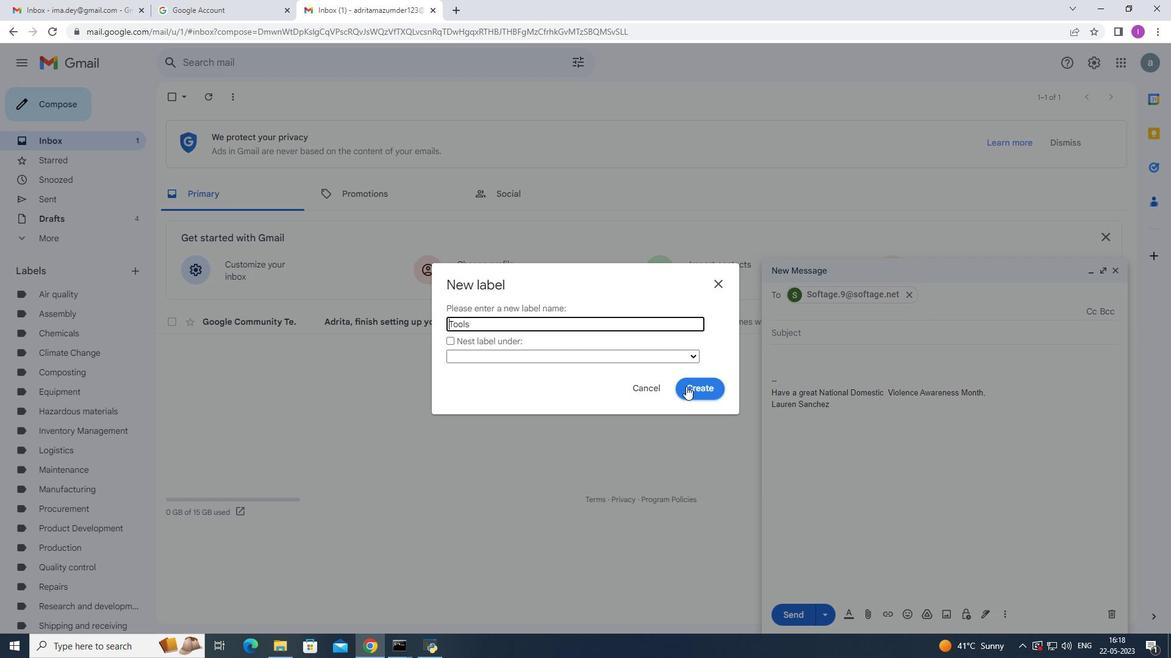 
Action: Mouse moved to (1006, 618)
Screenshot: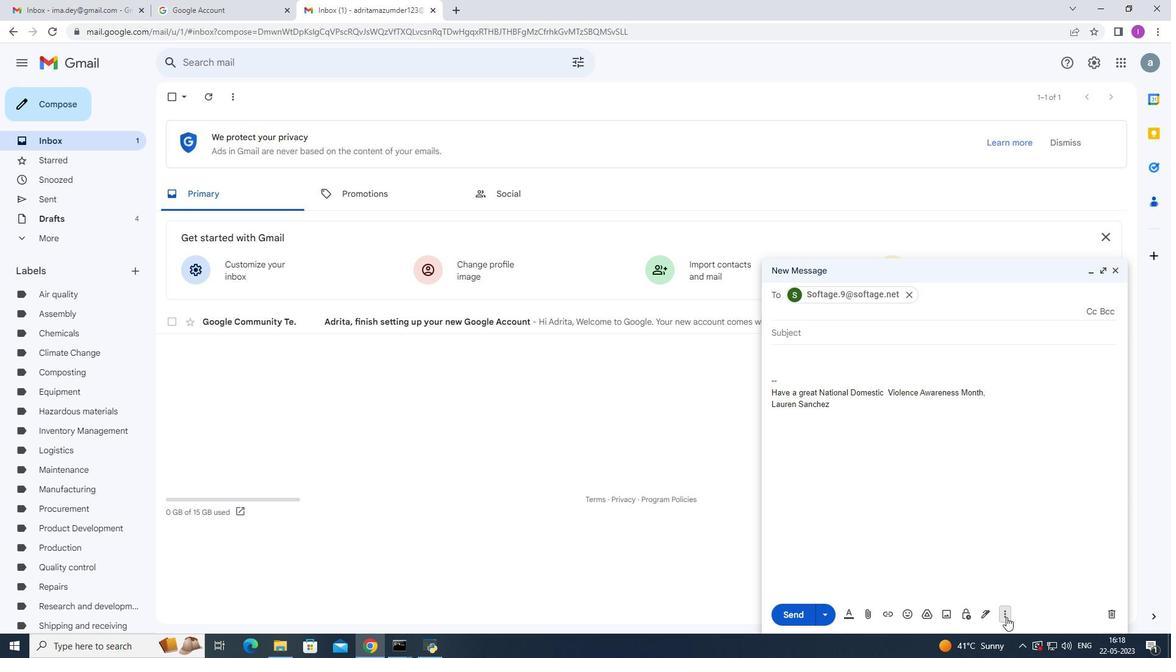 
Action: Mouse pressed left at (1006, 618)
Screenshot: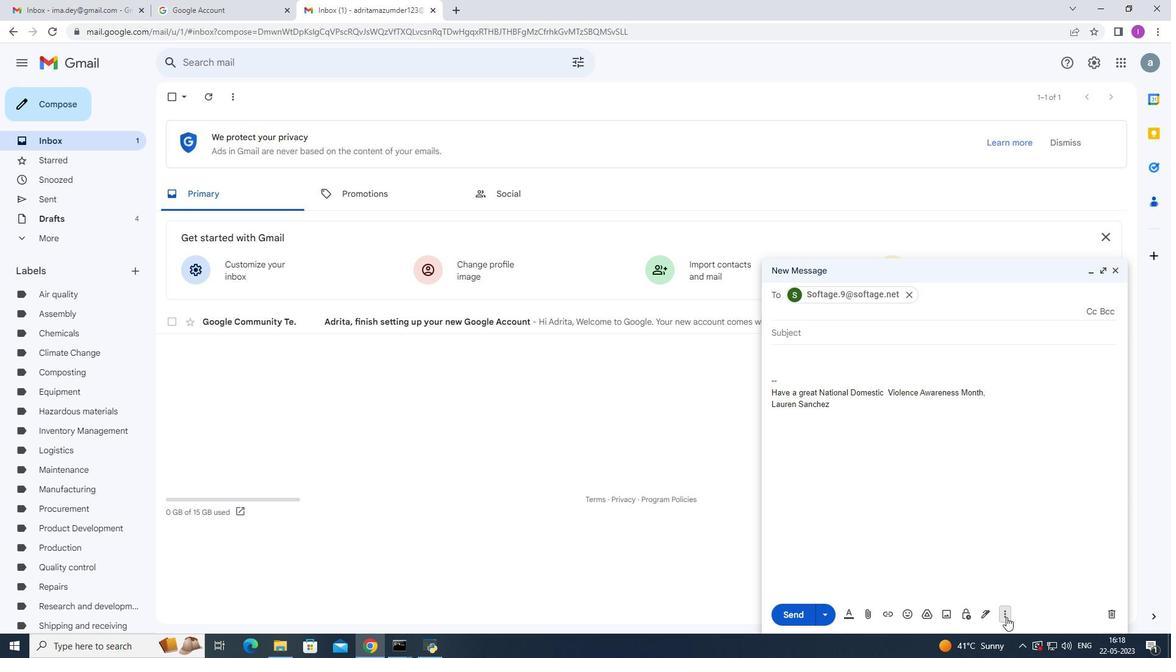 
Action: Mouse moved to (1023, 500)
Screenshot: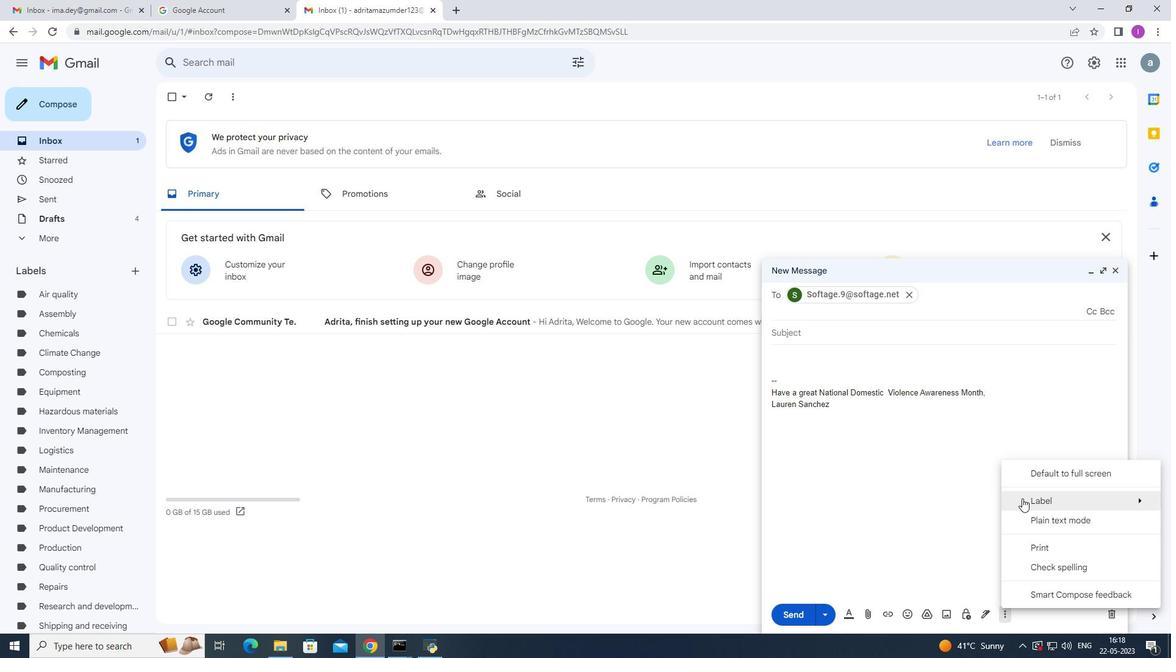 
Action: Mouse pressed left at (1023, 500)
Screenshot: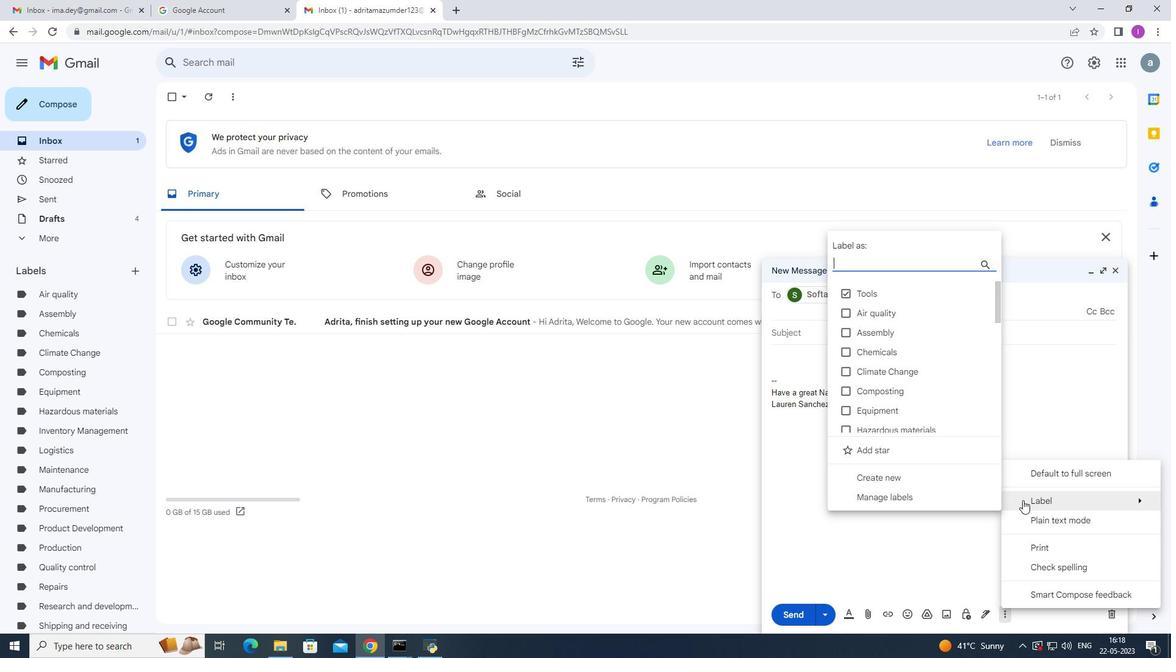 
Action: Mouse moved to (755, 504)
Screenshot: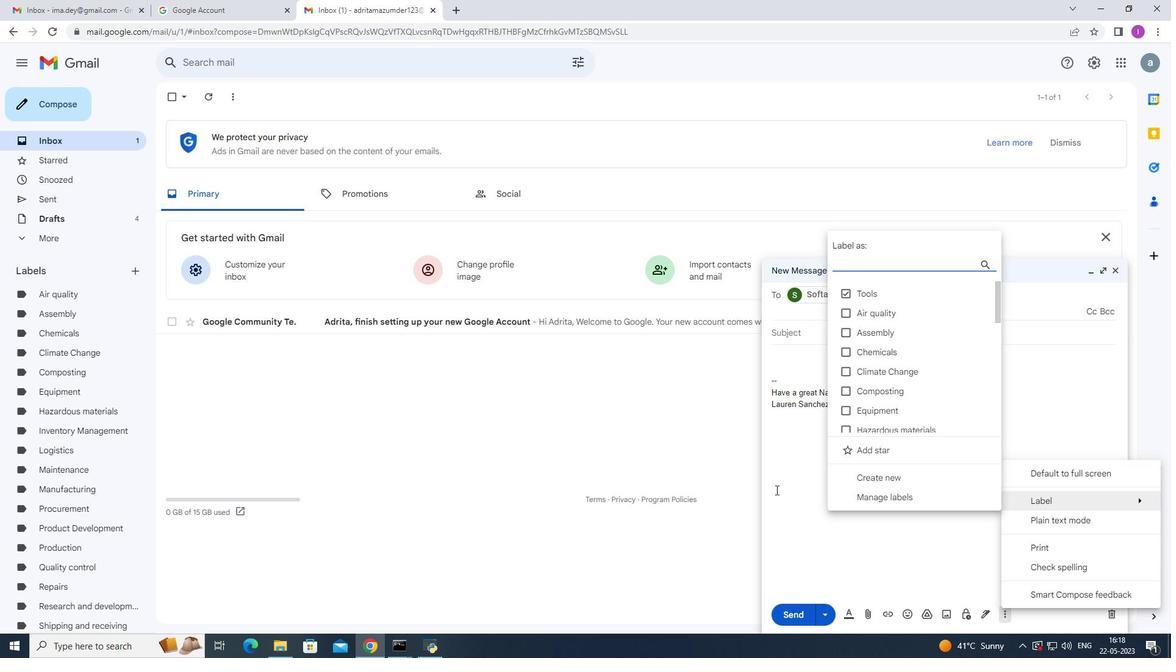 
Action: Mouse pressed left at (755, 504)
Screenshot: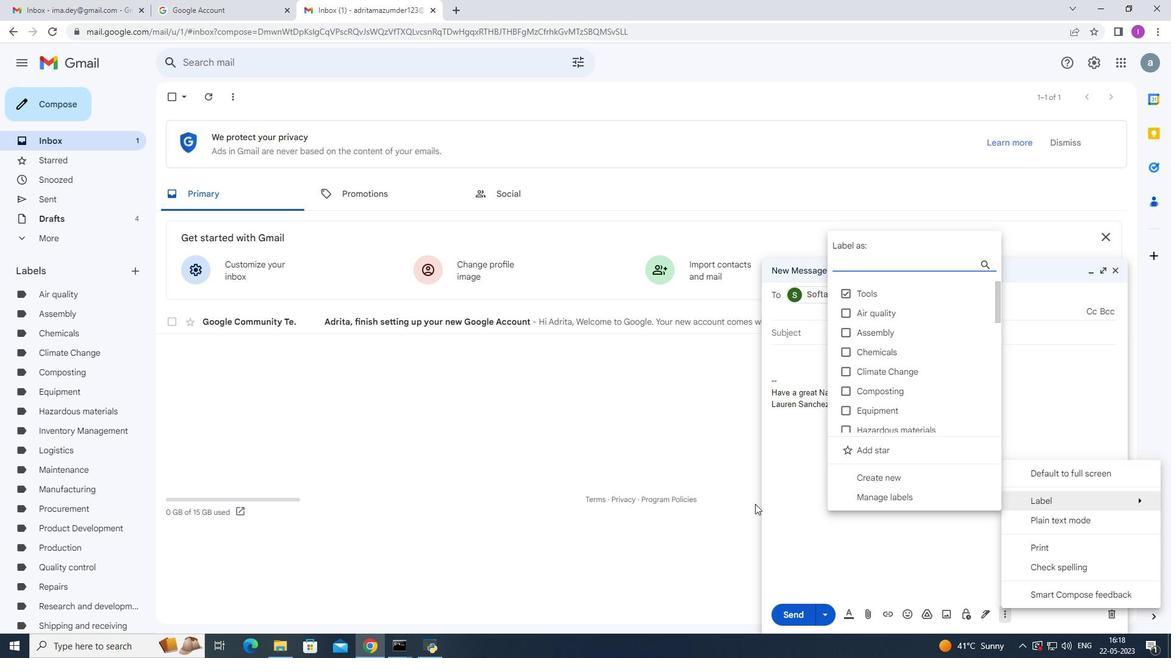 
Action: Mouse pressed left at (755, 504)
Screenshot: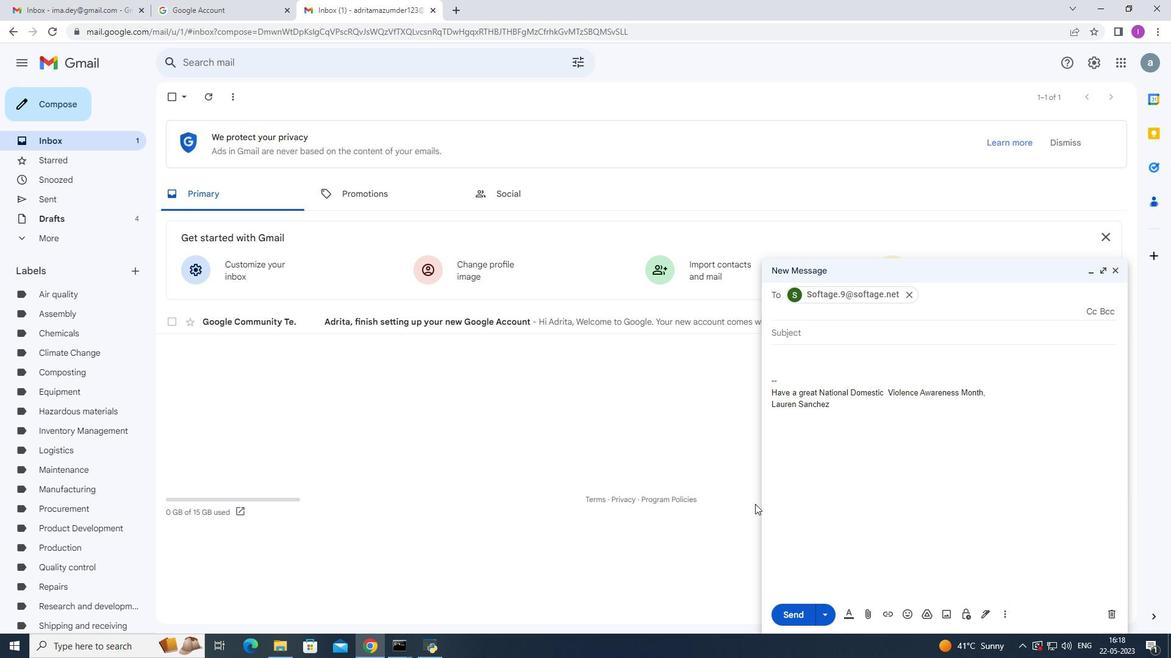 
Action: Mouse moved to (557, 480)
Screenshot: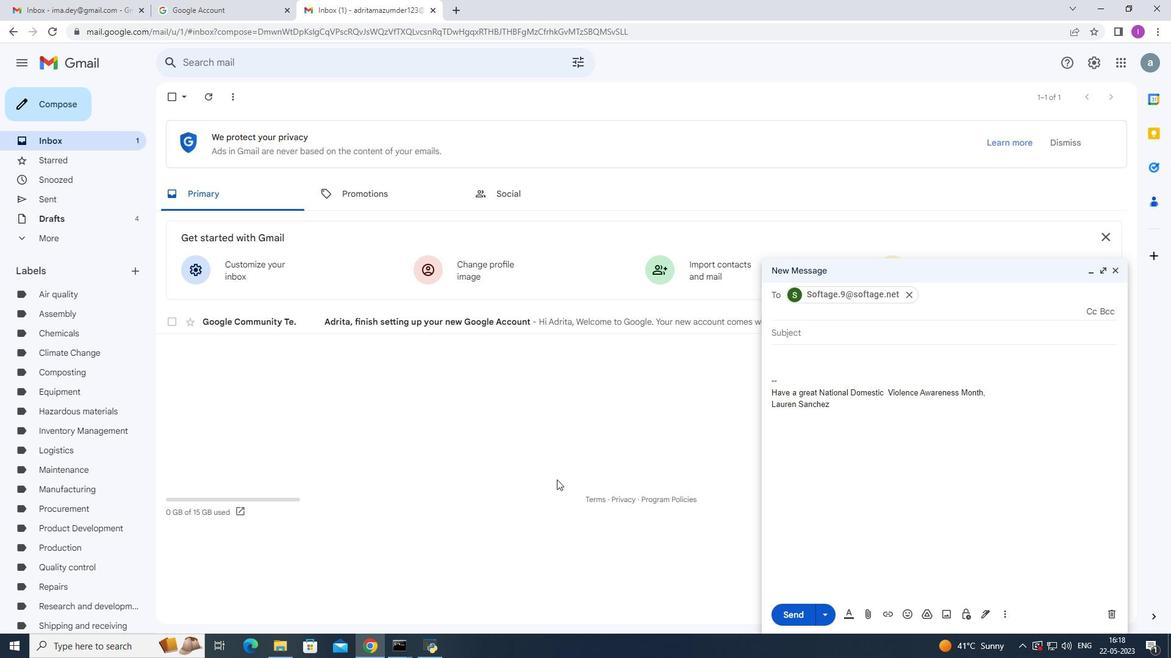 
